 Task: Find a flat in West Scarborough, United States, for 7 guests from July 10 to July 15, with a price range of ₹10,000 to ₹15,000, 4 bedrooms, 7 beds, 4 bathrooms, and amenities including TV, gym, breakfast, free parking, and WiFi.
Action: Mouse moved to (637, 123)
Screenshot: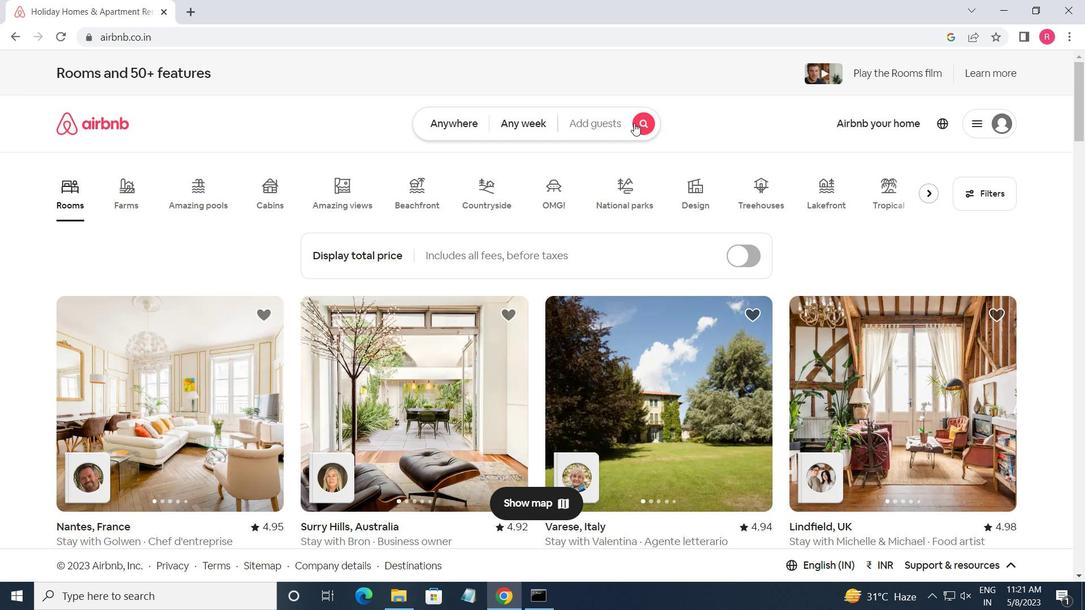 
Action: Mouse pressed left at (637, 123)
Screenshot: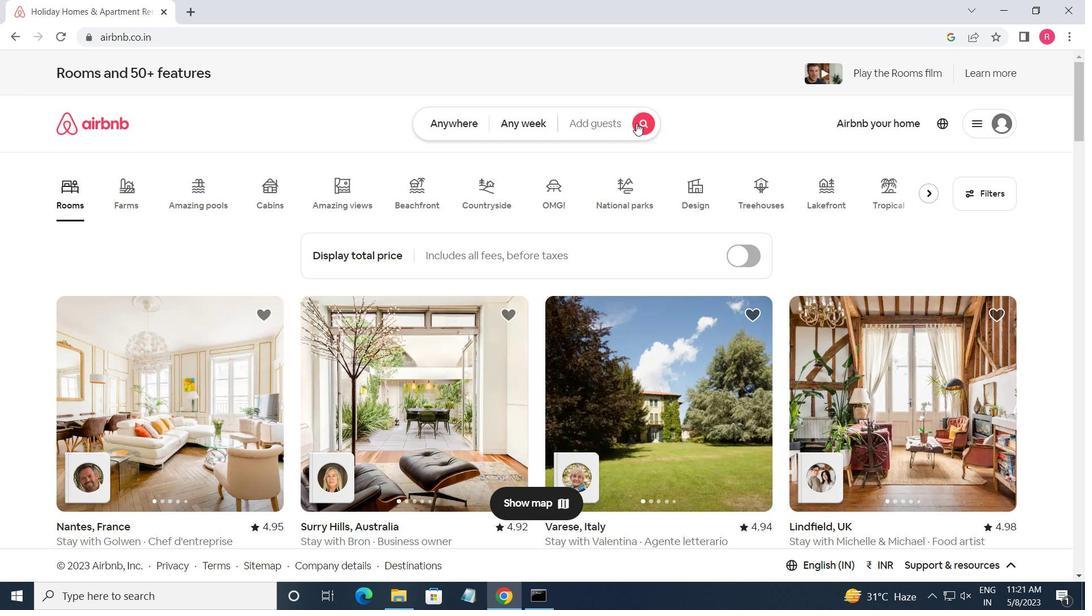 
Action: Mouse moved to (279, 180)
Screenshot: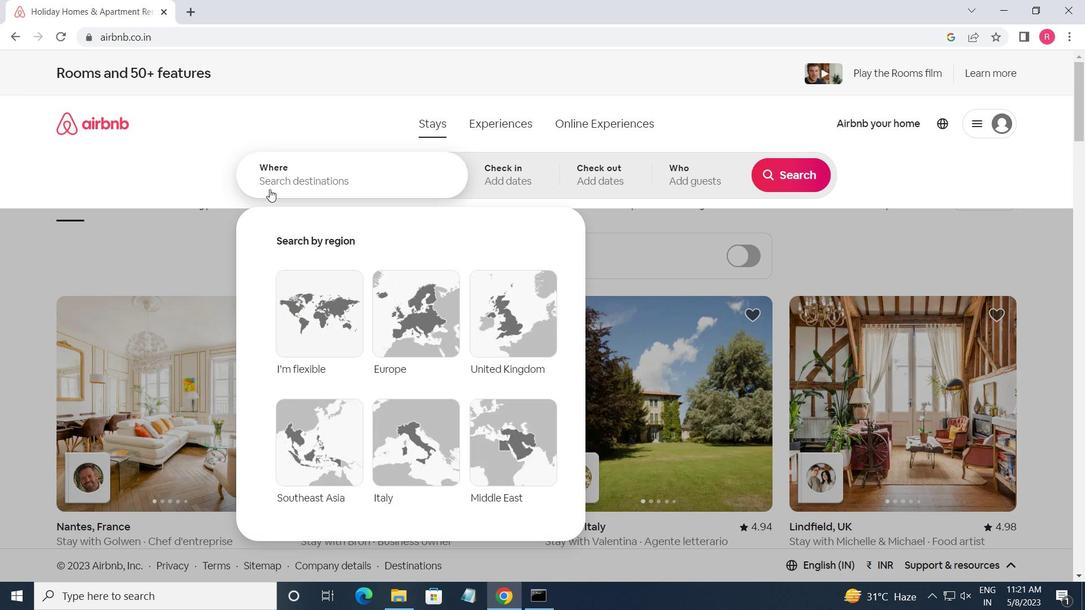 
Action: Mouse pressed left at (279, 180)
Screenshot: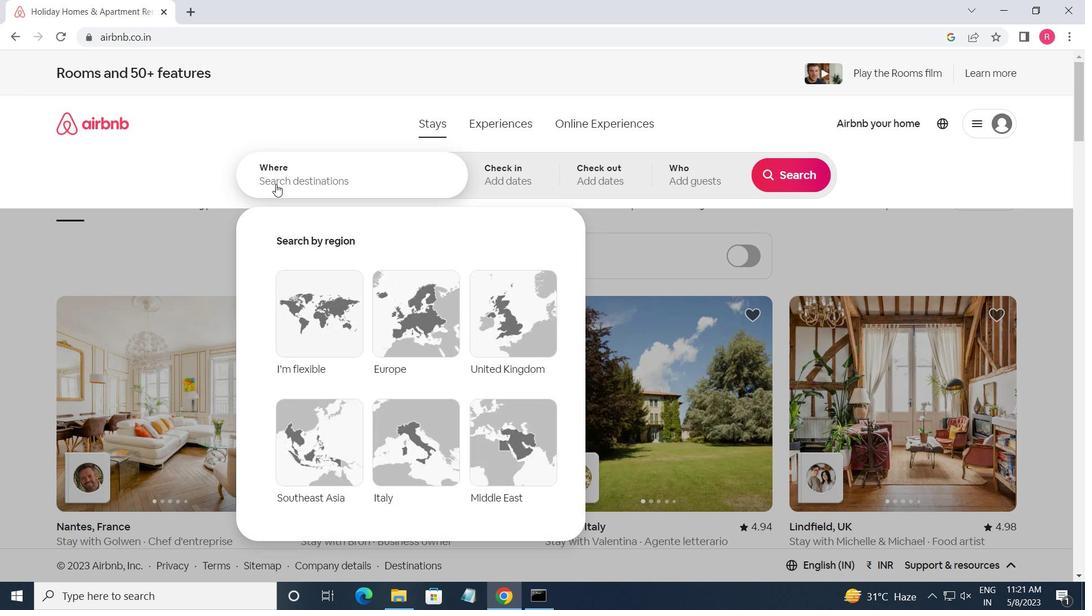 
Action: Key pressed <Key.shift>WEST<Key.space><Key.shift>SCAB<Key.backspace>RBOROUGH,<Key.space><Key.shift_r>UNITED<Key.space><Key.shift>STATES<Key.enter>
Screenshot: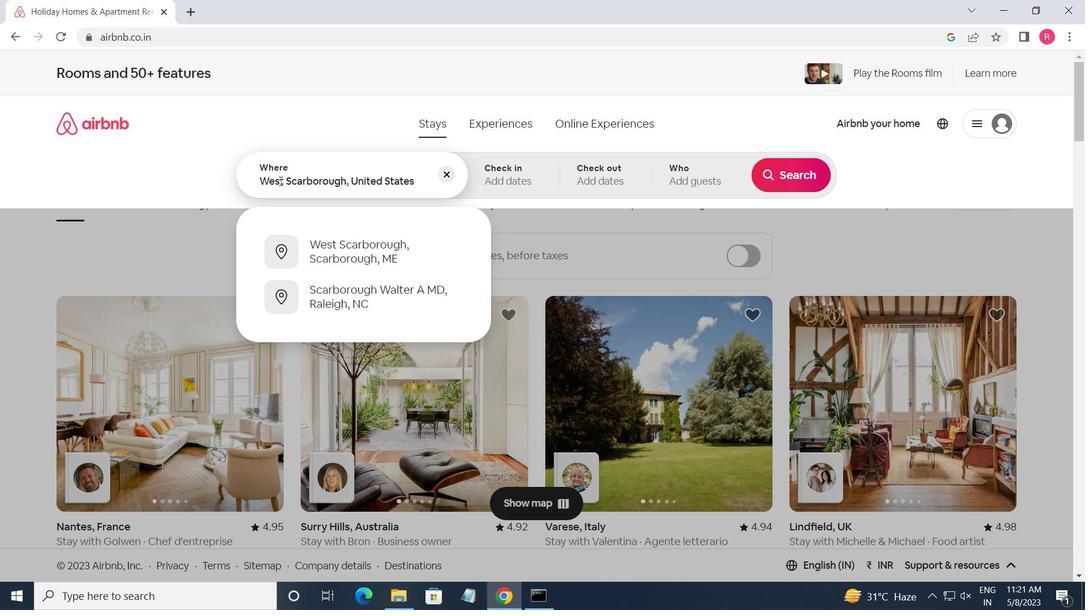 
Action: Mouse moved to (785, 291)
Screenshot: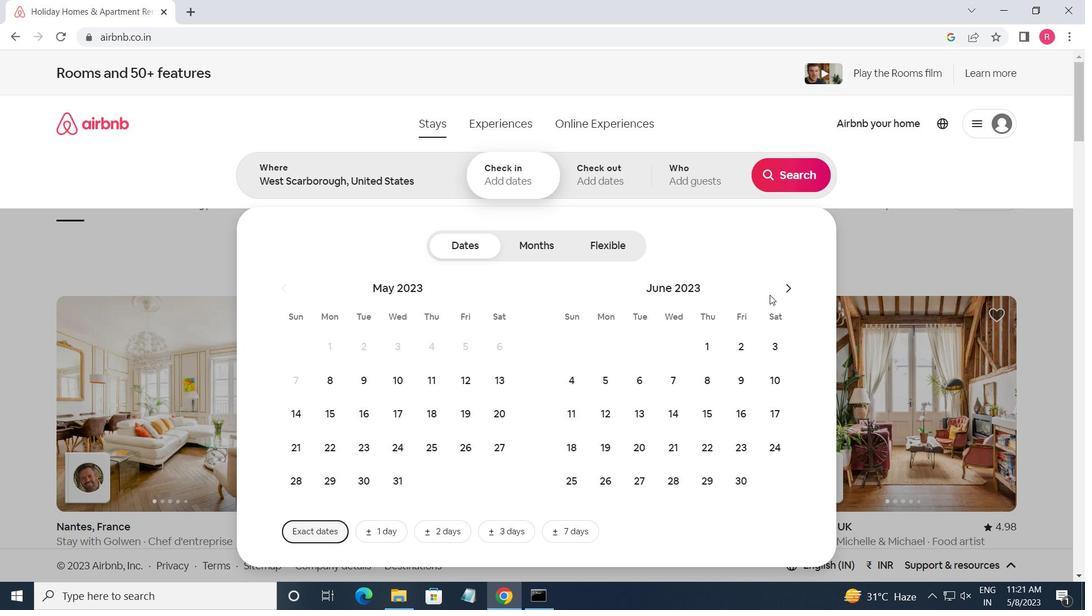 
Action: Mouse pressed left at (785, 291)
Screenshot: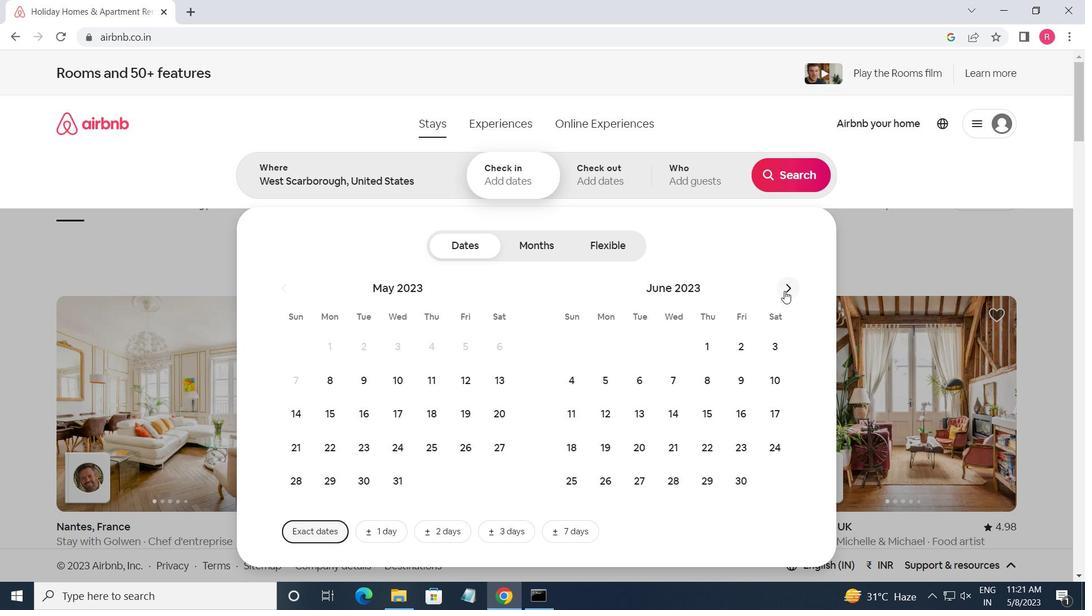 
Action: Mouse moved to (611, 418)
Screenshot: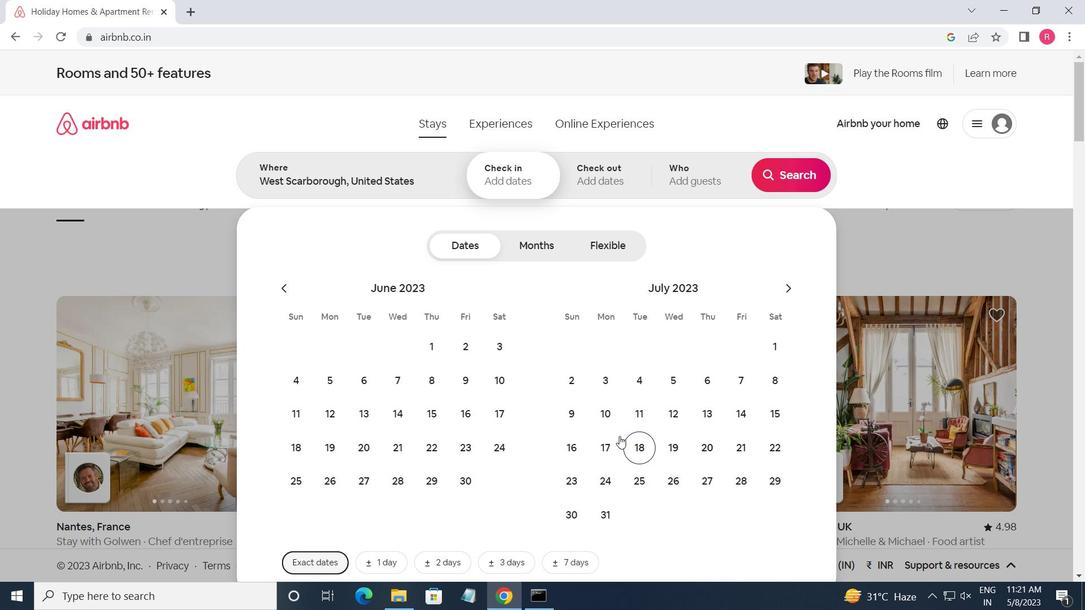 
Action: Mouse pressed left at (611, 418)
Screenshot: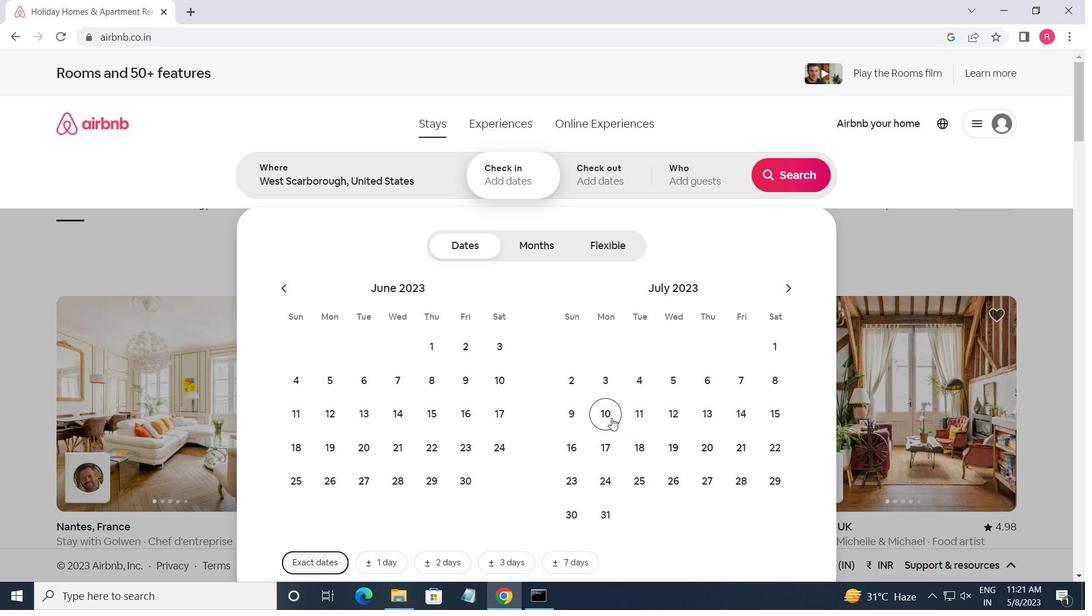 
Action: Mouse moved to (765, 416)
Screenshot: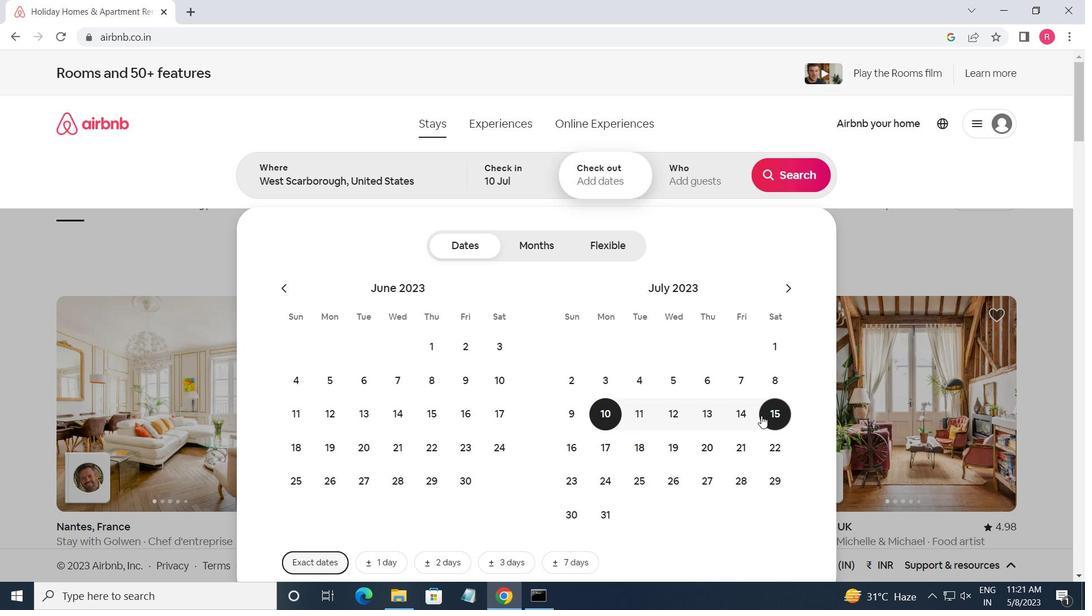 
Action: Mouse pressed left at (765, 416)
Screenshot: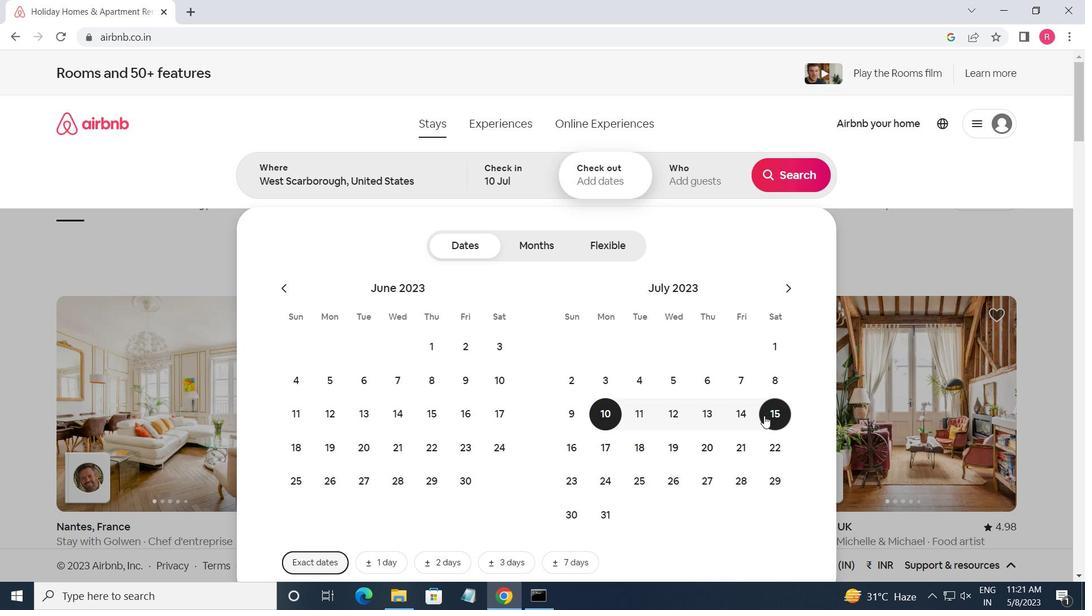 
Action: Mouse moved to (680, 178)
Screenshot: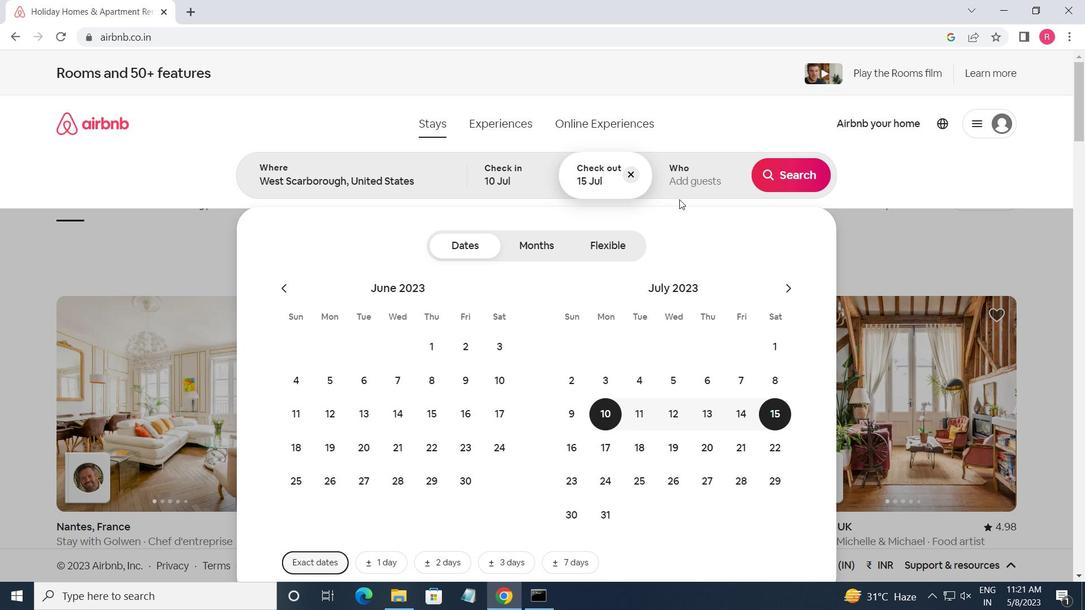 
Action: Mouse pressed left at (680, 178)
Screenshot: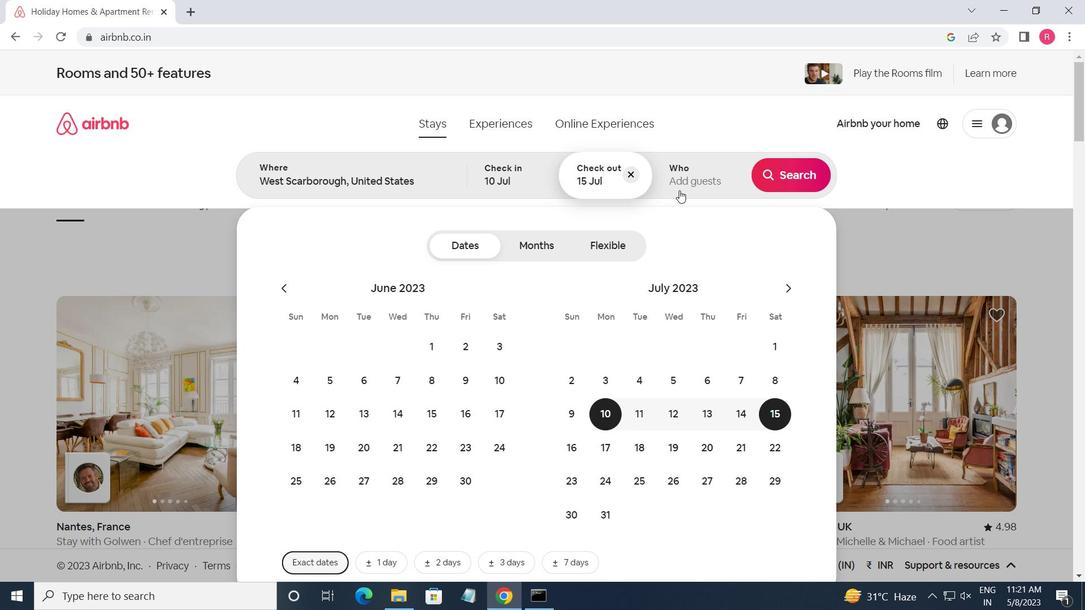 
Action: Mouse moved to (791, 250)
Screenshot: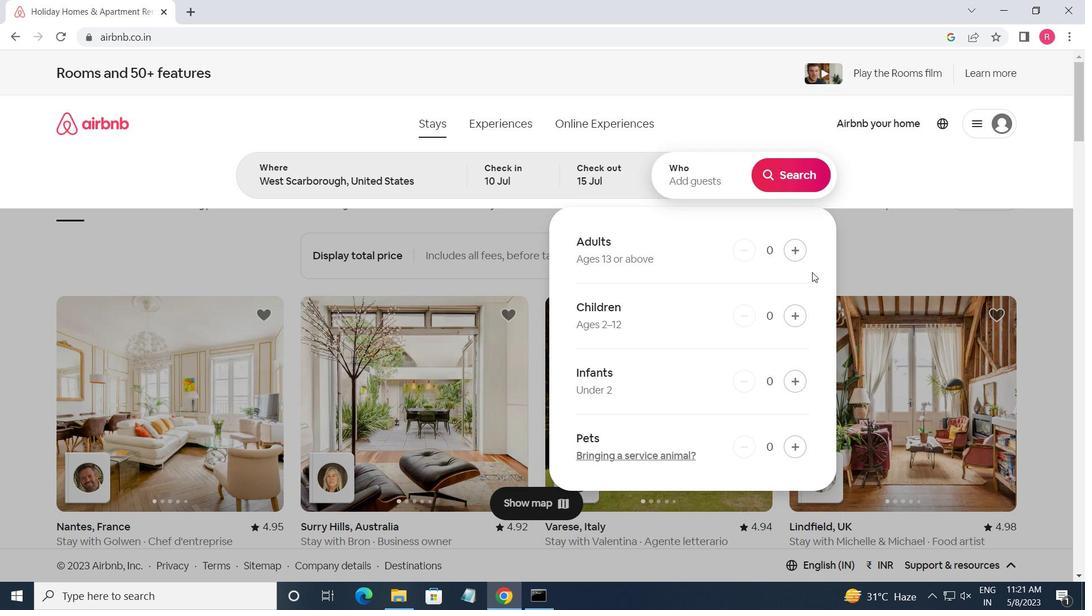 
Action: Mouse pressed left at (791, 250)
Screenshot: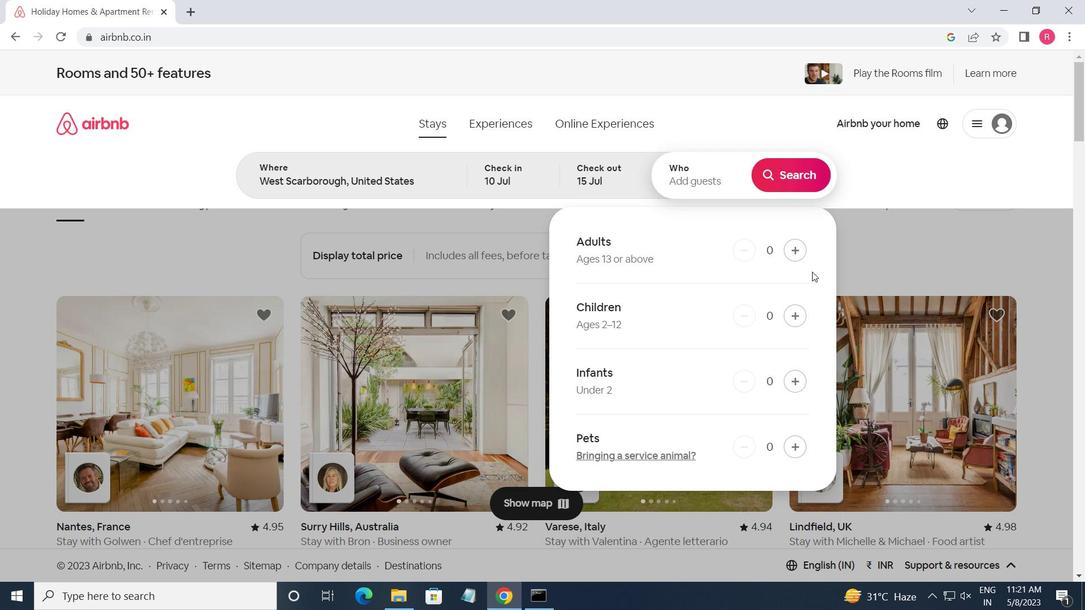 
Action: Mouse pressed left at (791, 250)
Screenshot: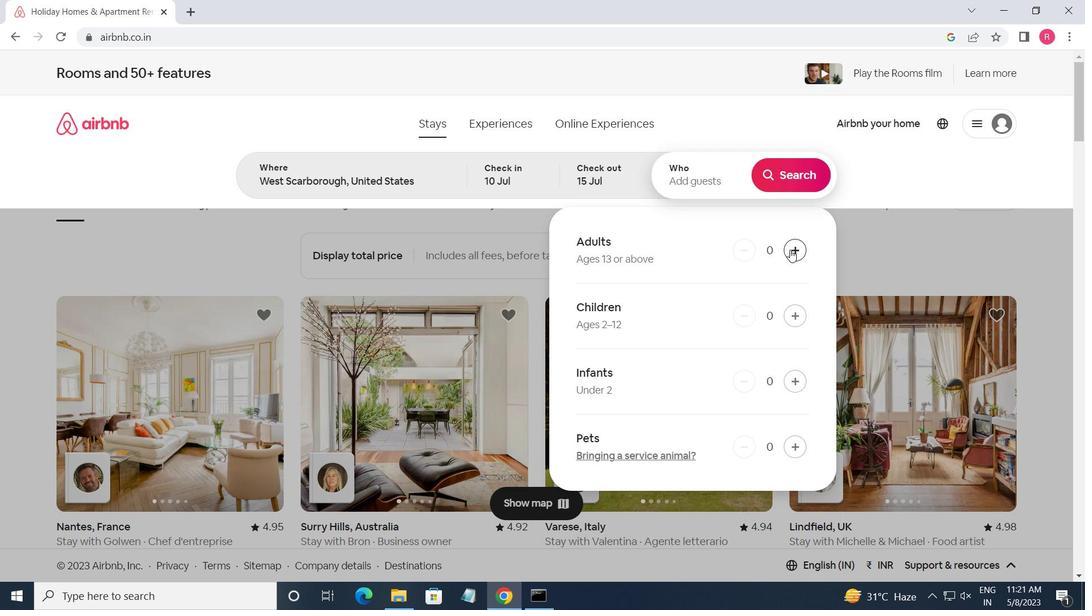 
Action: Mouse pressed left at (791, 250)
Screenshot: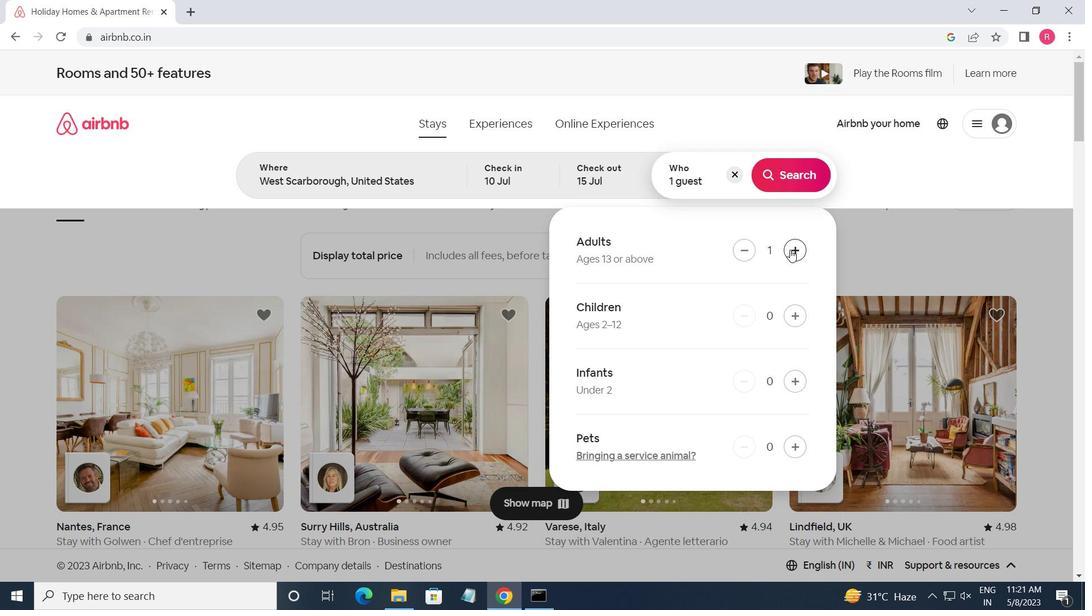
Action: Mouse pressed left at (791, 250)
Screenshot: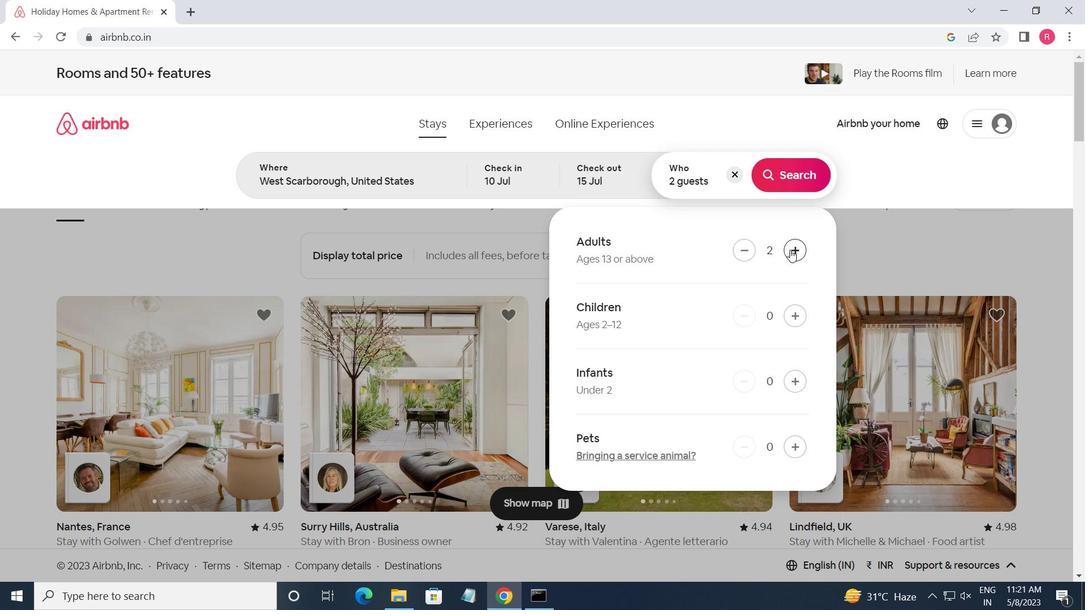 
Action: Mouse pressed left at (791, 250)
Screenshot: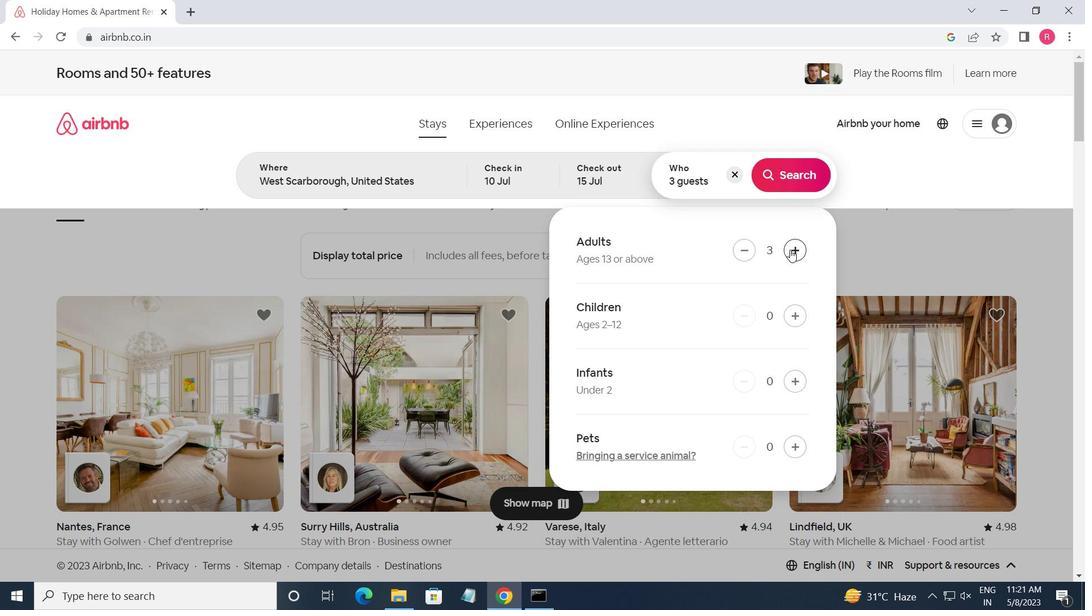 
Action: Mouse pressed left at (791, 250)
Screenshot: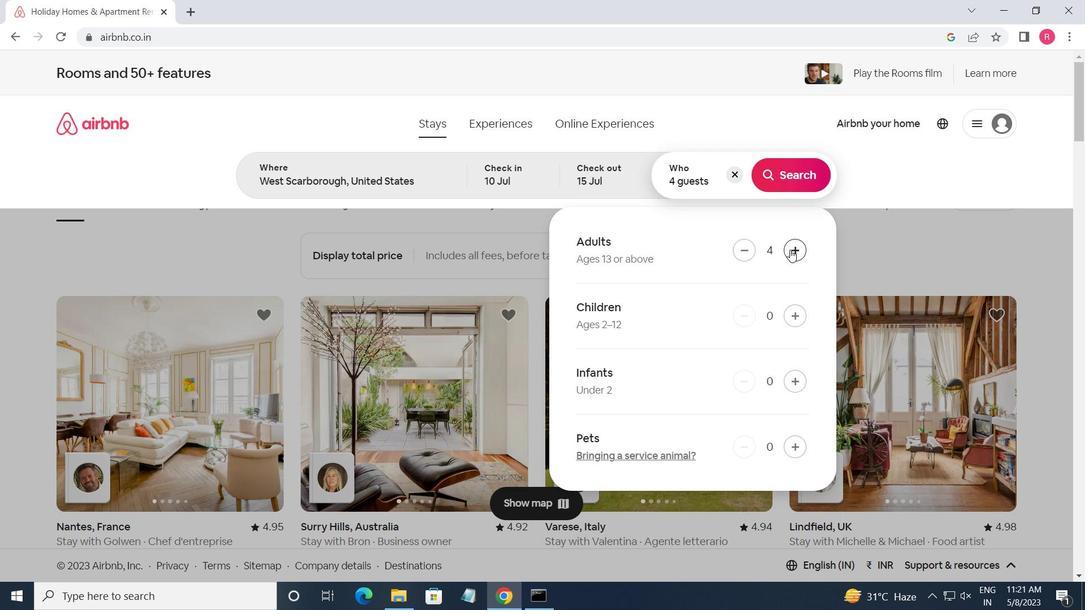 
Action: Mouse pressed left at (791, 250)
Screenshot: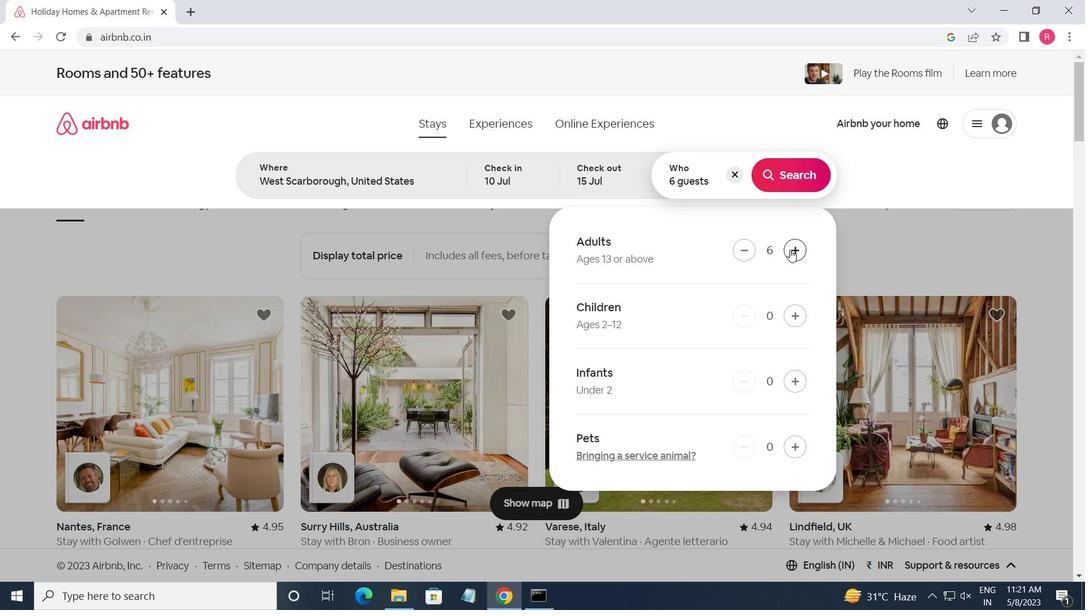 
Action: Mouse moved to (776, 163)
Screenshot: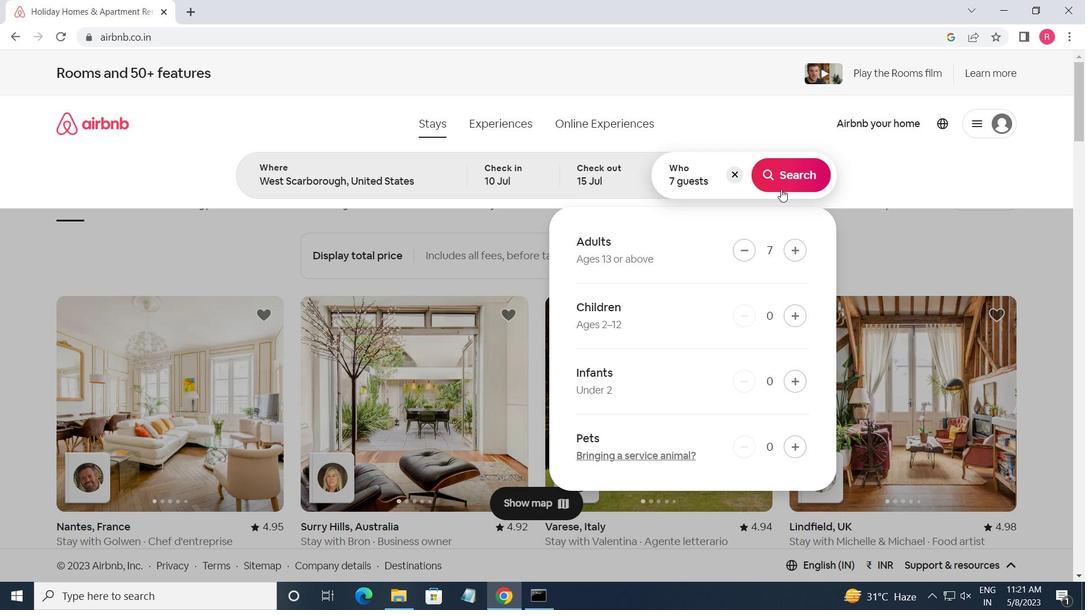 
Action: Mouse pressed left at (776, 163)
Screenshot: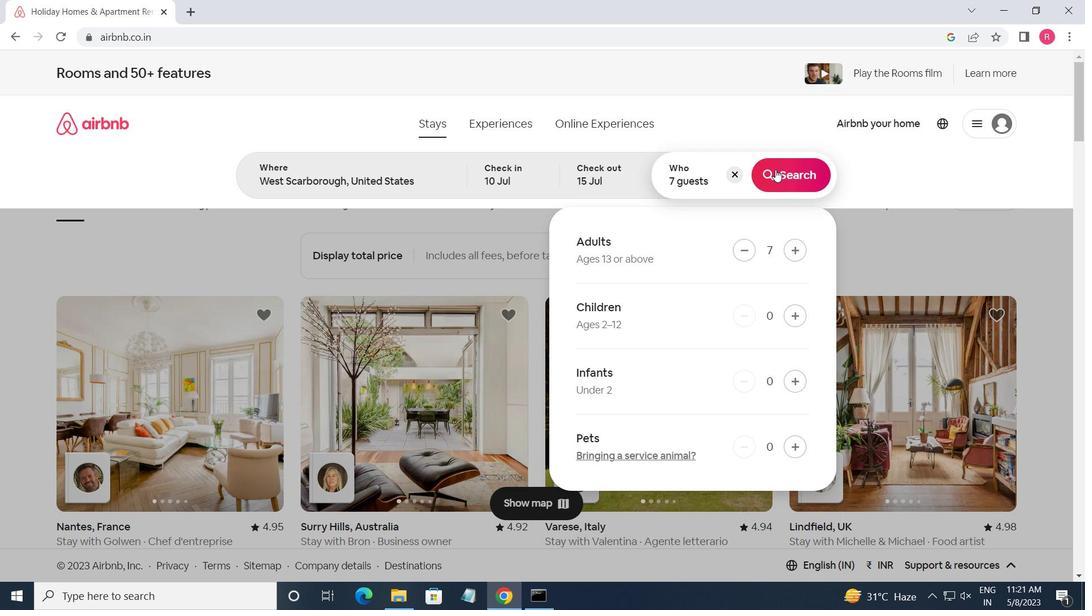
Action: Mouse moved to (1021, 127)
Screenshot: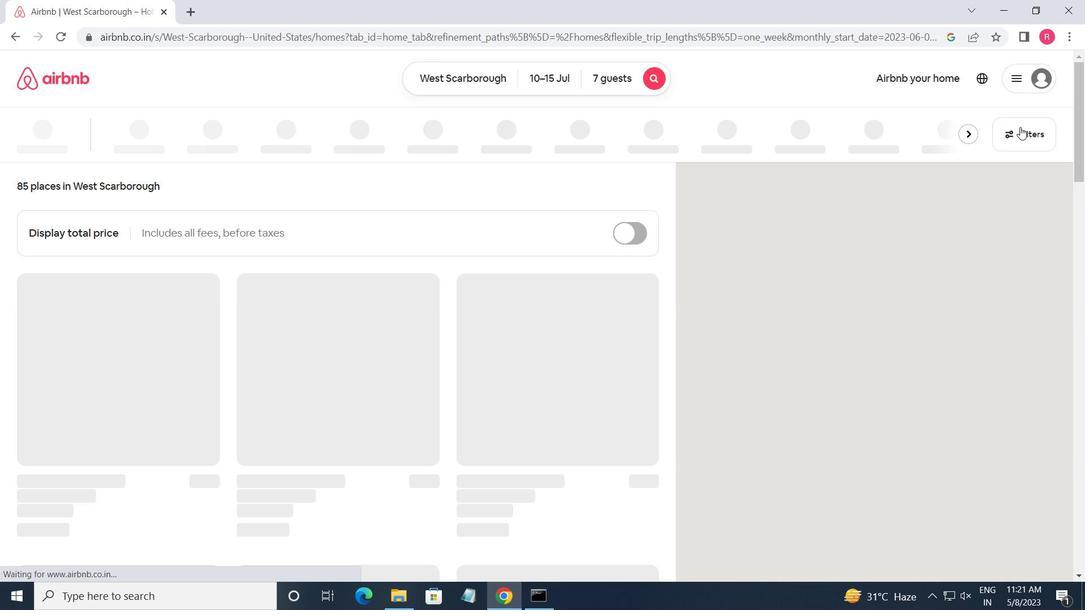 
Action: Mouse pressed left at (1021, 127)
Screenshot: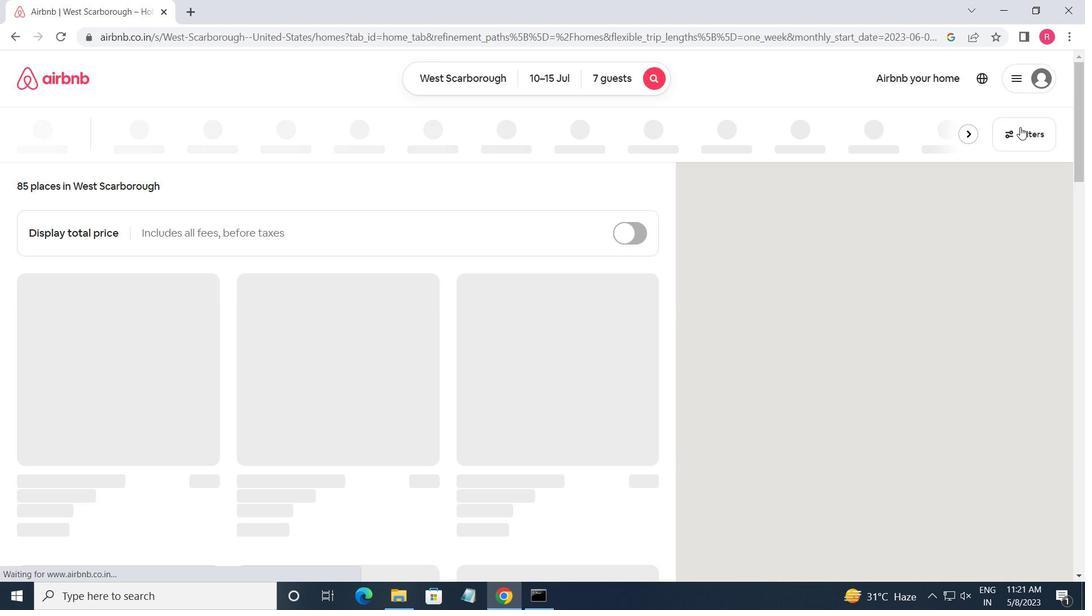 
Action: Mouse moved to (363, 477)
Screenshot: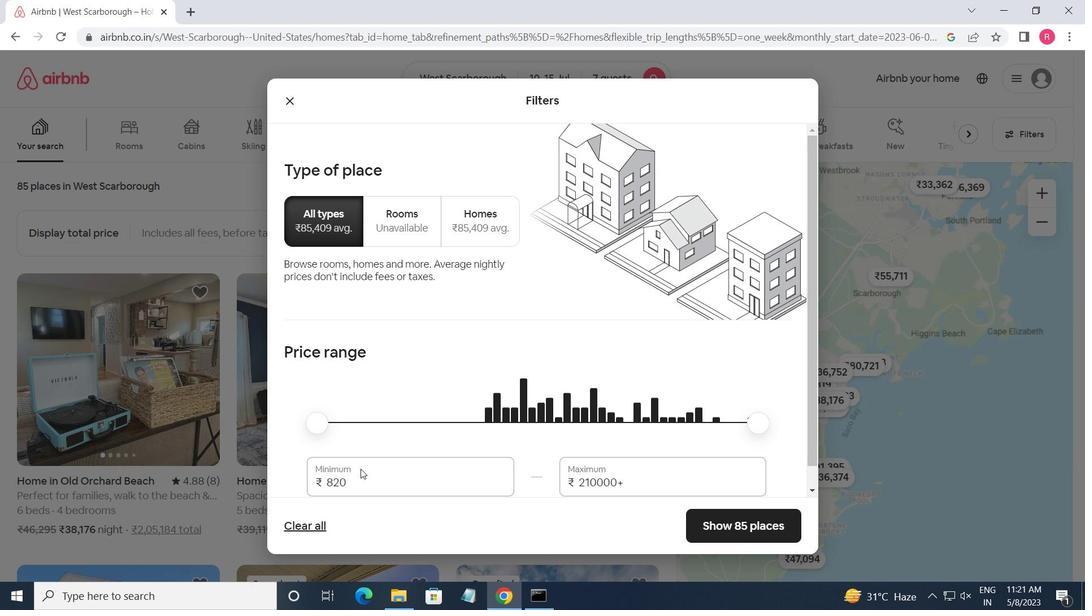 
Action: Mouse pressed left at (363, 477)
Screenshot: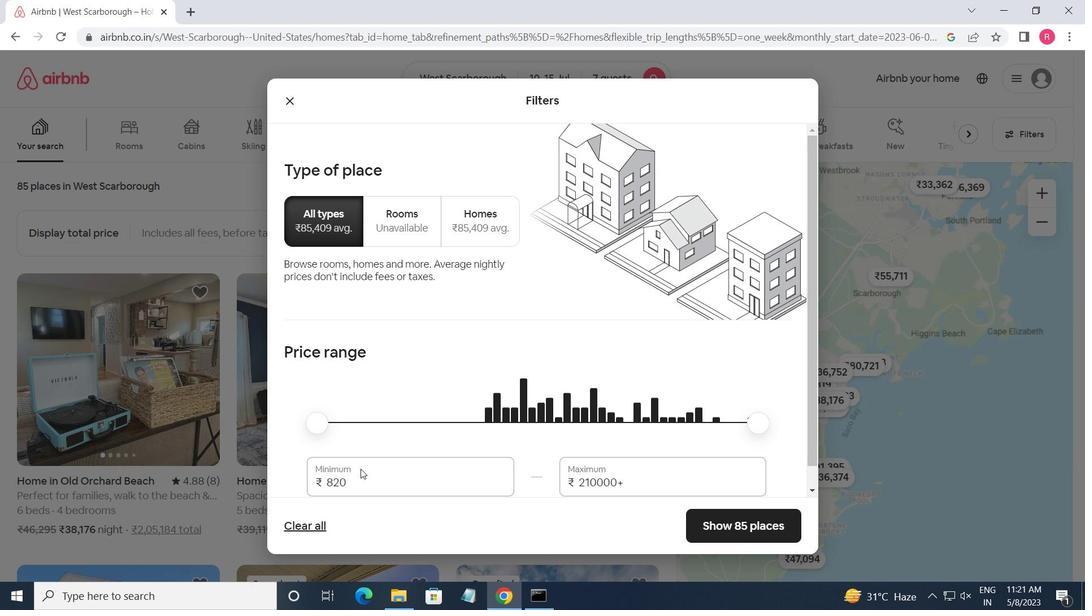 
Action: Key pressed <Key.backspace><Key.backspace><Key.backspace><Key.backspace>10000<Key.tab>15000
Screenshot: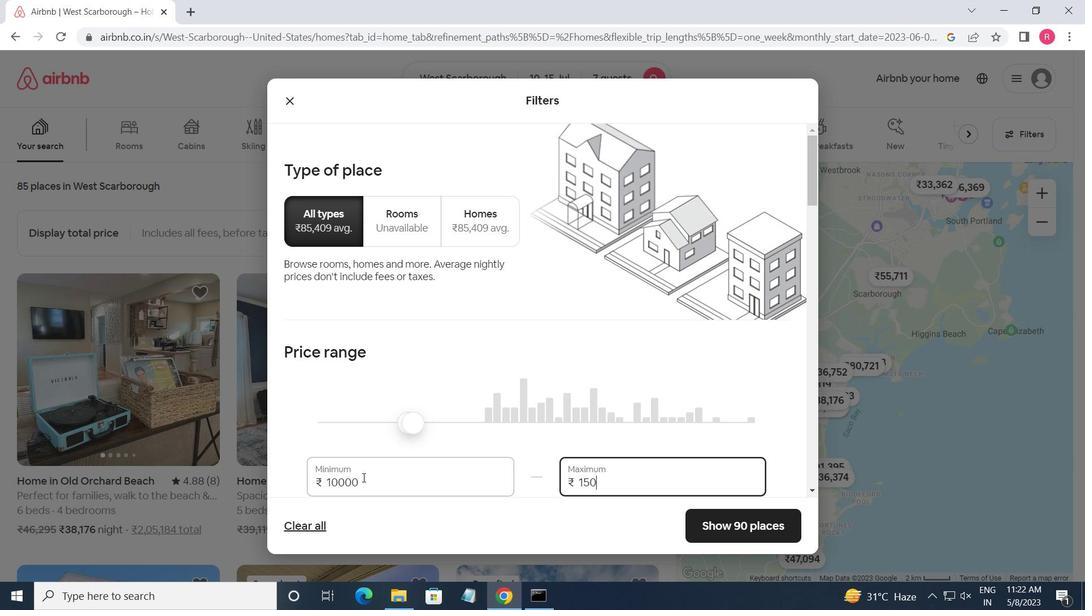 
Action: Mouse moved to (454, 527)
Screenshot: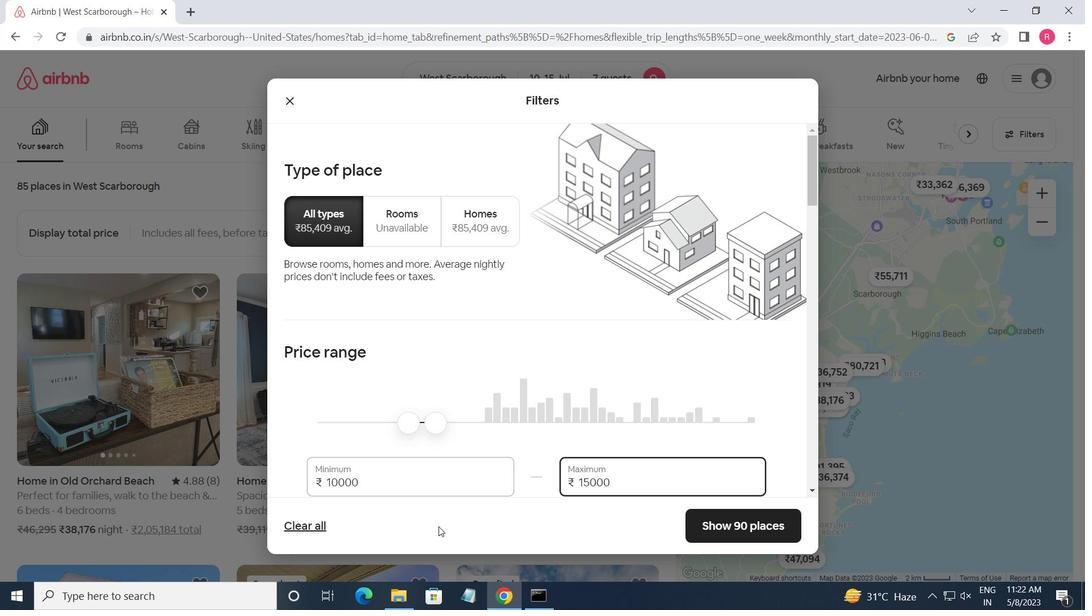 
Action: Mouse scrolled (454, 526) with delta (0, 0)
Screenshot: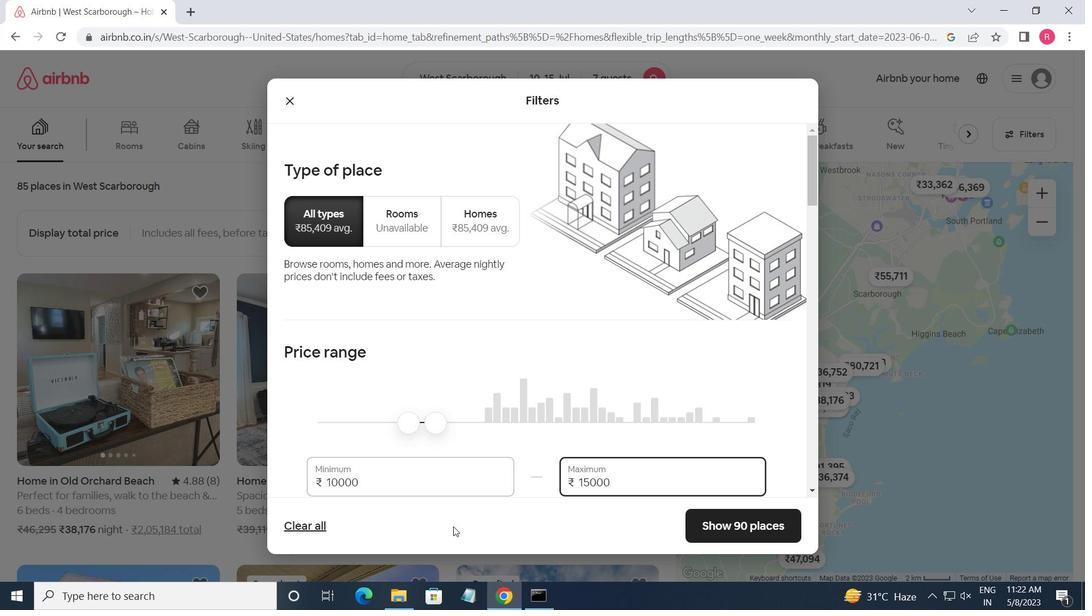 
Action: Mouse moved to (485, 482)
Screenshot: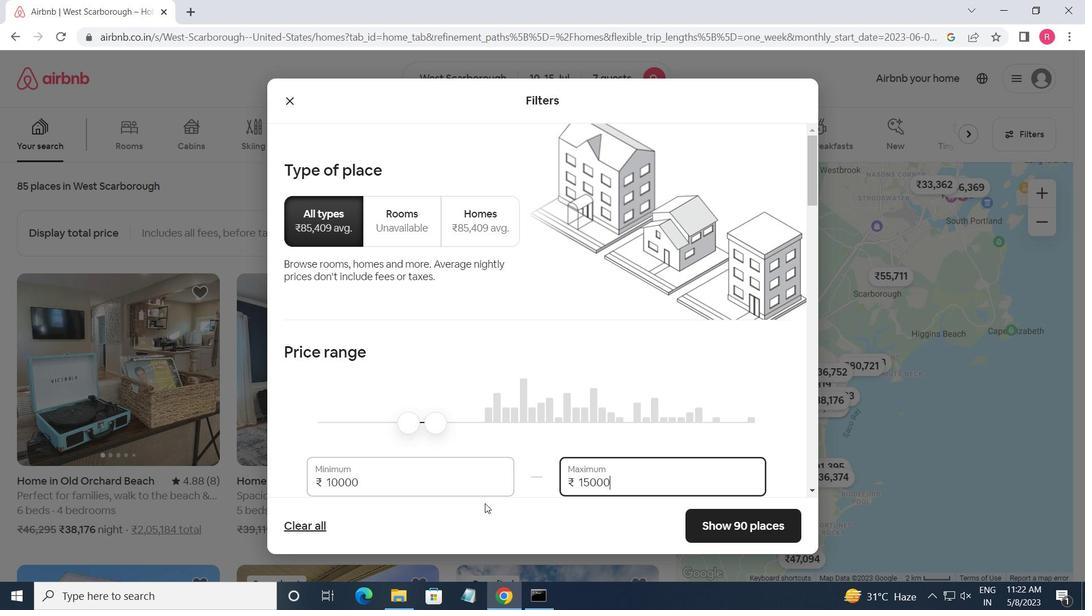 
Action: Mouse scrolled (485, 481) with delta (0, 0)
Screenshot: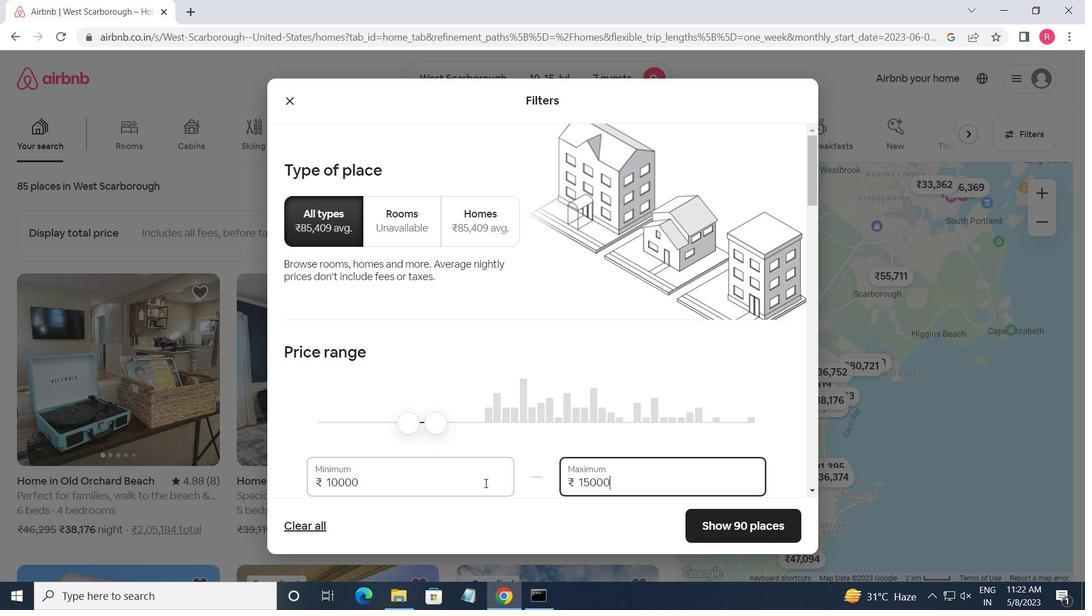 
Action: Mouse scrolled (485, 481) with delta (0, 0)
Screenshot: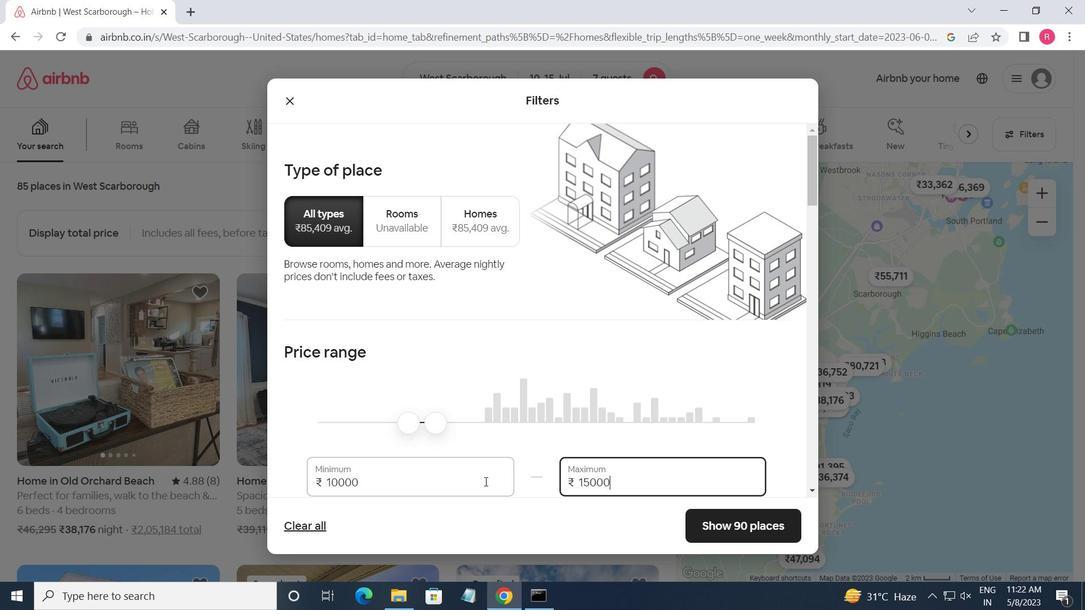 
Action: Mouse scrolled (485, 481) with delta (0, 0)
Screenshot: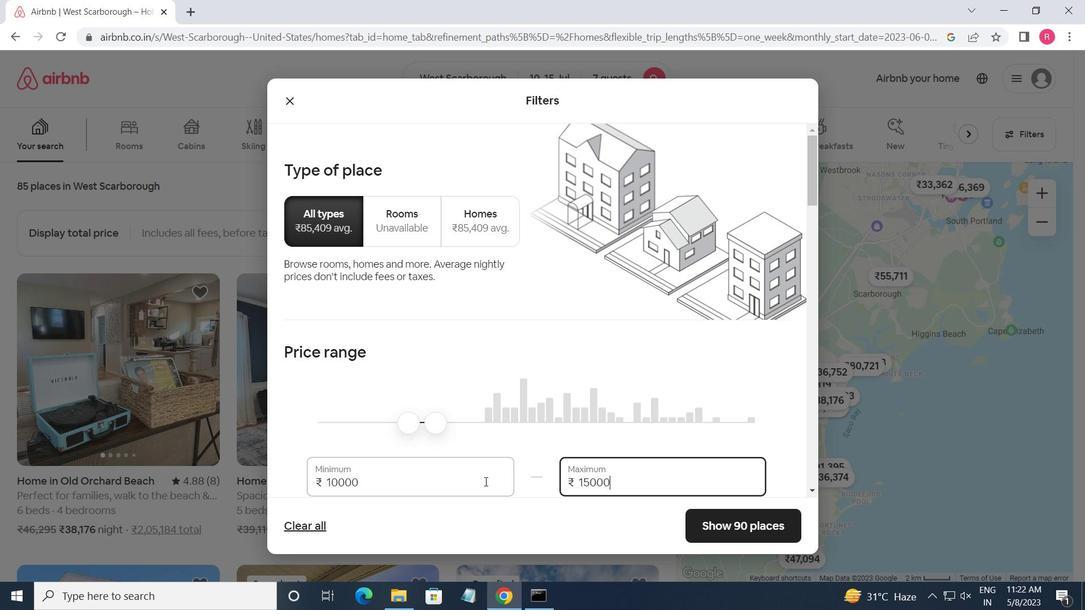 
Action: Mouse moved to (476, 415)
Screenshot: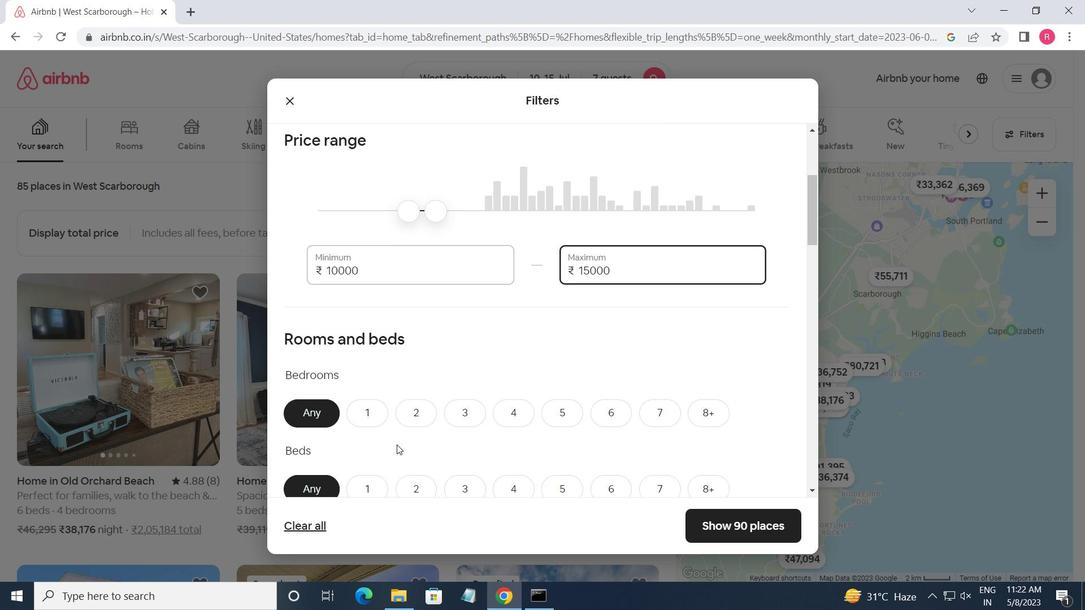 
Action: Mouse scrolled (476, 414) with delta (0, 0)
Screenshot: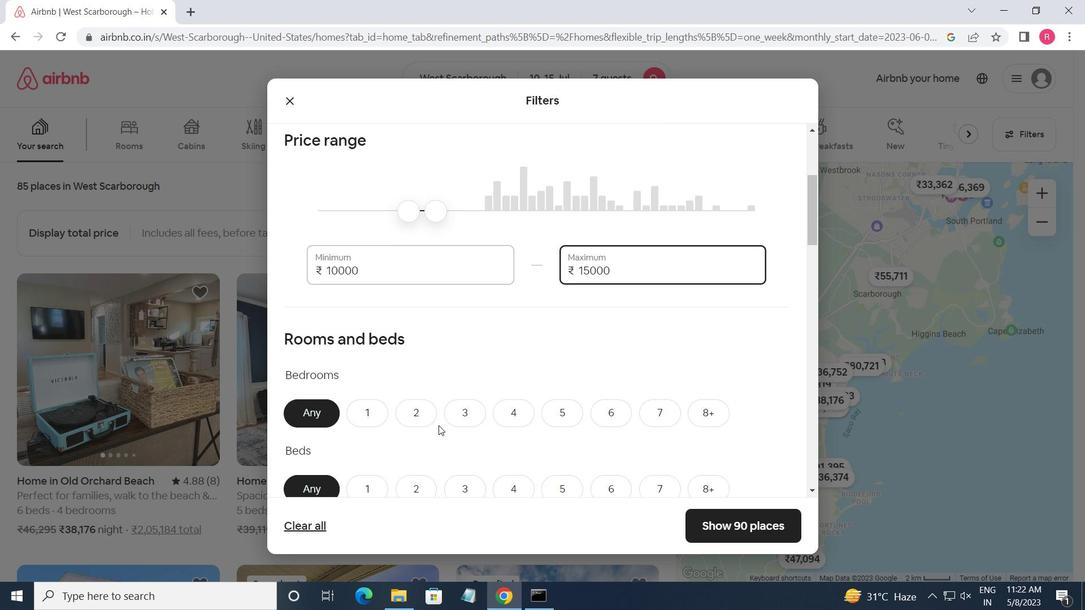 
Action: Mouse moved to (523, 341)
Screenshot: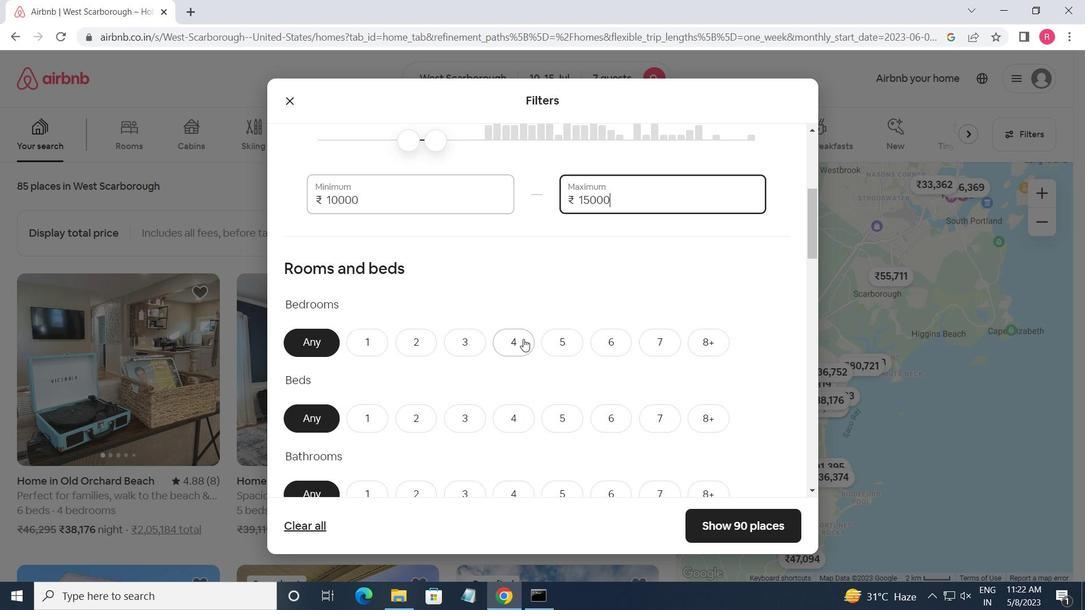
Action: Mouse pressed left at (523, 341)
Screenshot: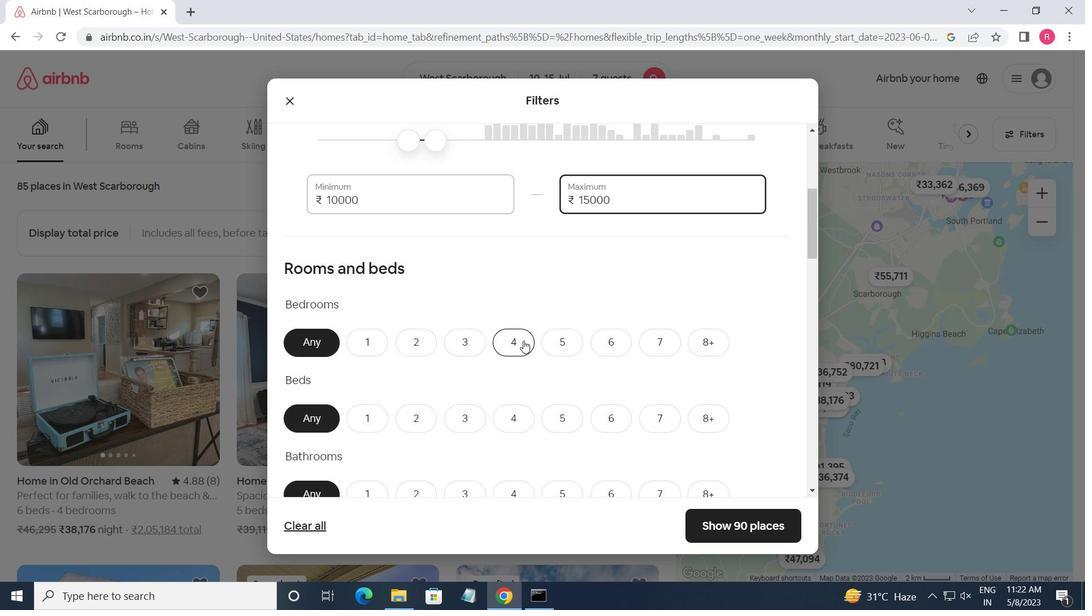 
Action: Mouse moved to (650, 418)
Screenshot: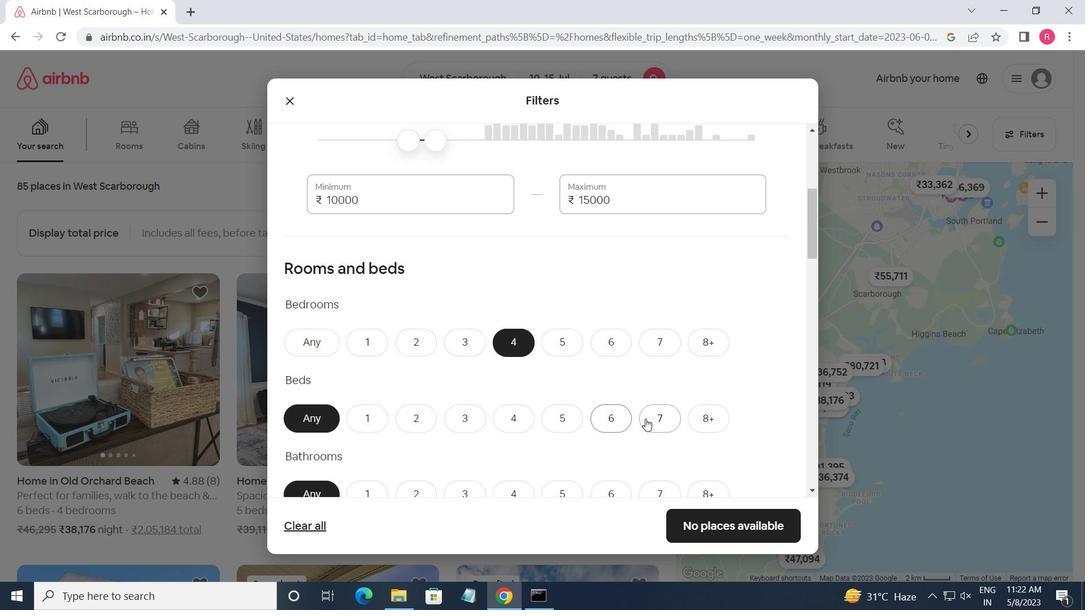
Action: Mouse pressed left at (650, 418)
Screenshot: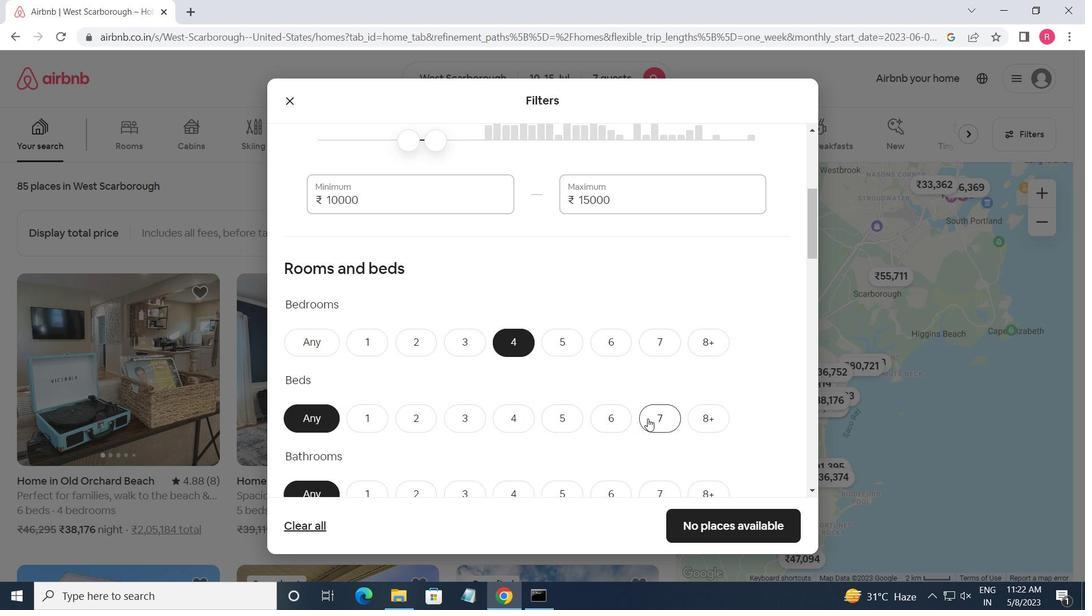 
Action: Mouse moved to (522, 485)
Screenshot: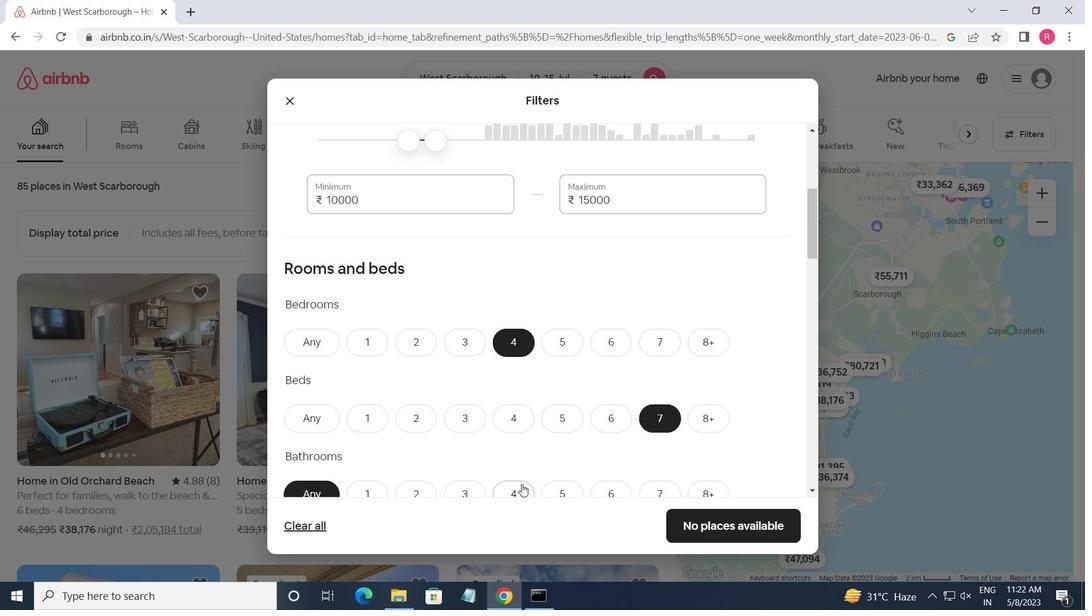 
Action: Mouse pressed left at (522, 485)
Screenshot: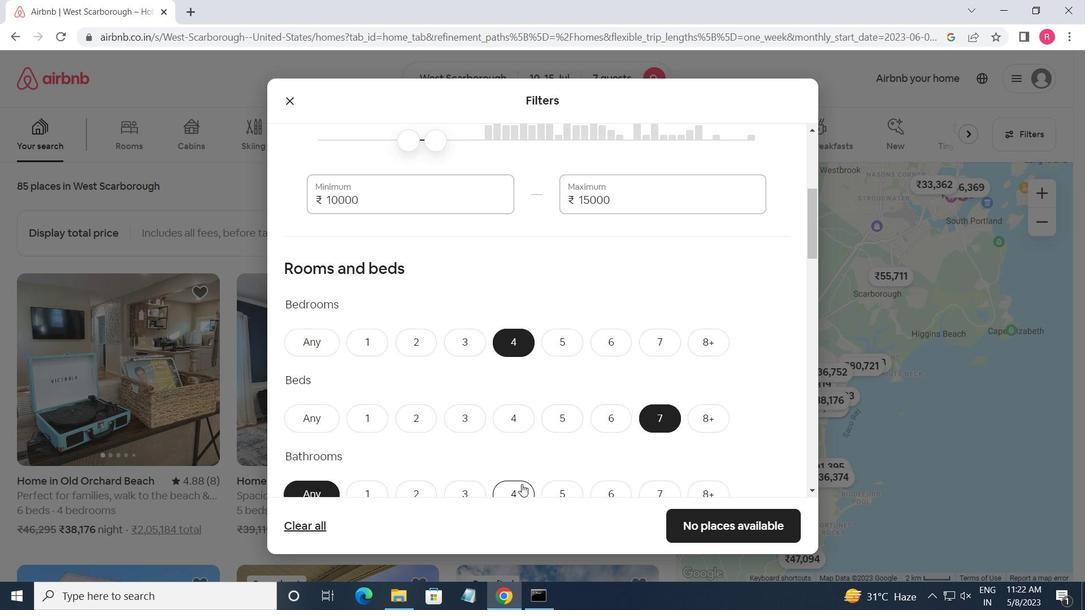 
Action: Mouse moved to (511, 447)
Screenshot: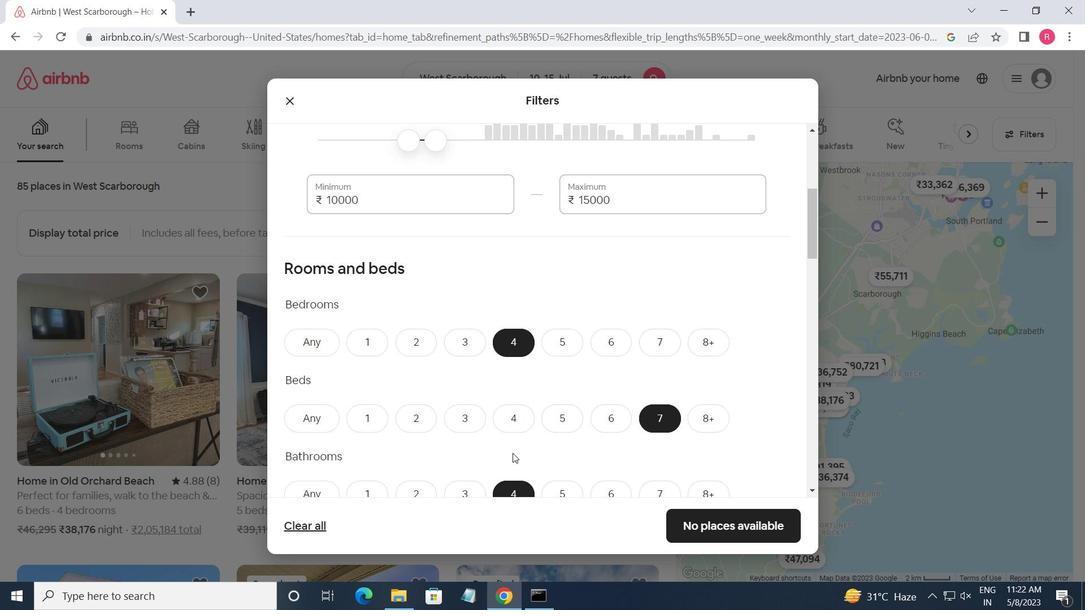 
Action: Mouse scrolled (511, 447) with delta (0, 0)
Screenshot: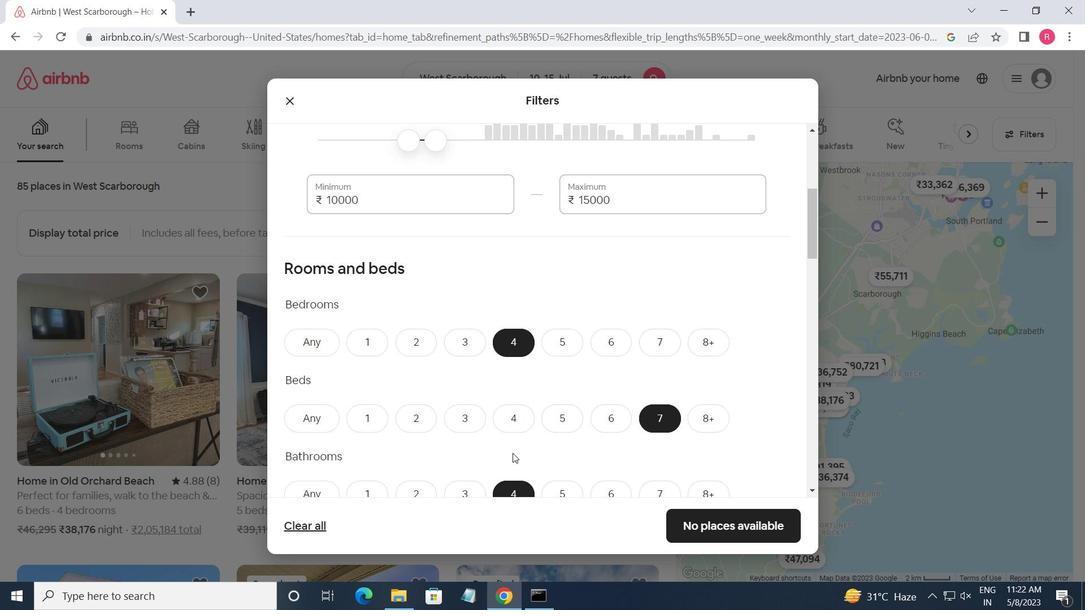 
Action: Mouse scrolled (511, 447) with delta (0, 0)
Screenshot: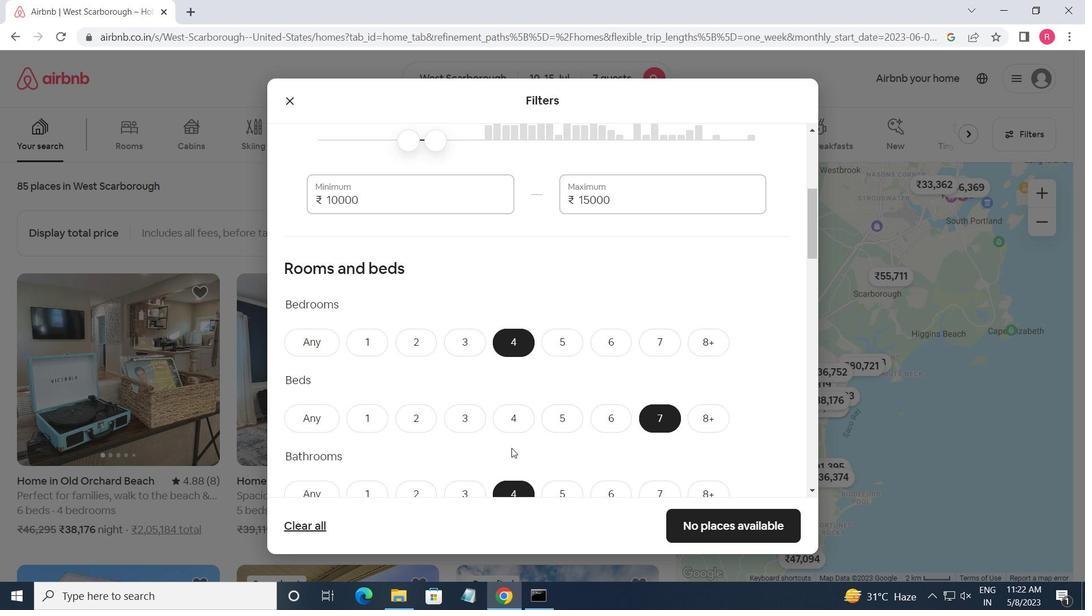 
Action: Mouse moved to (511, 447)
Screenshot: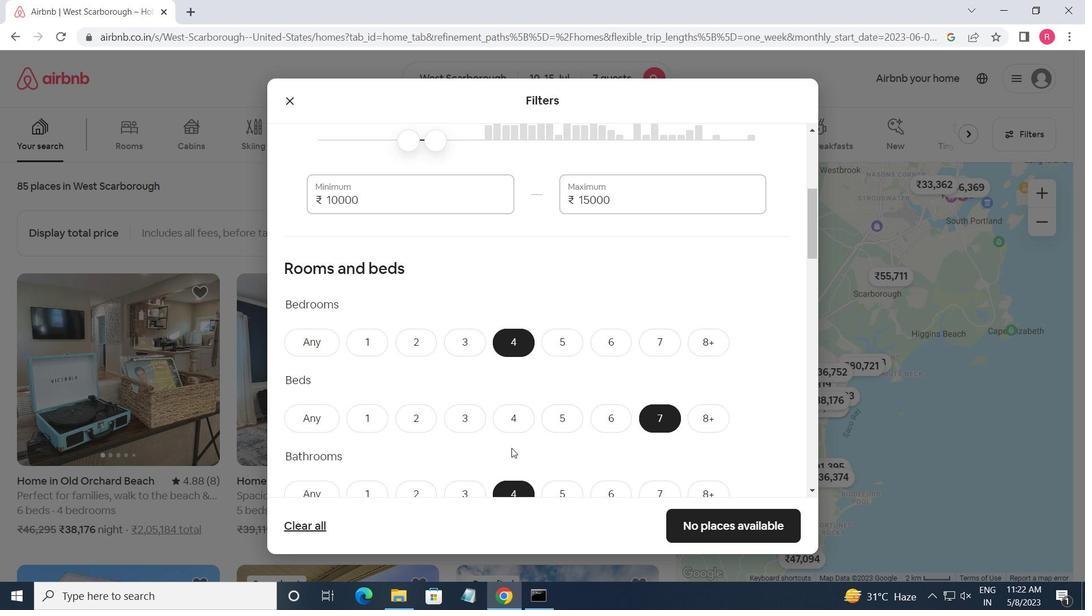 
Action: Mouse scrolled (511, 446) with delta (0, 0)
Screenshot: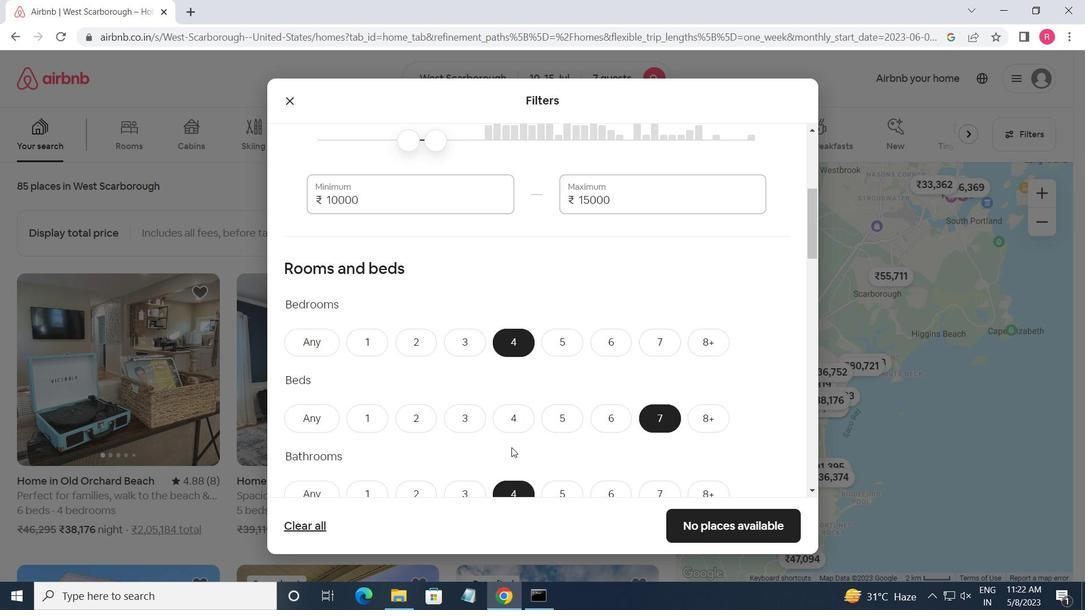 
Action: Mouse moved to (511, 444)
Screenshot: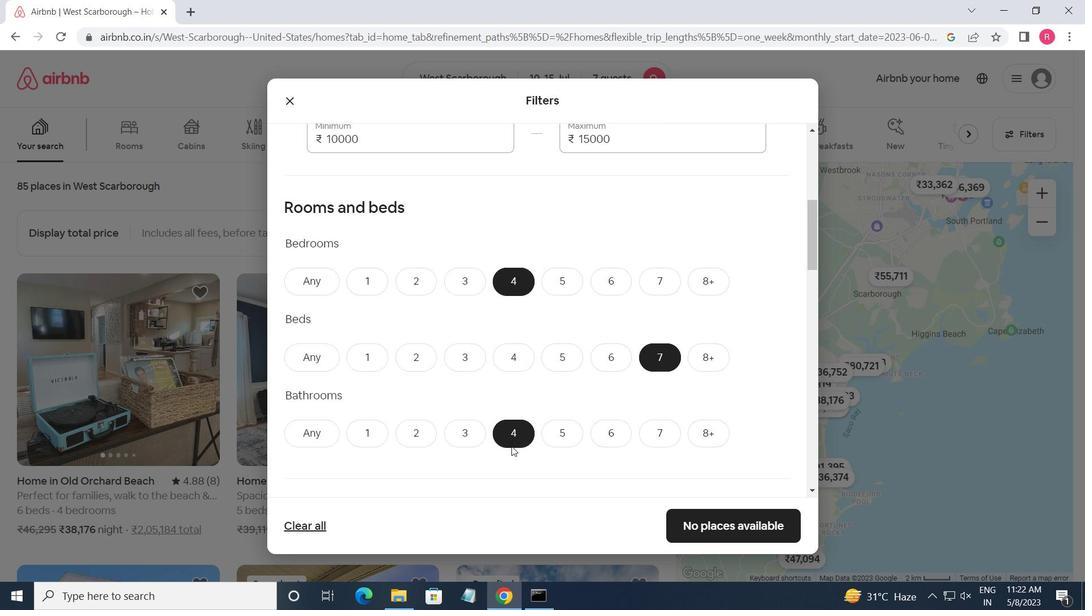 
Action: Mouse scrolled (511, 444) with delta (0, 0)
Screenshot: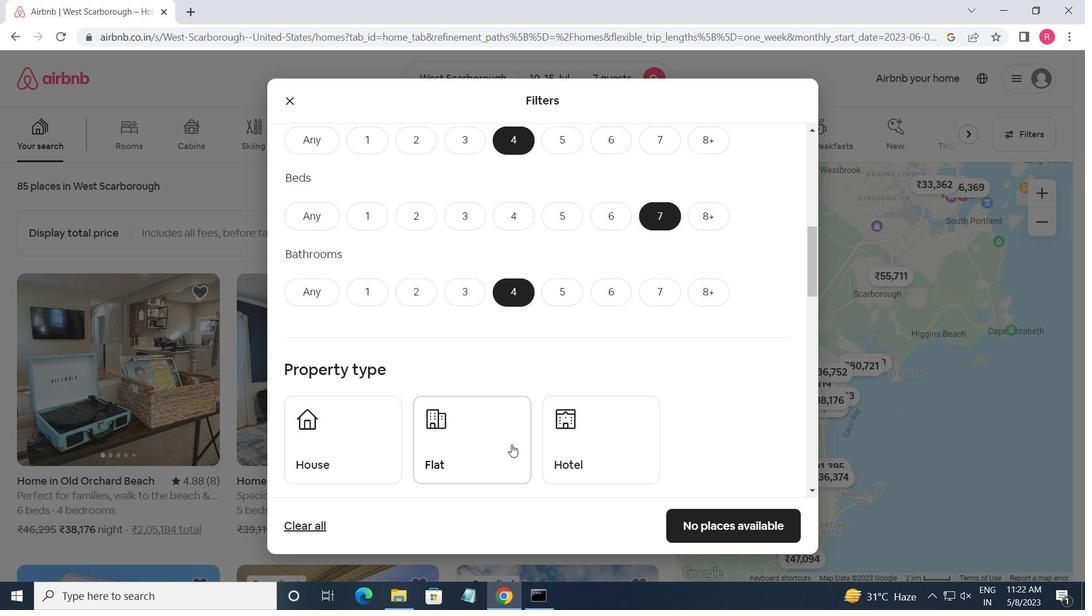 
Action: Mouse moved to (509, 442)
Screenshot: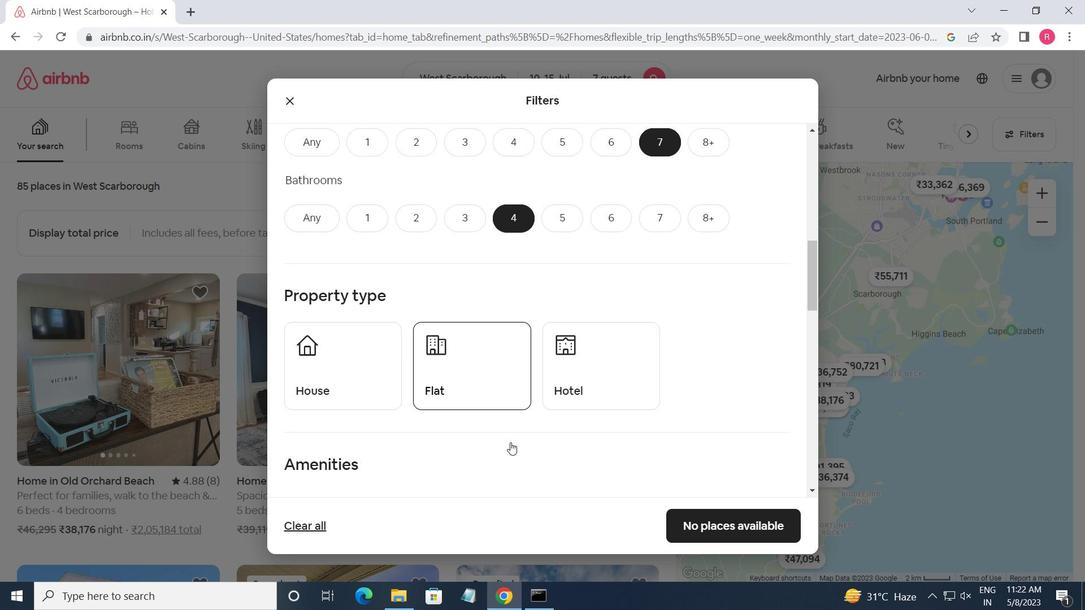 
Action: Mouse scrolled (509, 442) with delta (0, 0)
Screenshot: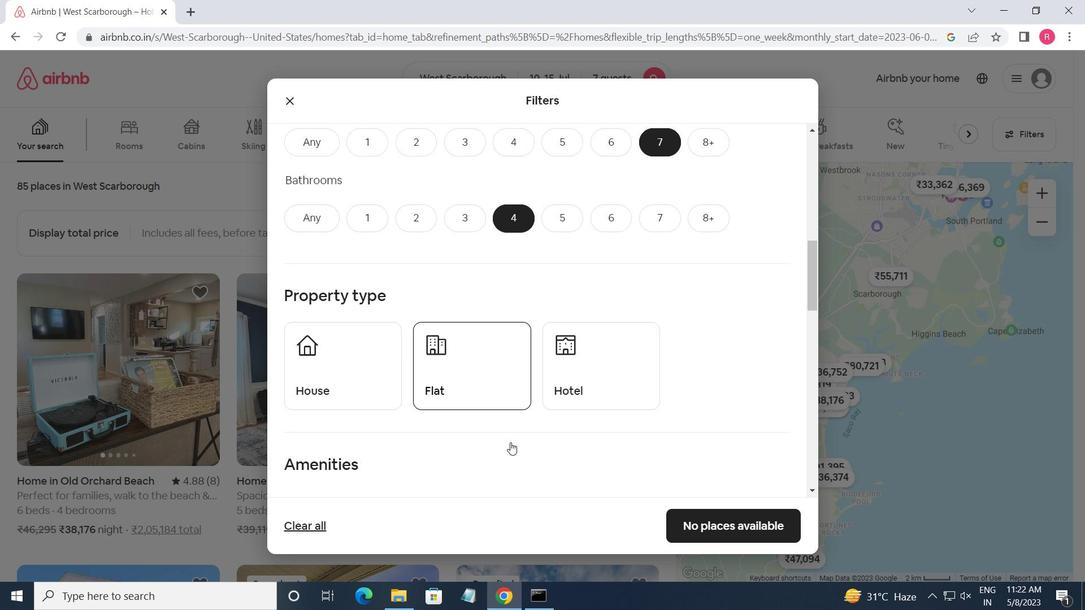 
Action: Mouse scrolled (509, 442) with delta (0, 0)
Screenshot: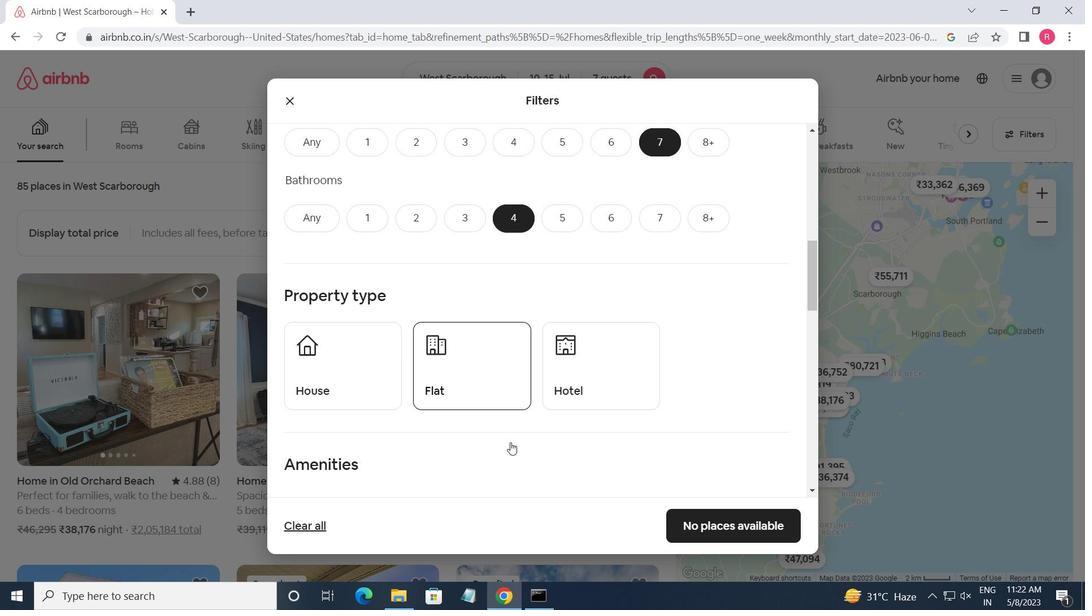 
Action: Mouse moved to (333, 224)
Screenshot: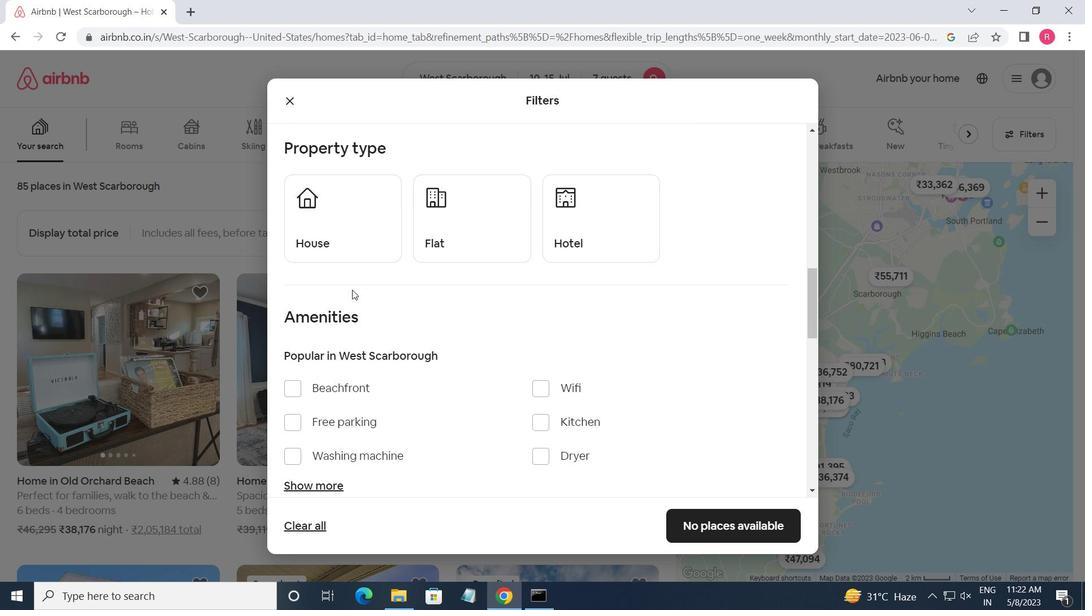 
Action: Mouse pressed left at (333, 224)
Screenshot: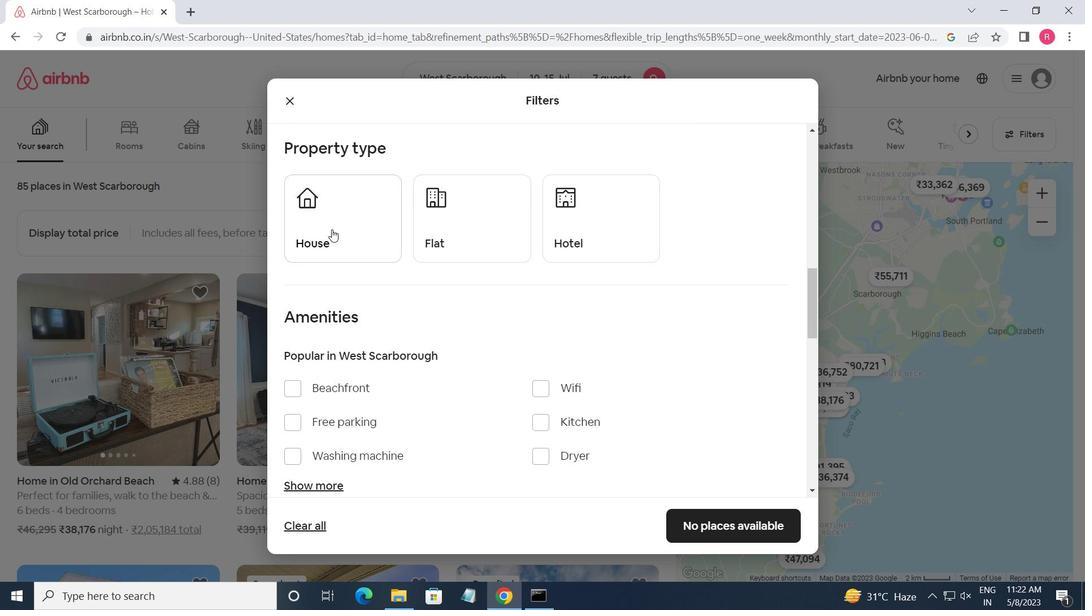 
Action: Mouse moved to (487, 247)
Screenshot: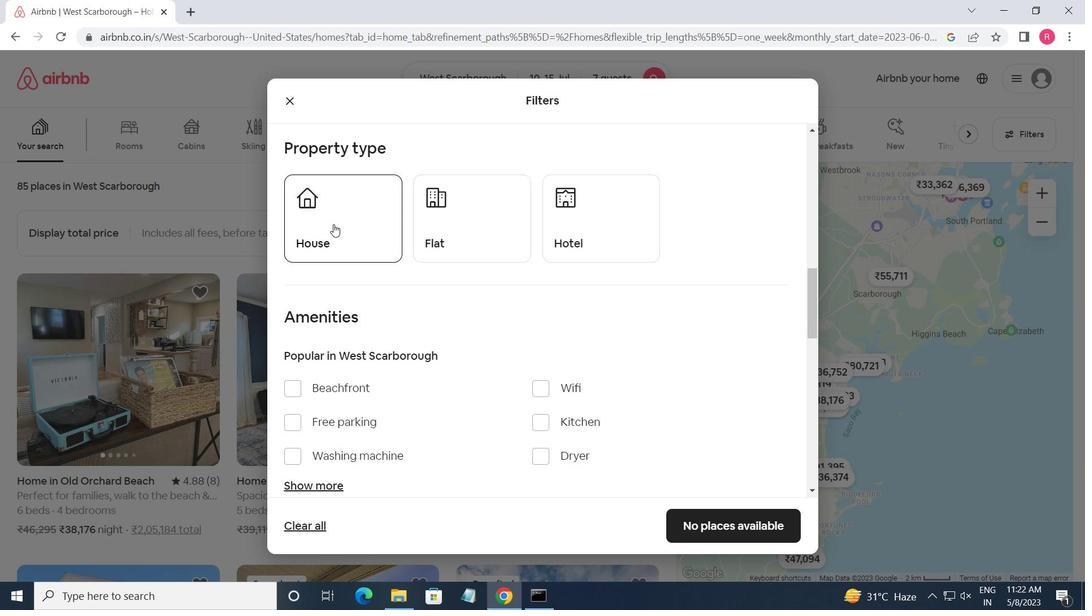 
Action: Mouse pressed left at (487, 247)
Screenshot: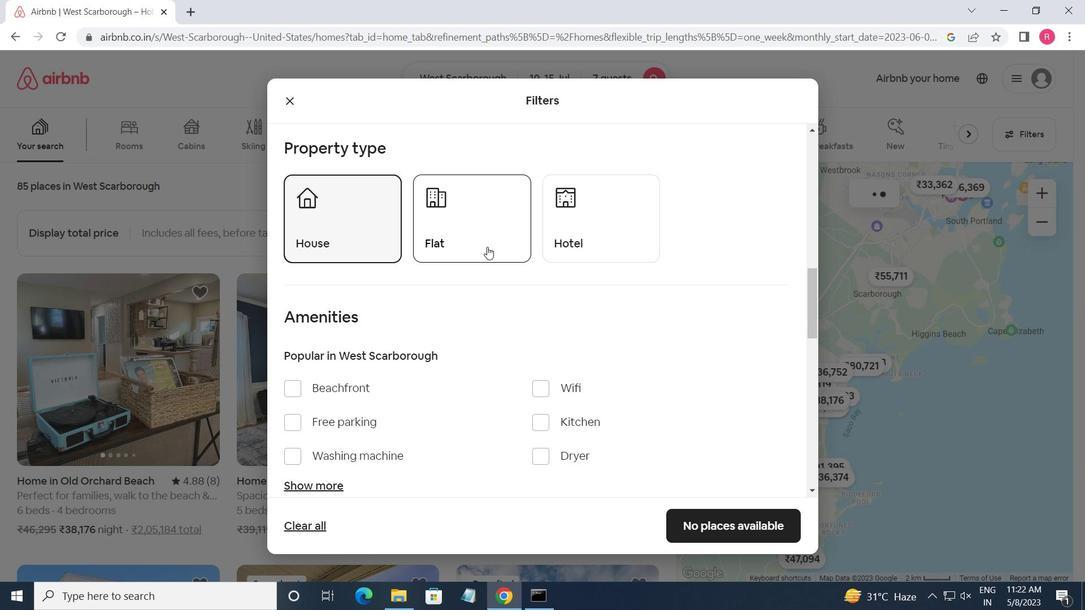 
Action: Mouse moved to (492, 249)
Screenshot: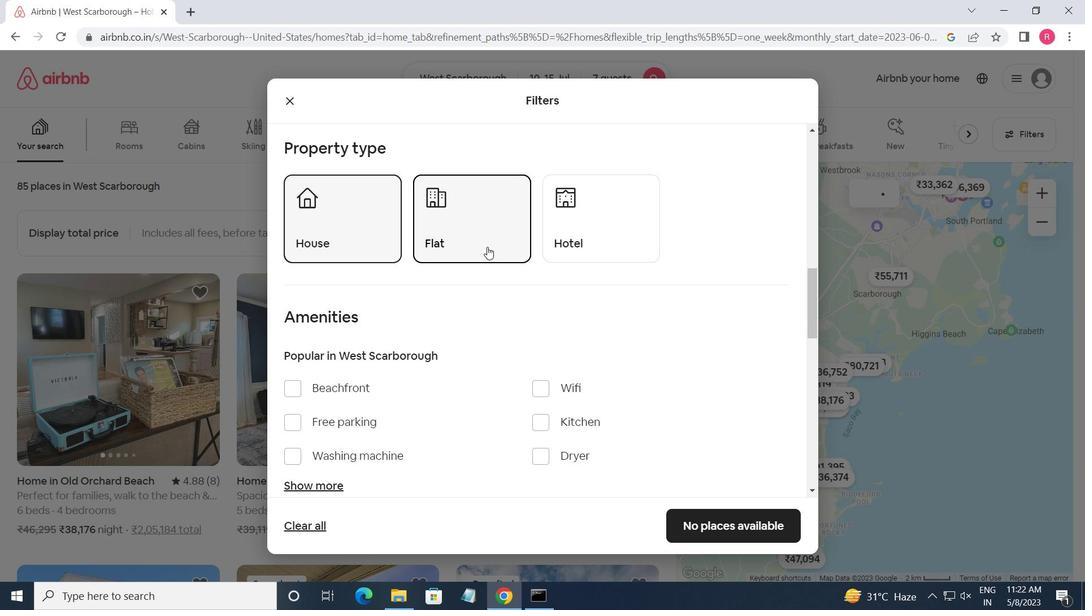 
Action: Mouse scrolled (492, 248) with delta (0, 0)
Screenshot: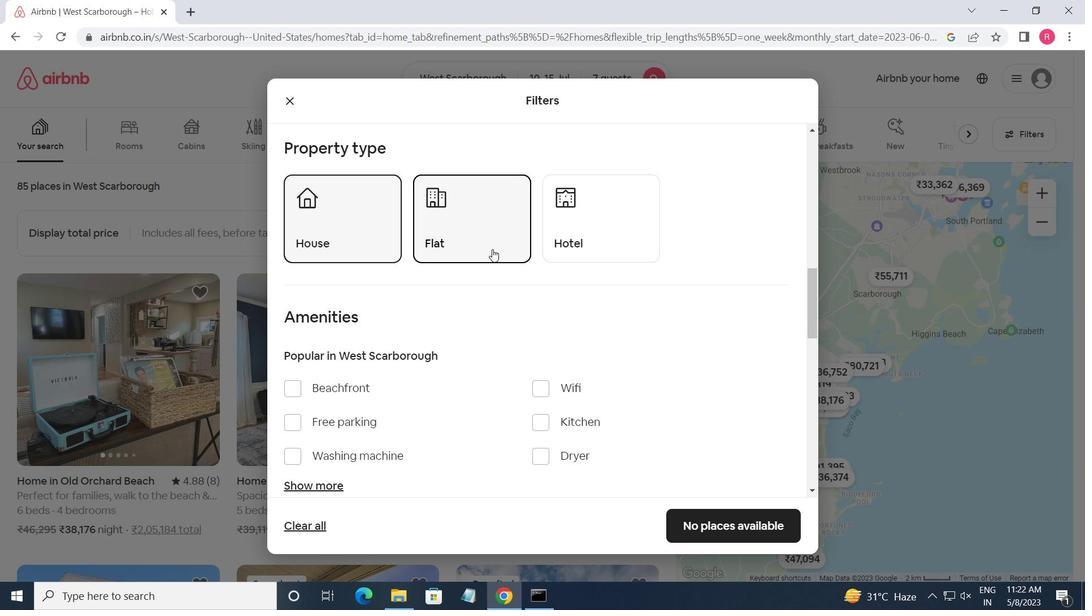 
Action: Mouse scrolled (492, 248) with delta (0, 0)
Screenshot: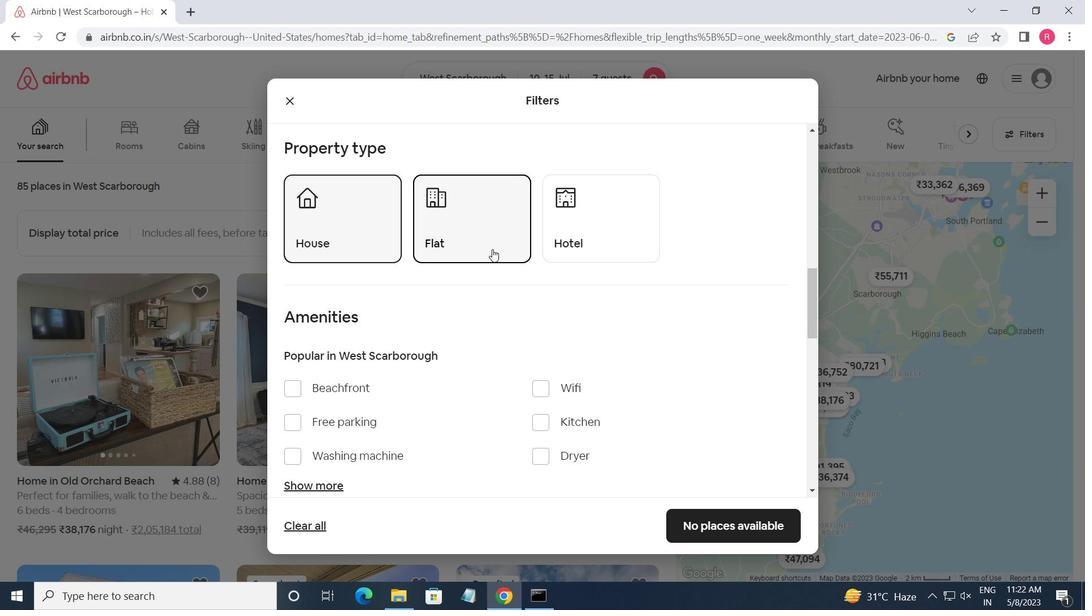 
Action: Mouse moved to (492, 249)
Screenshot: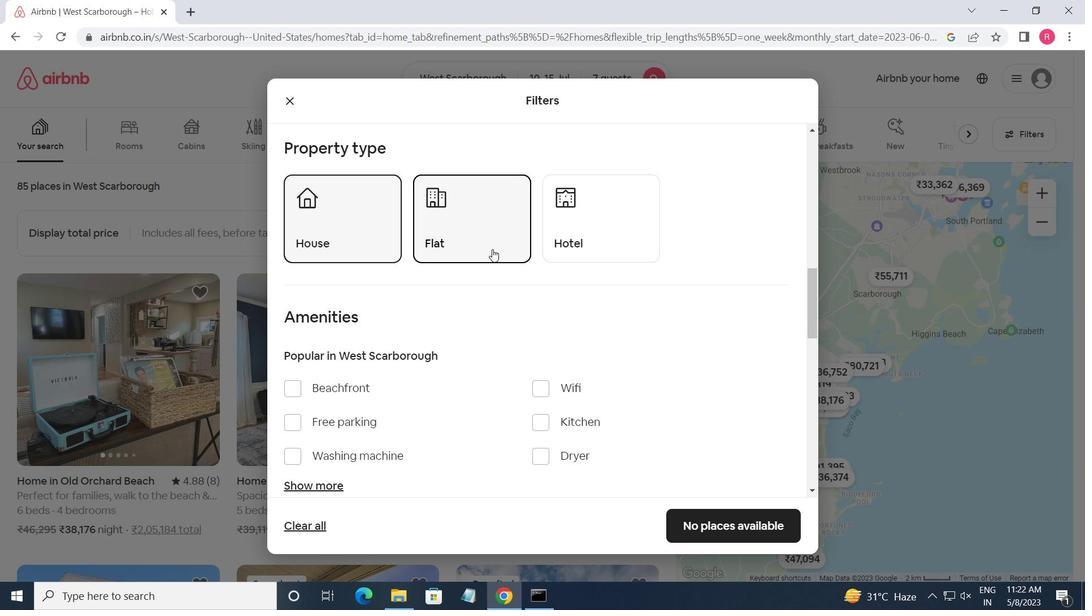 
Action: Mouse scrolled (492, 248) with delta (0, 0)
Screenshot: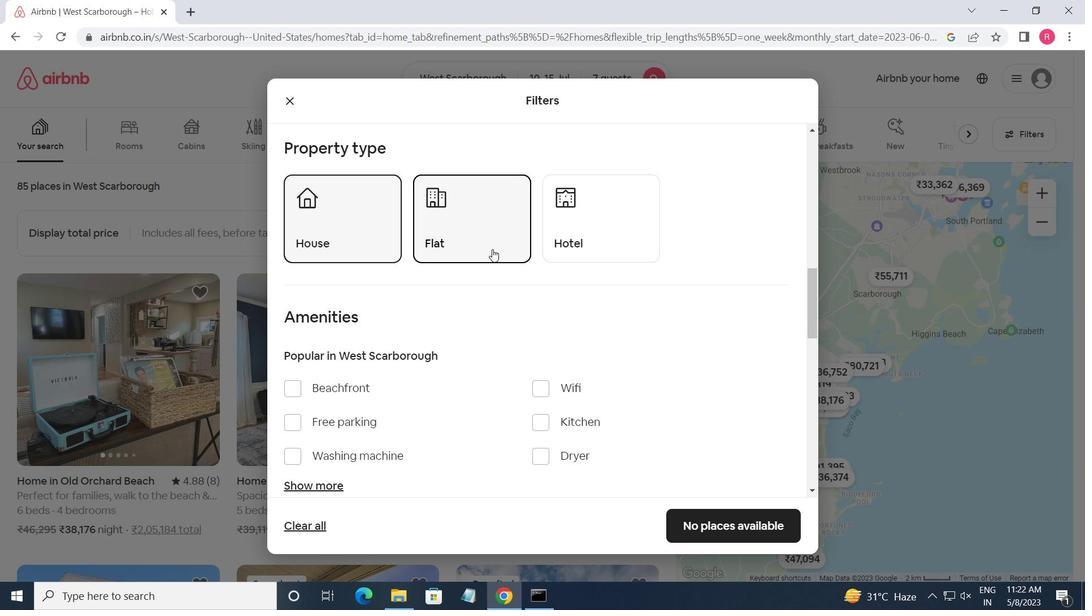 
Action: Mouse moved to (318, 270)
Screenshot: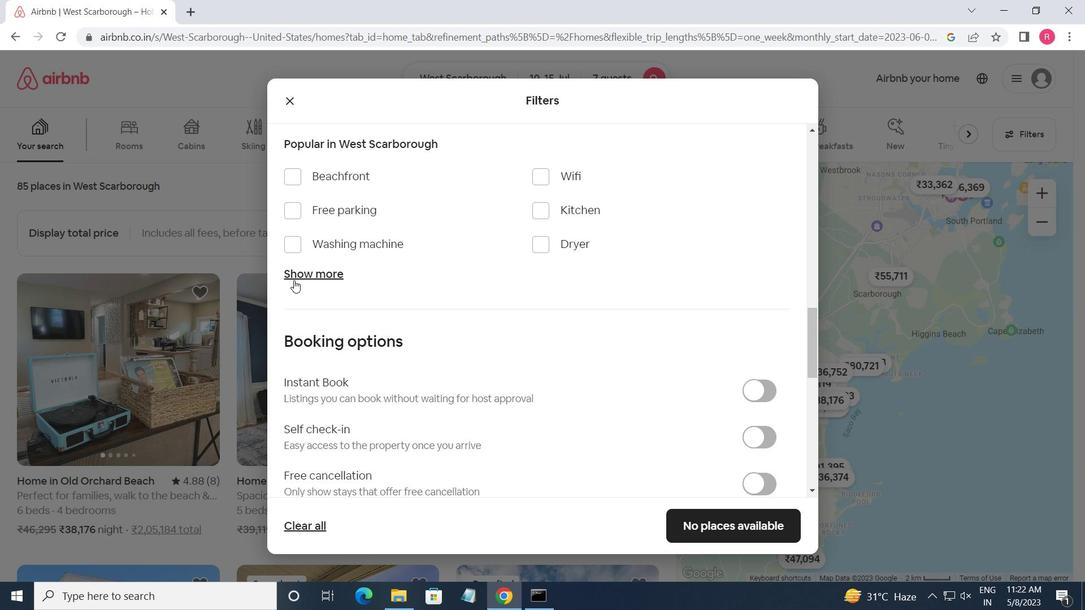 
Action: Mouse pressed left at (318, 270)
Screenshot: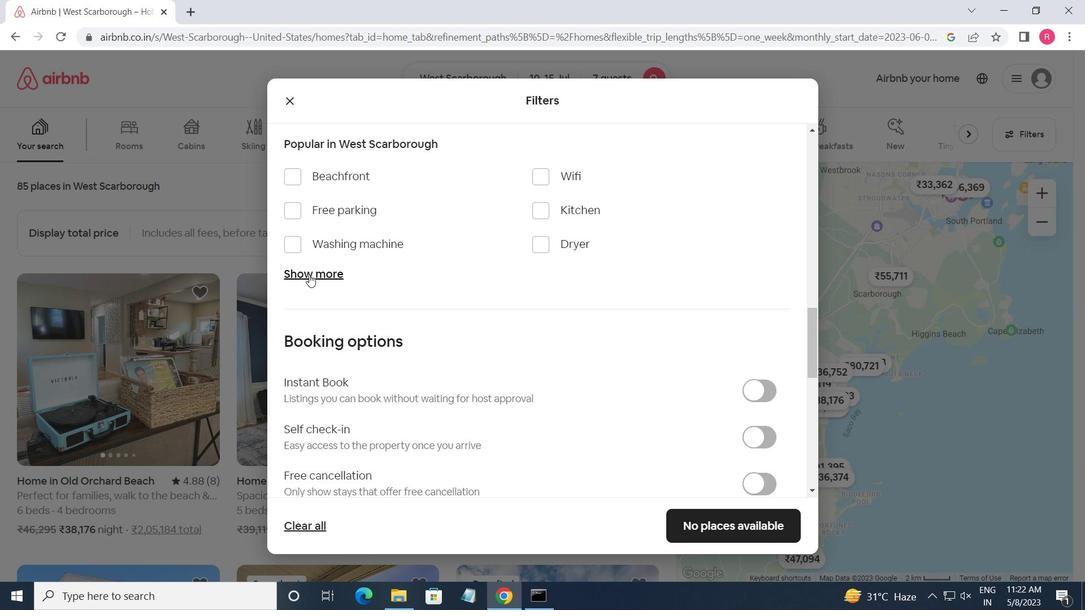 
Action: Mouse moved to (549, 176)
Screenshot: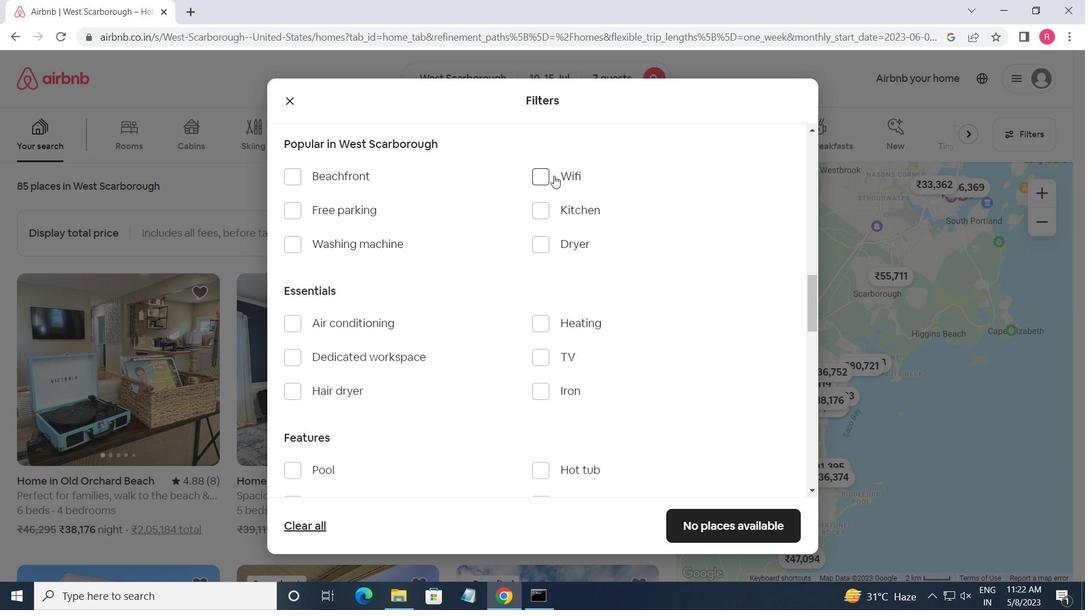 
Action: Mouse pressed left at (549, 176)
Screenshot: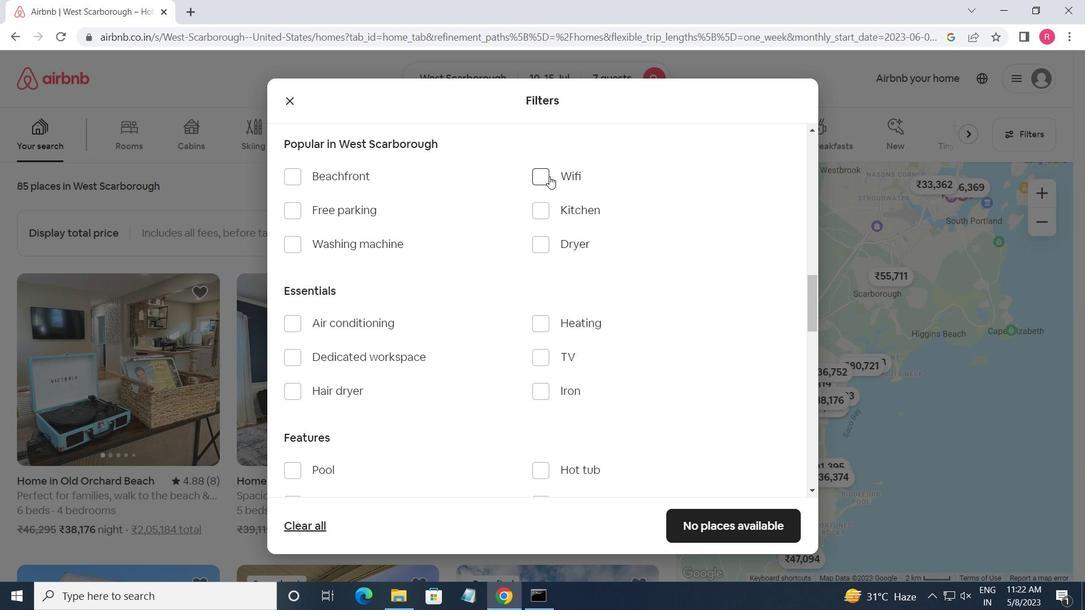 
Action: Mouse moved to (544, 356)
Screenshot: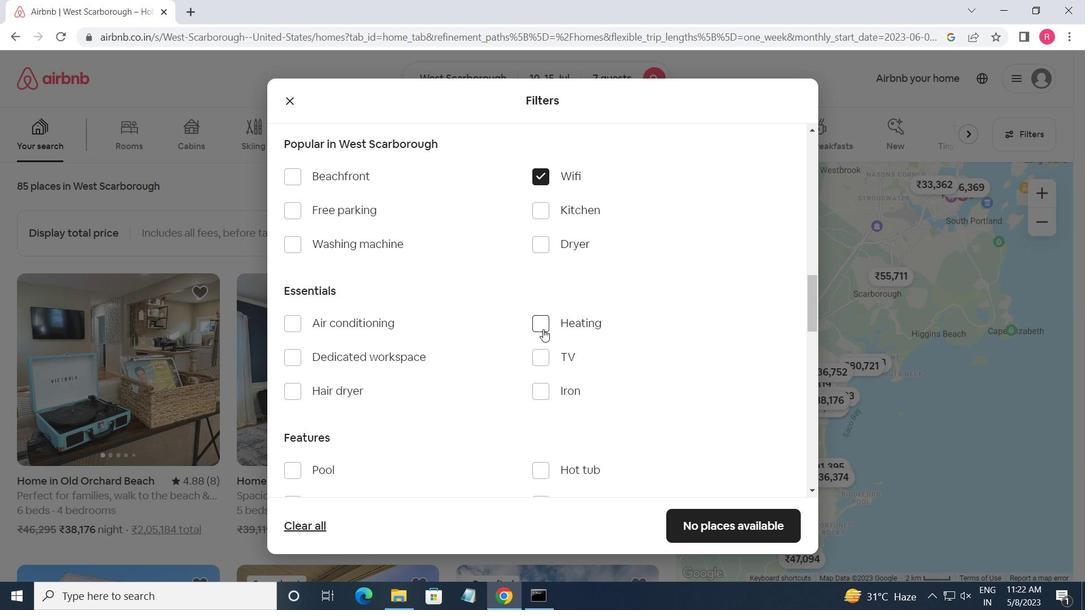 
Action: Mouse pressed left at (544, 356)
Screenshot: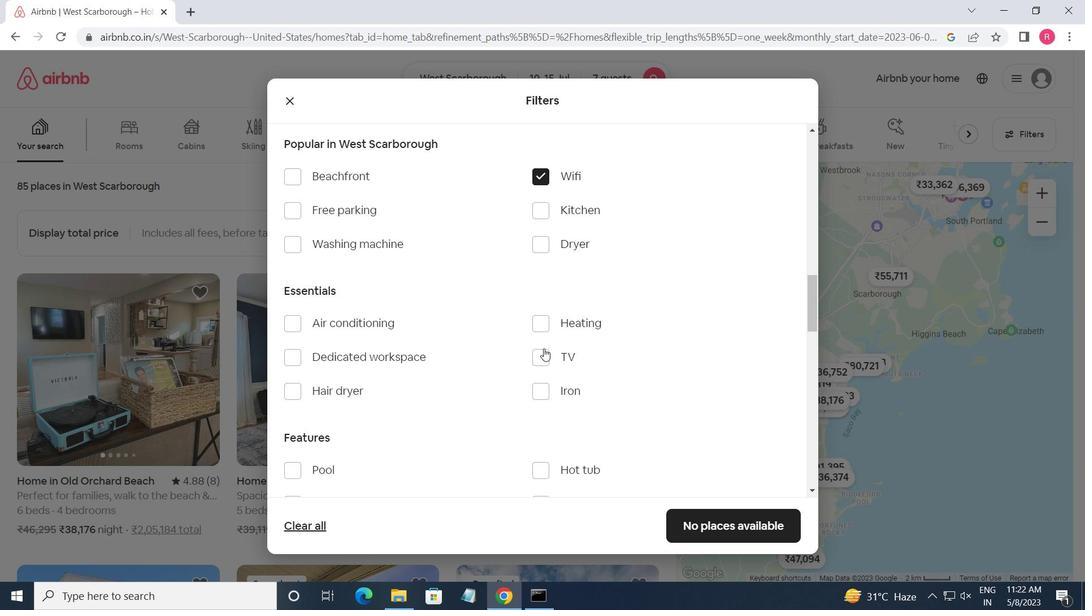 
Action: Mouse moved to (295, 214)
Screenshot: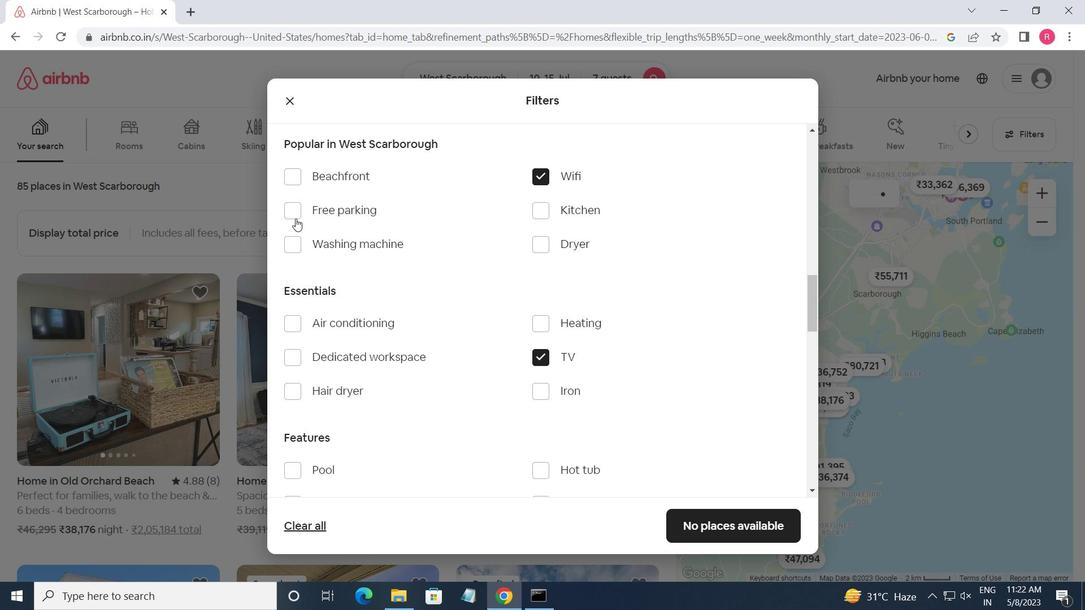 
Action: Mouse pressed left at (295, 214)
Screenshot: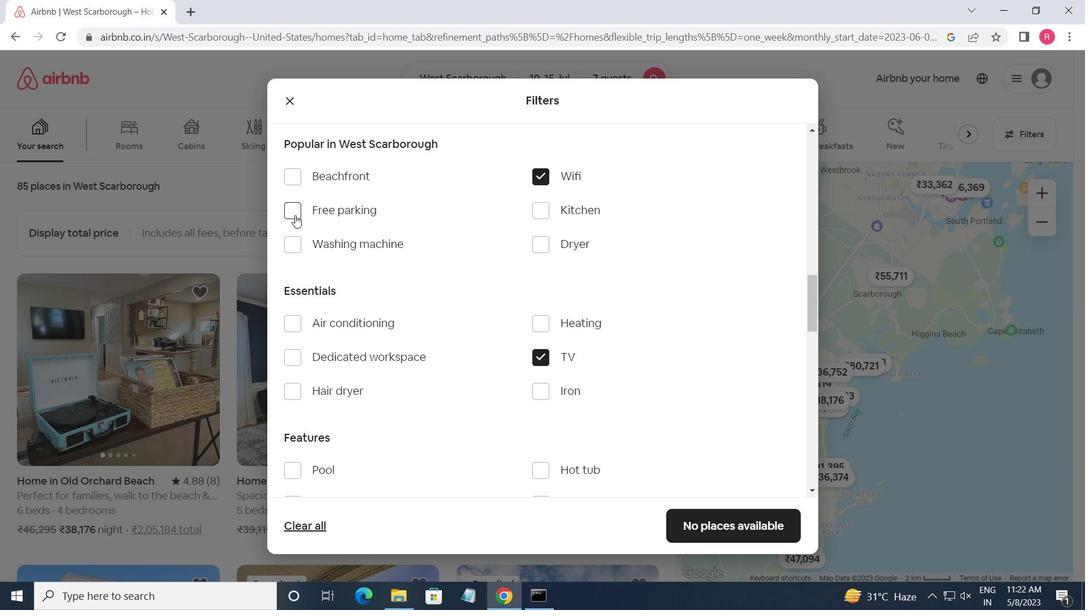 
Action: Mouse moved to (400, 326)
Screenshot: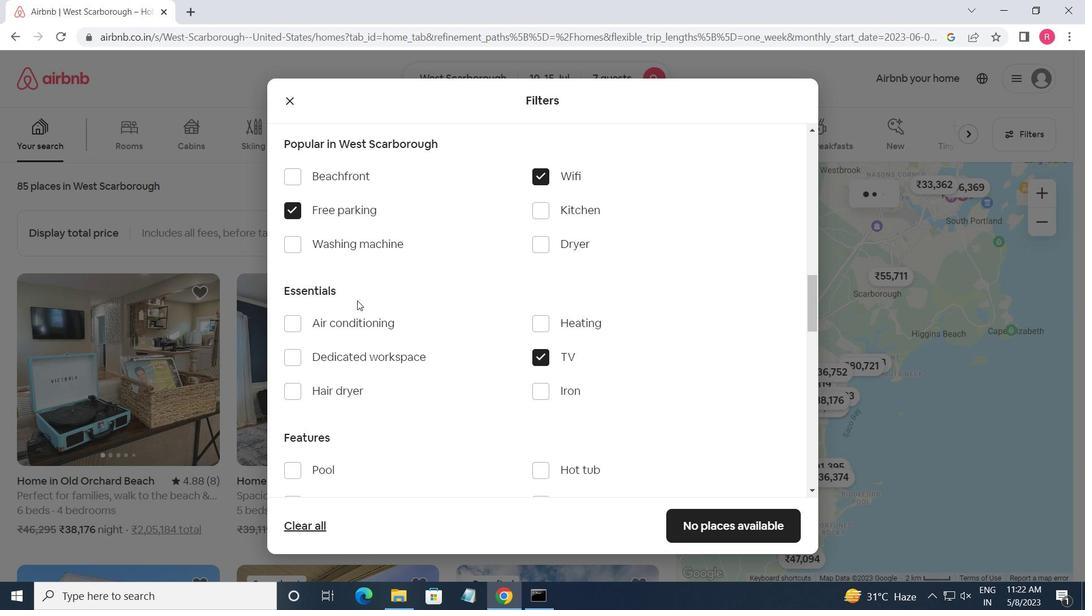 
Action: Mouse scrolled (400, 325) with delta (0, 0)
Screenshot: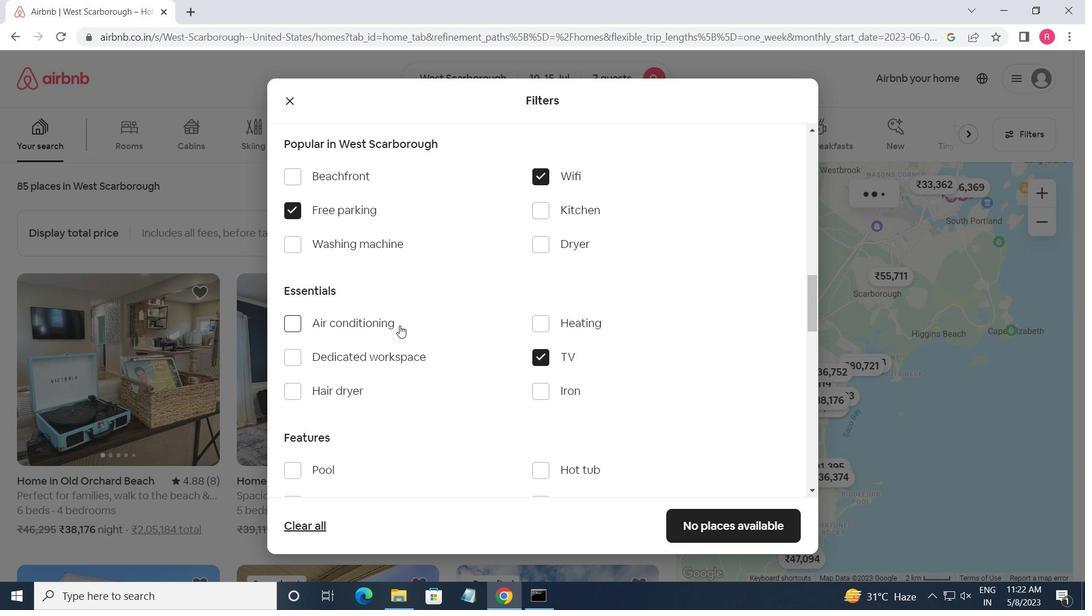
Action: Mouse moved to (400, 326)
Screenshot: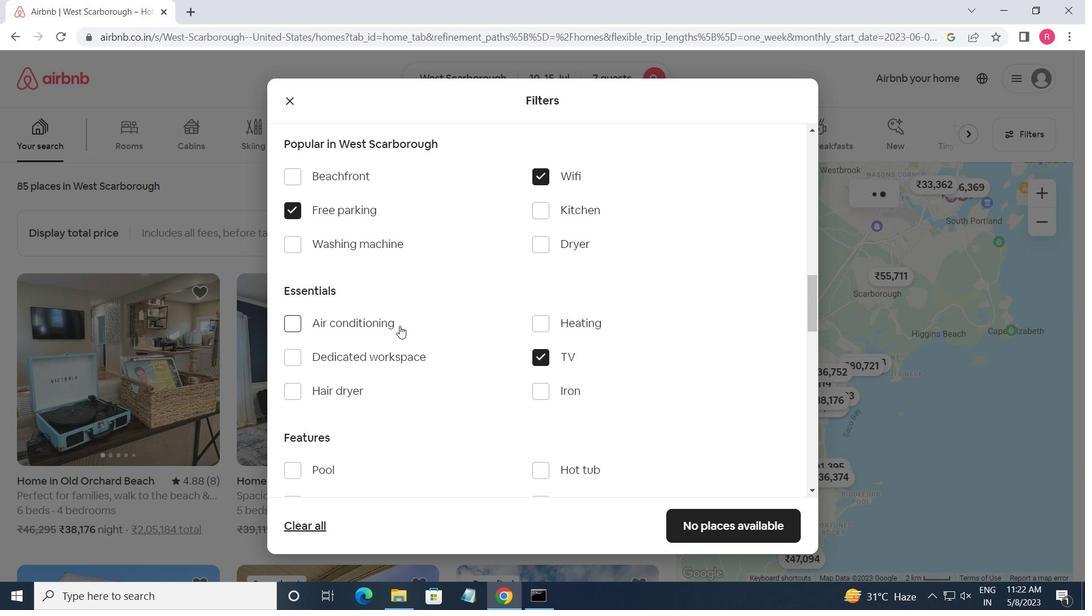
Action: Mouse scrolled (400, 325) with delta (0, 0)
Screenshot: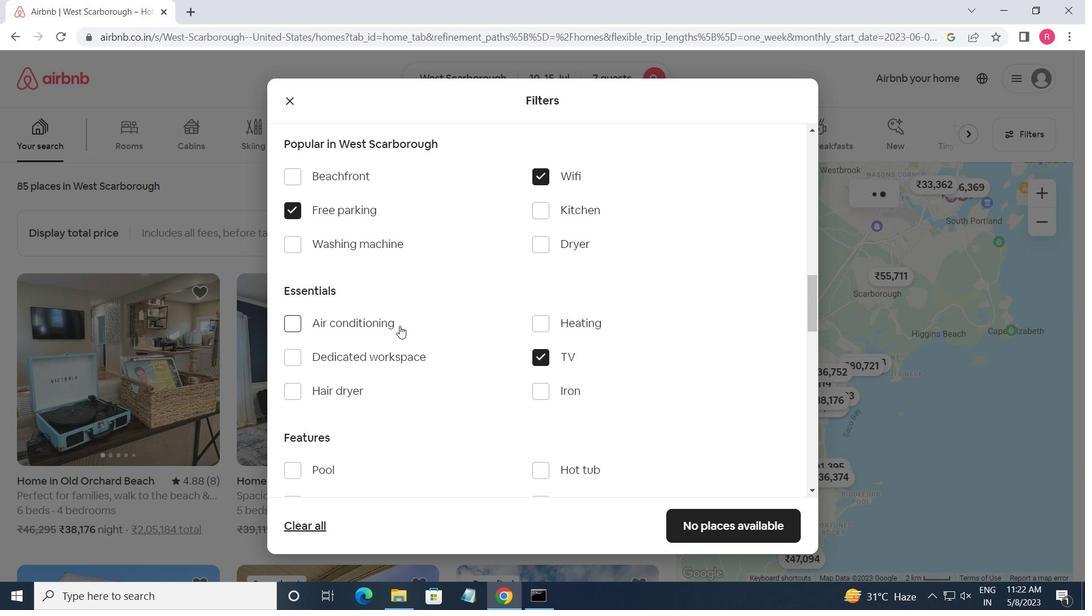 
Action: Mouse moved to (306, 397)
Screenshot: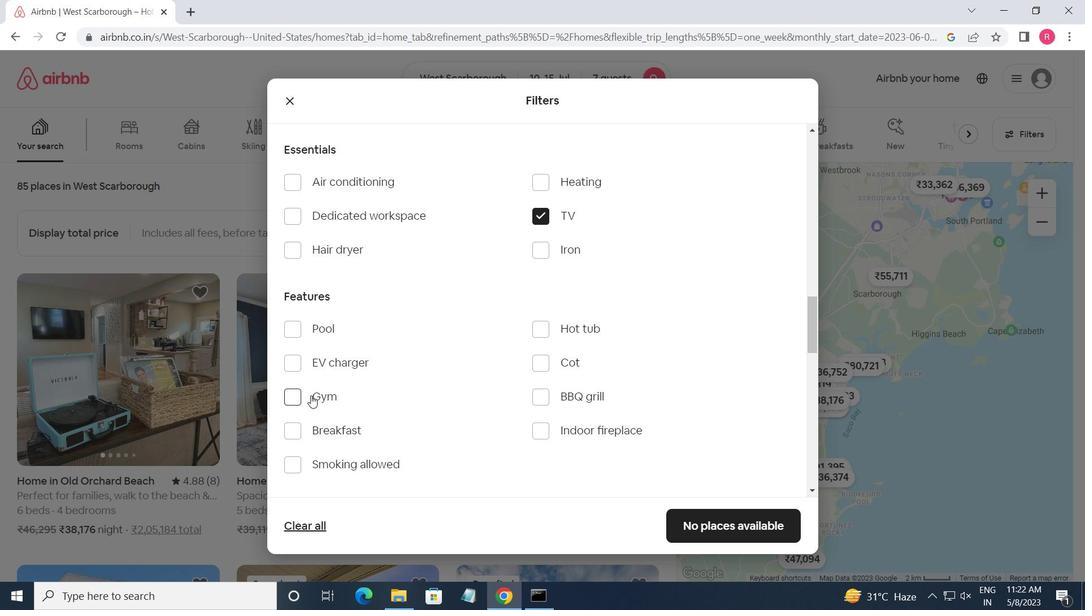 
Action: Mouse pressed left at (306, 397)
Screenshot: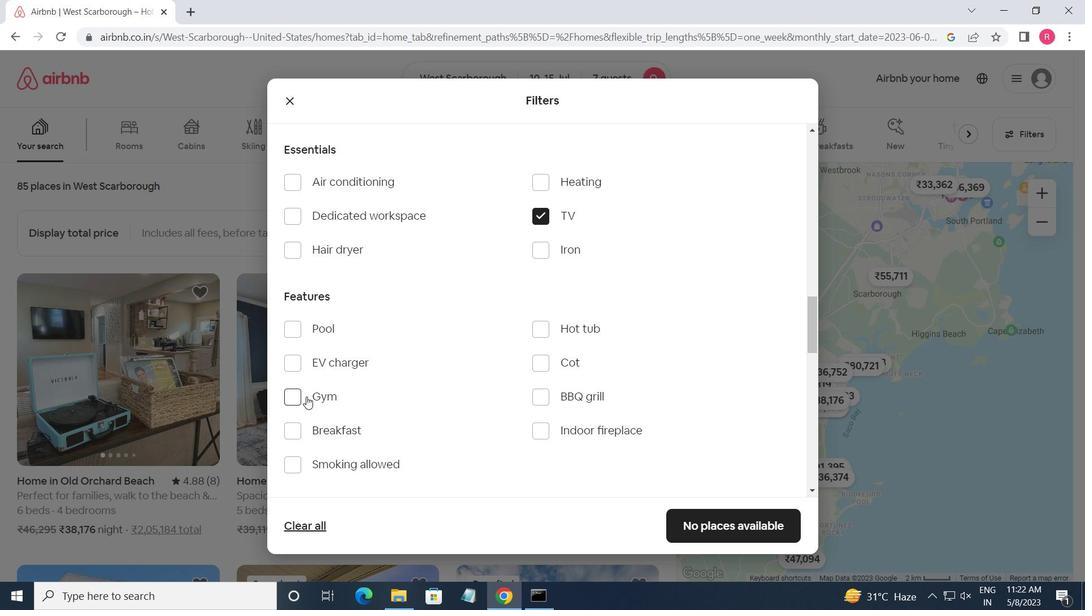 
Action: Mouse moved to (294, 434)
Screenshot: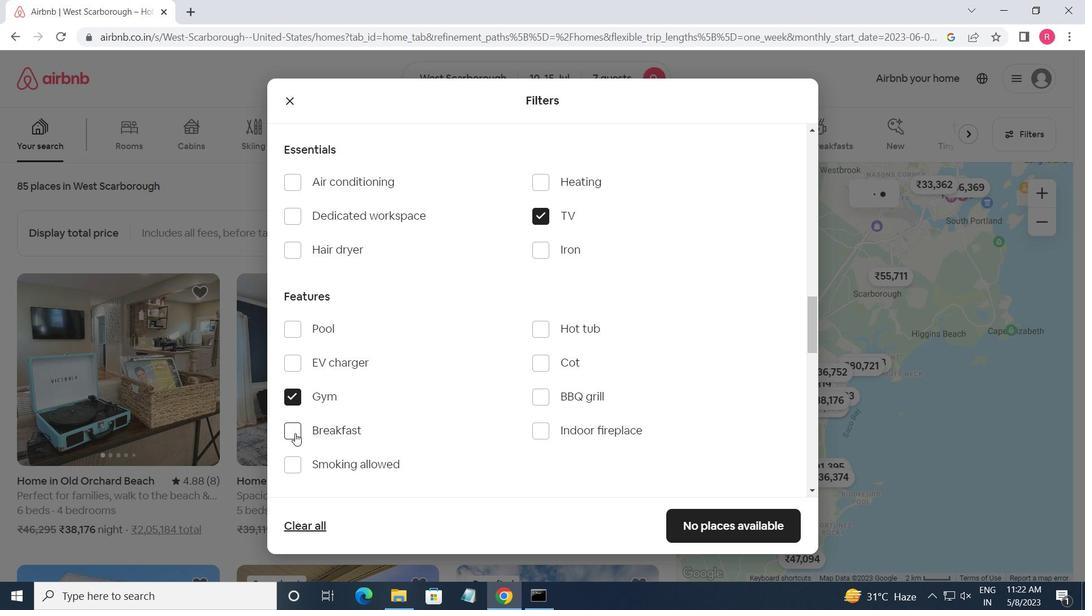 
Action: Mouse pressed left at (294, 434)
Screenshot: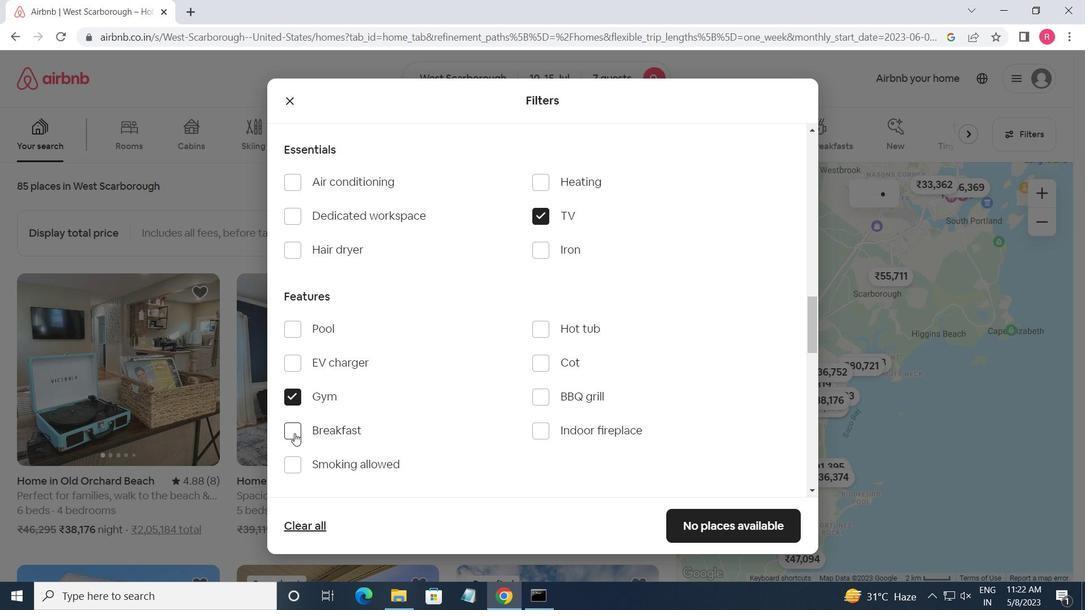 
Action: Mouse moved to (371, 412)
Screenshot: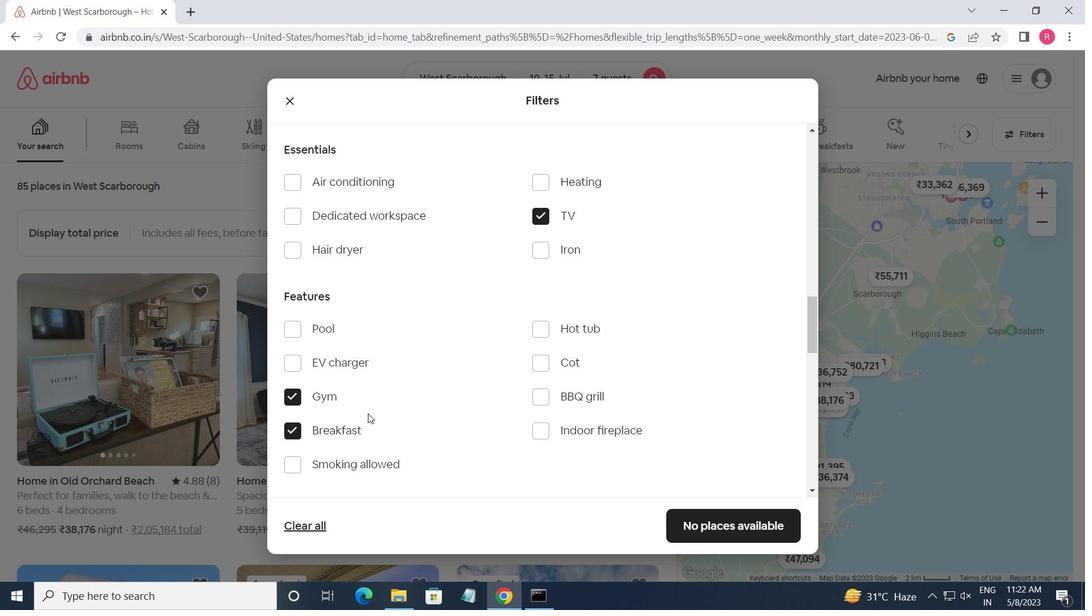 
Action: Mouse scrolled (371, 411) with delta (0, 0)
Screenshot: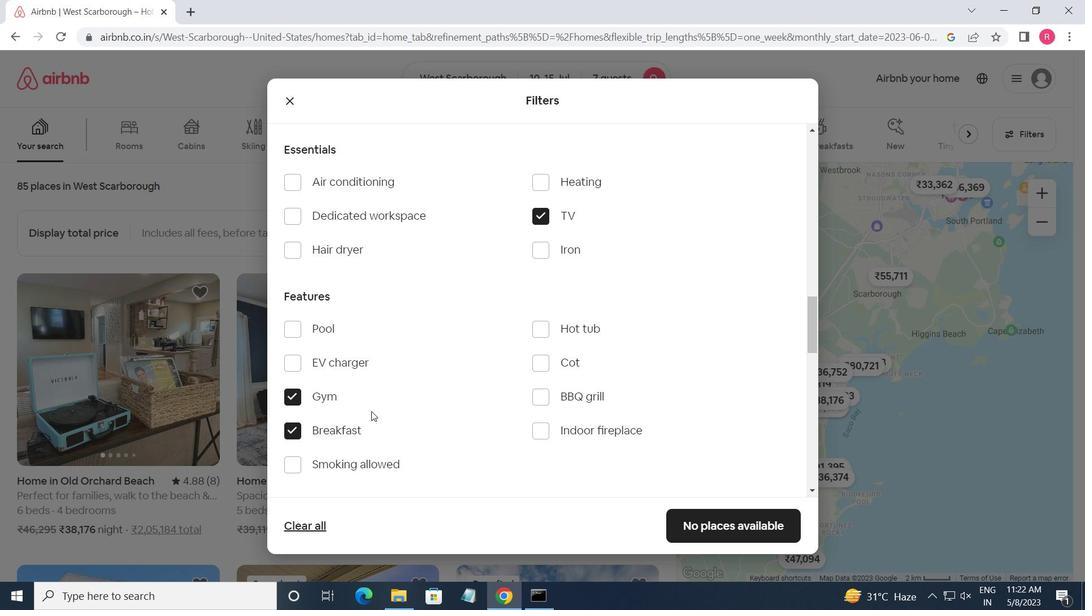 
Action: Mouse scrolled (371, 411) with delta (0, 0)
Screenshot: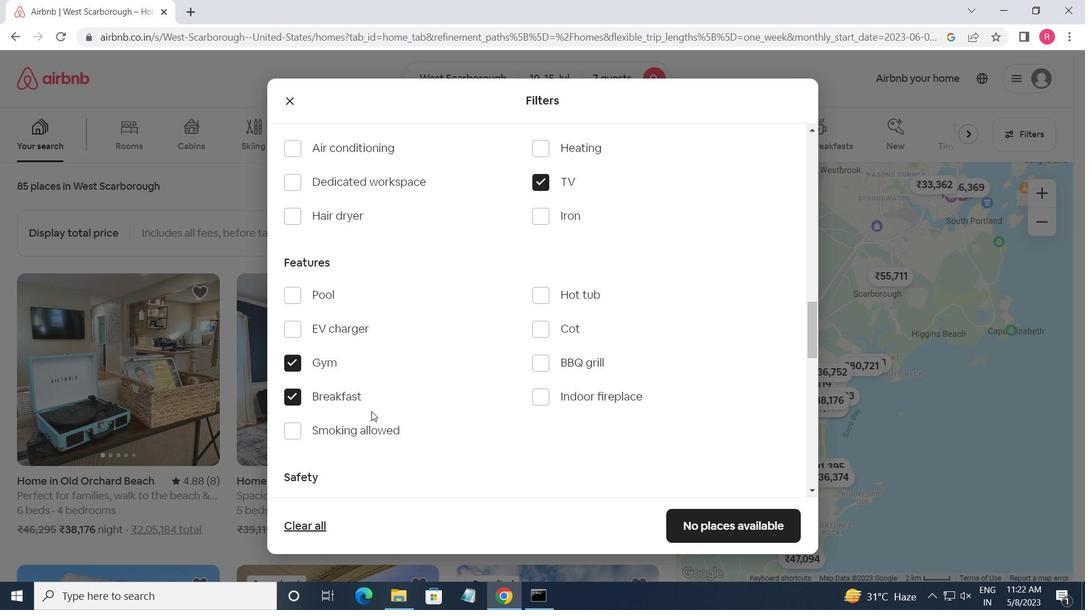 
Action: Mouse scrolled (371, 411) with delta (0, 0)
Screenshot: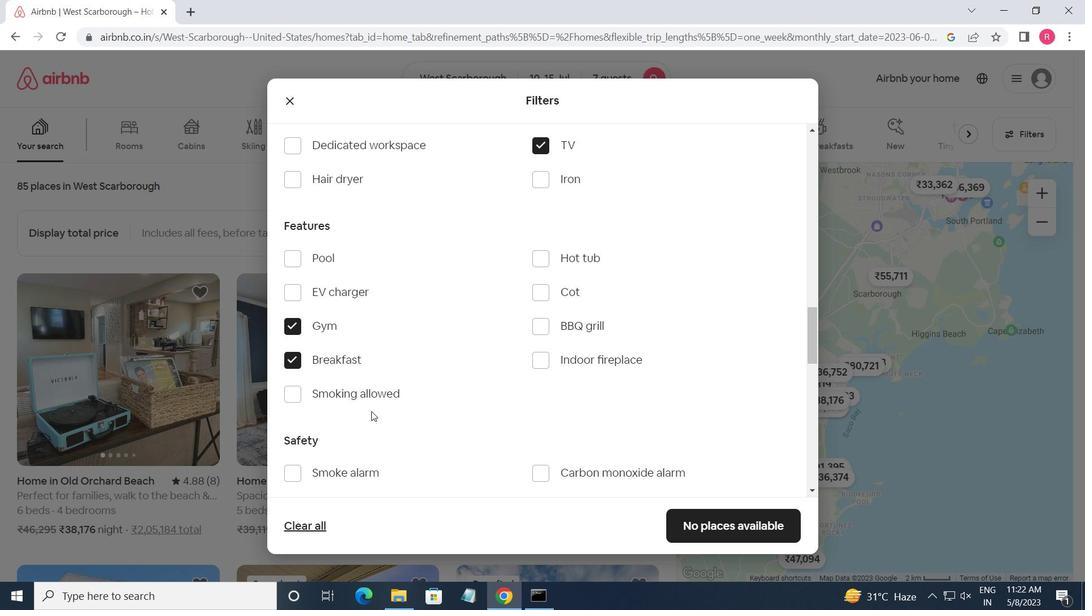 
Action: Mouse moved to (373, 412)
Screenshot: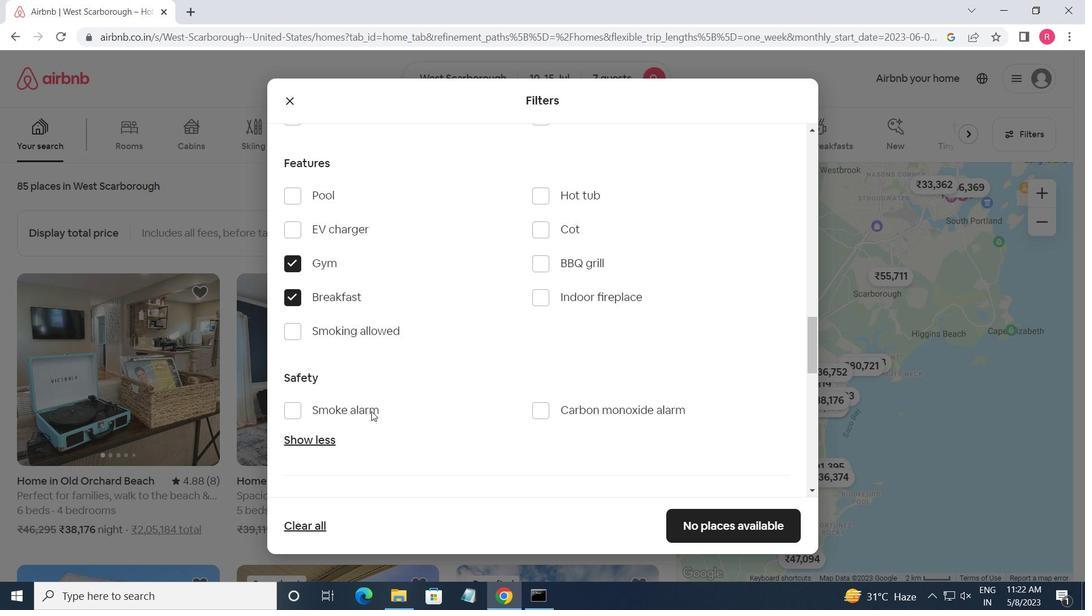 
Action: Mouse scrolled (373, 411) with delta (0, 0)
Screenshot: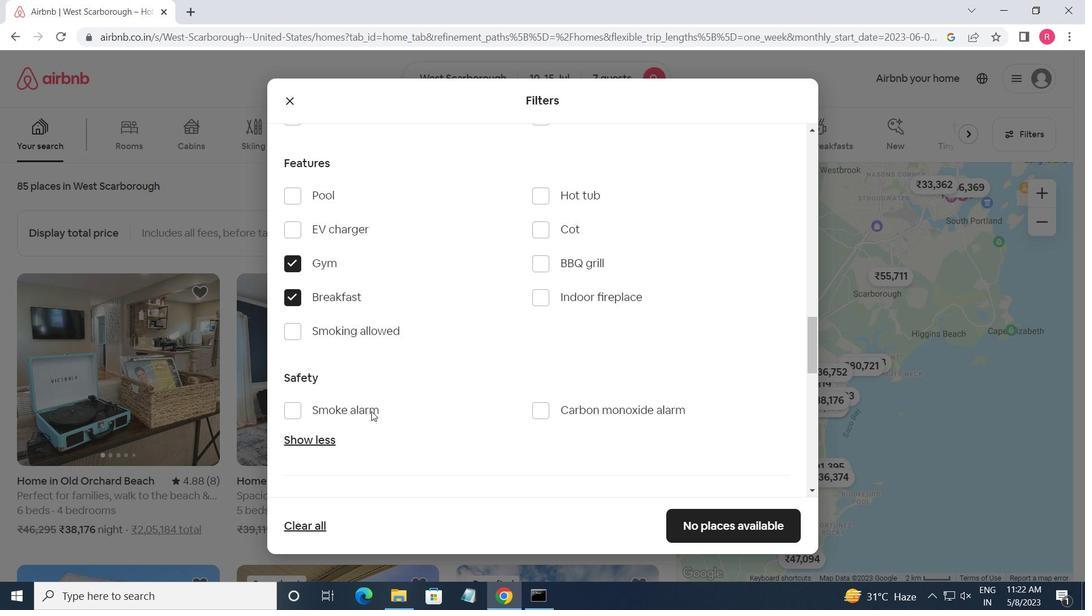 
Action: Mouse moved to (374, 411)
Screenshot: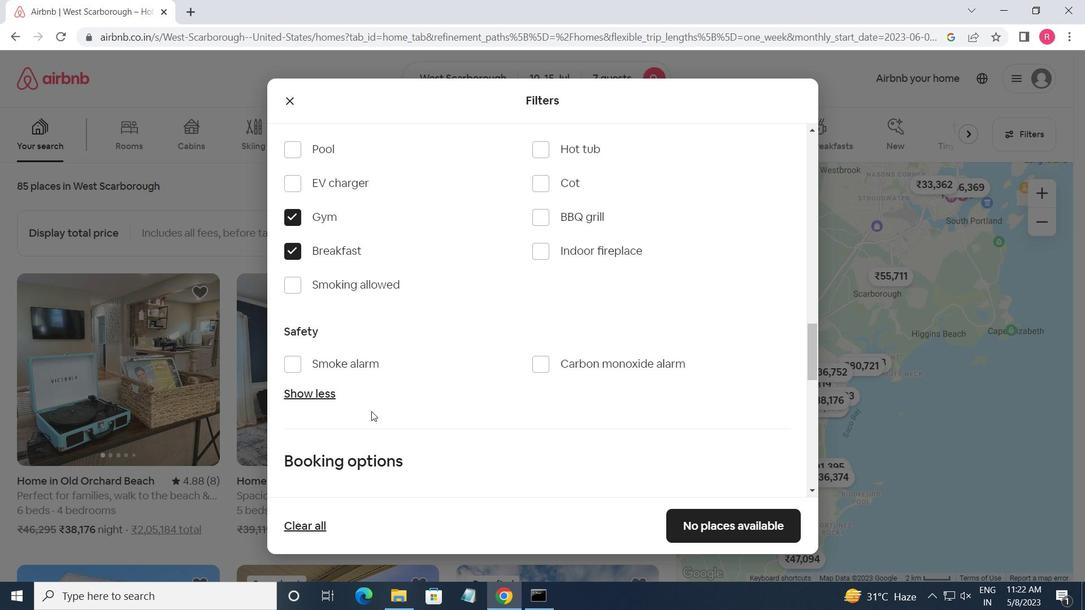 
Action: Mouse scrolled (374, 410) with delta (0, 0)
Screenshot: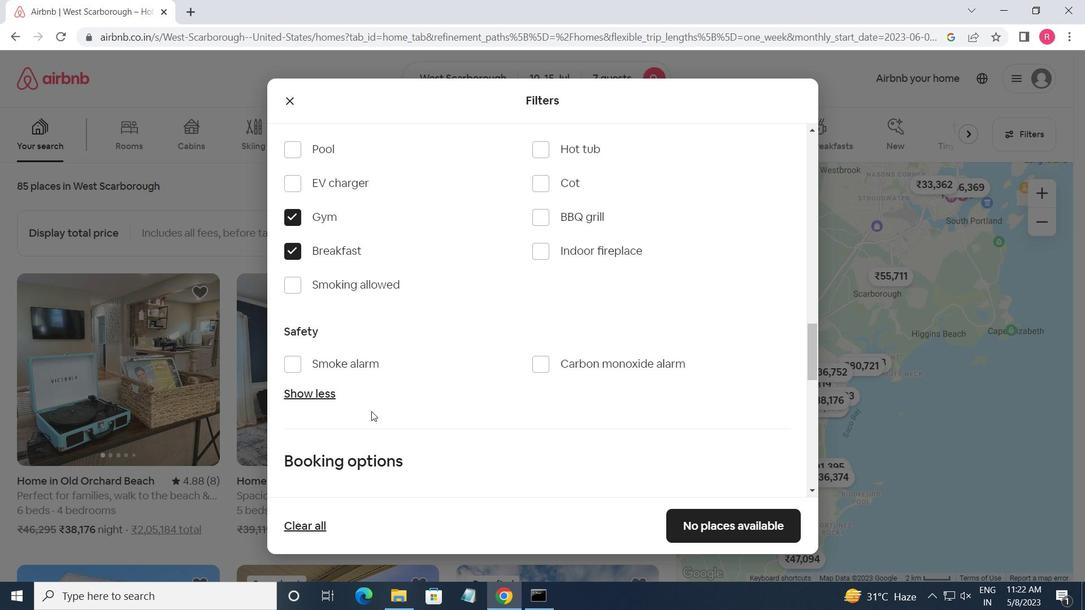 
Action: Mouse moved to (376, 410)
Screenshot: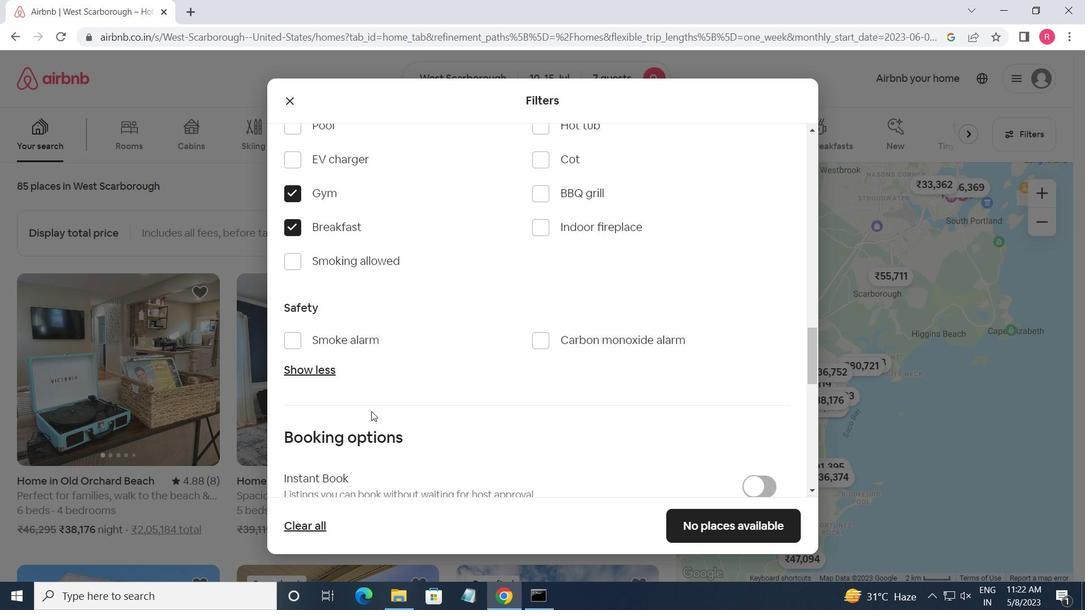 
Action: Mouse scrolled (376, 409) with delta (0, 0)
Screenshot: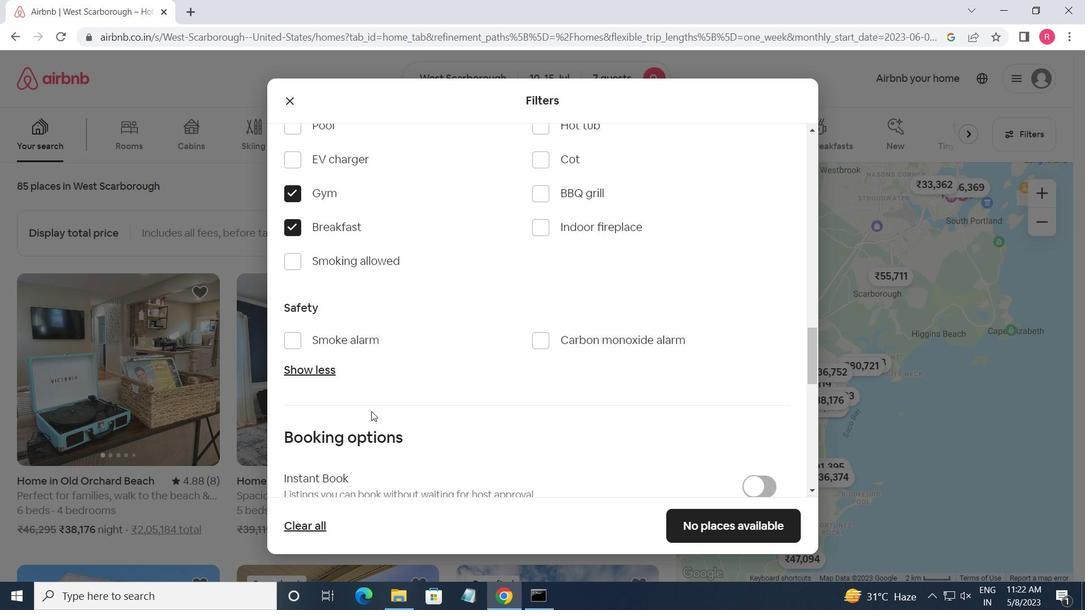 
Action: Mouse moved to (761, 318)
Screenshot: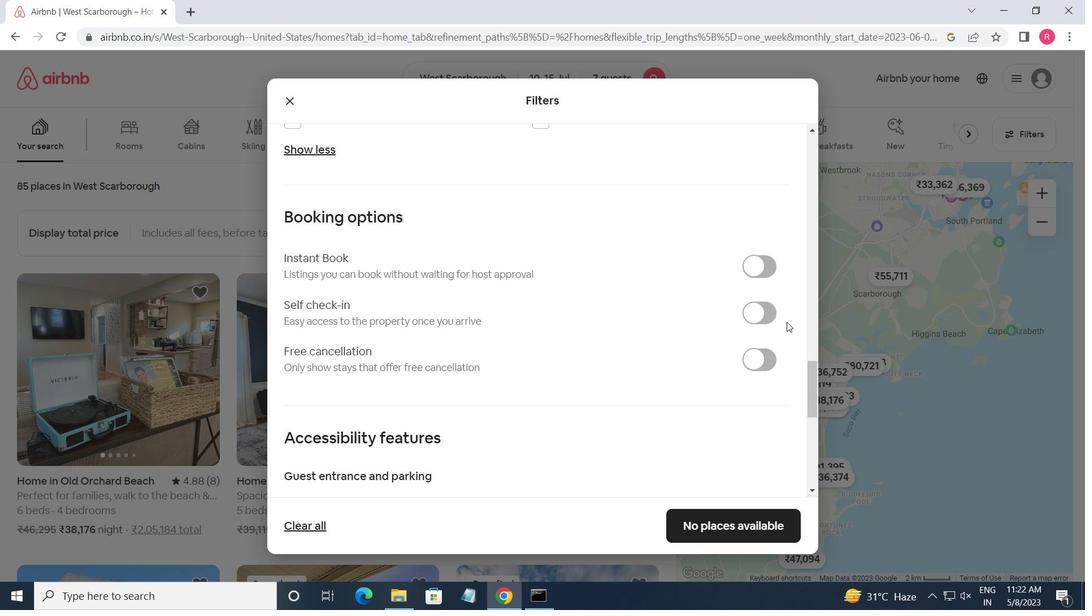 
Action: Mouse pressed left at (761, 318)
Screenshot: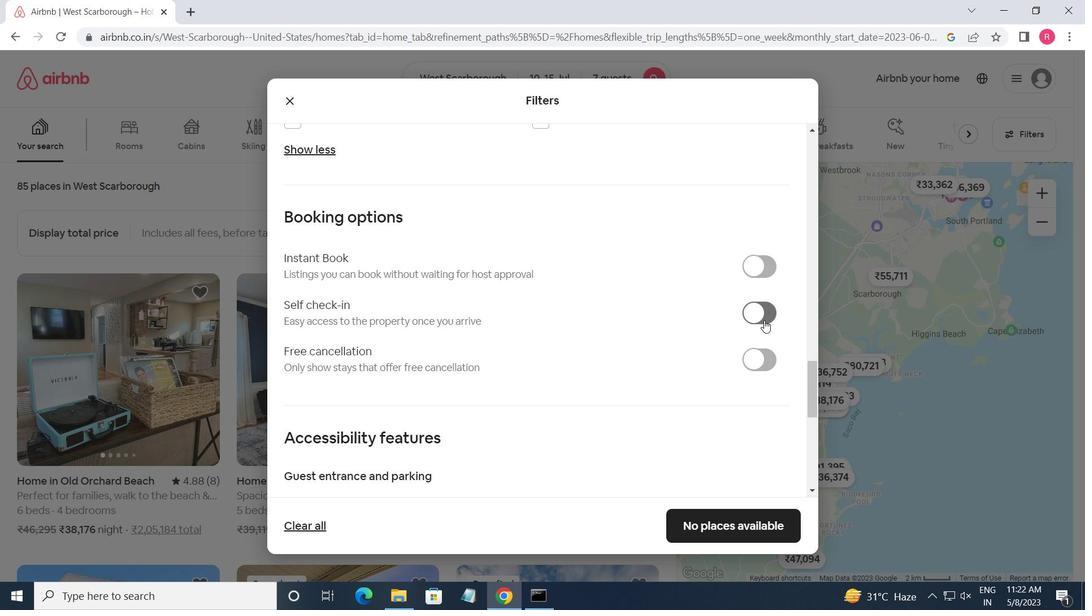 
Action: Mouse moved to (460, 435)
Screenshot: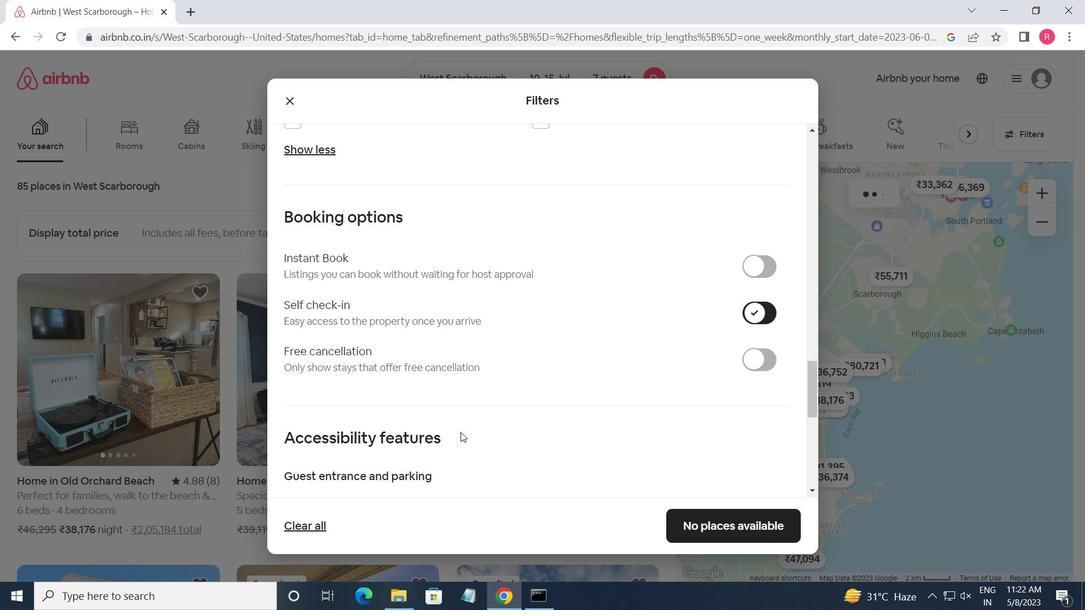 
Action: Mouse scrolled (460, 434) with delta (0, 0)
Screenshot: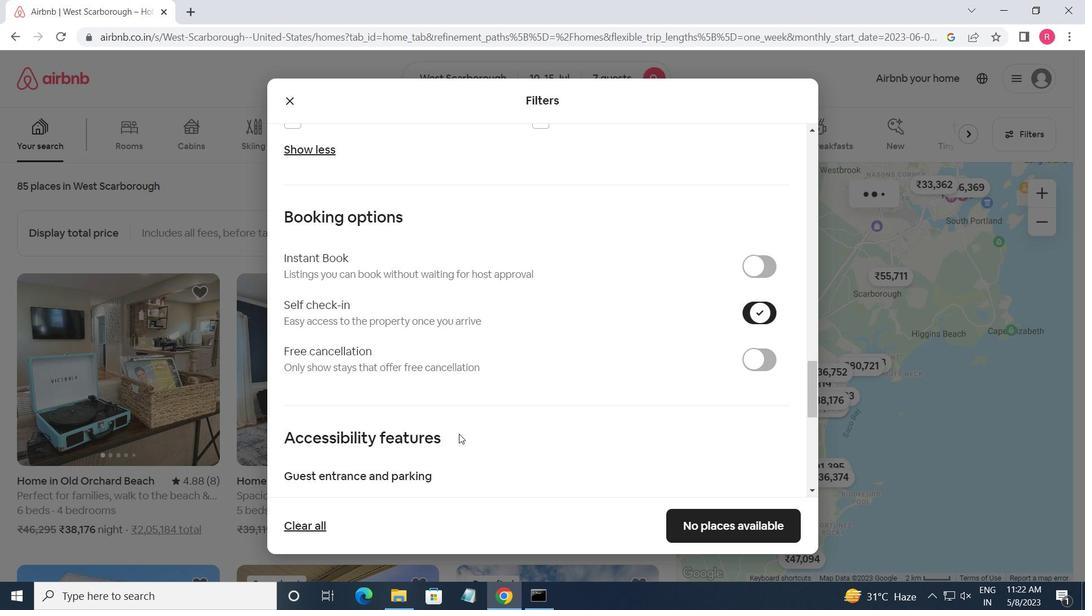 
Action: Mouse scrolled (460, 434) with delta (0, 0)
Screenshot: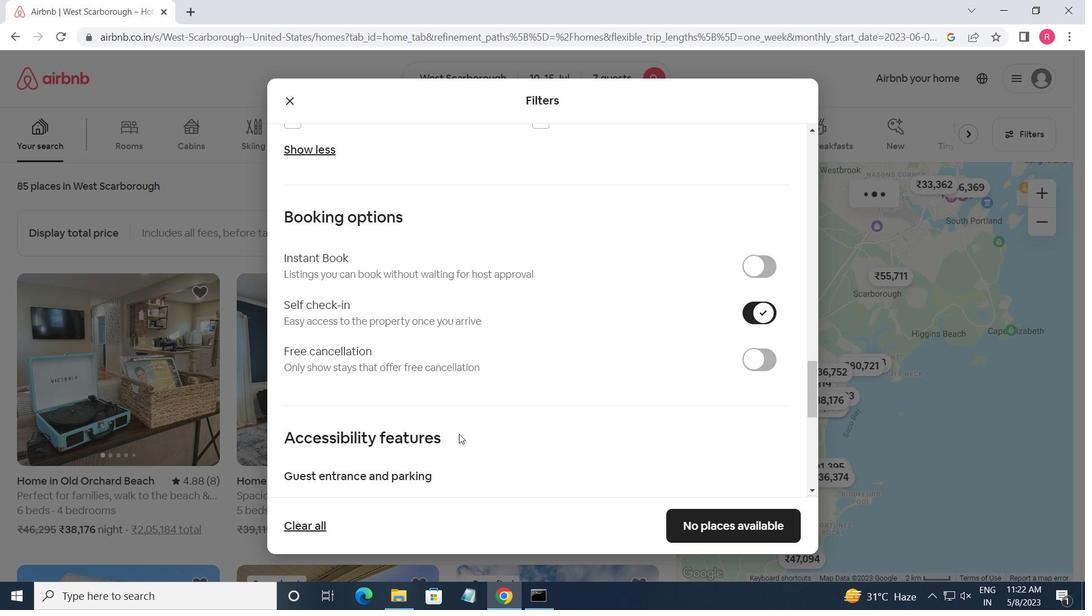 
Action: Mouse scrolled (460, 434) with delta (0, 0)
Screenshot: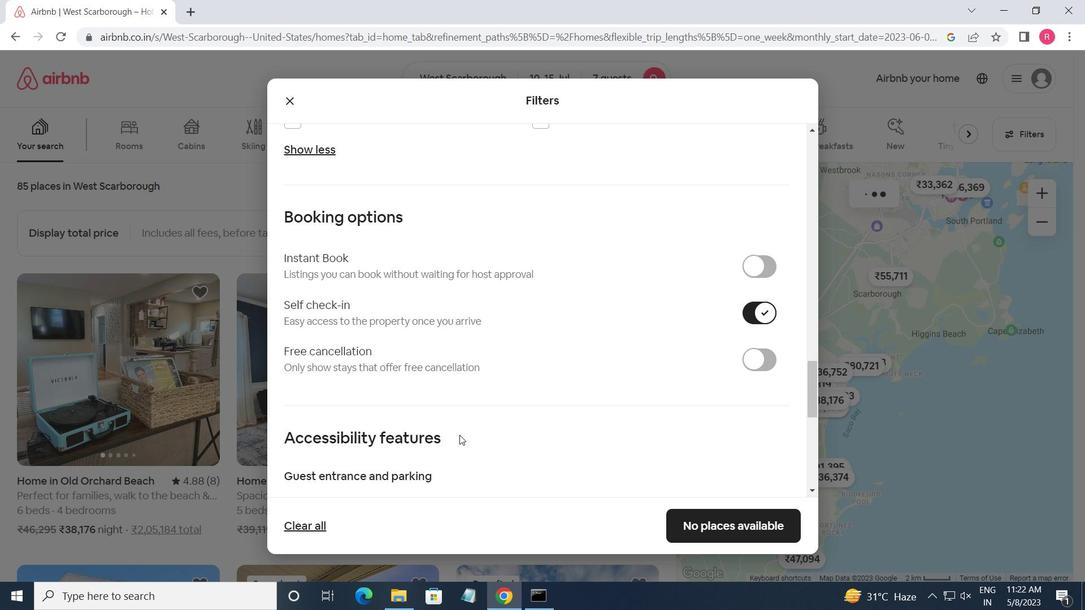
Action: Mouse moved to (400, 434)
Screenshot: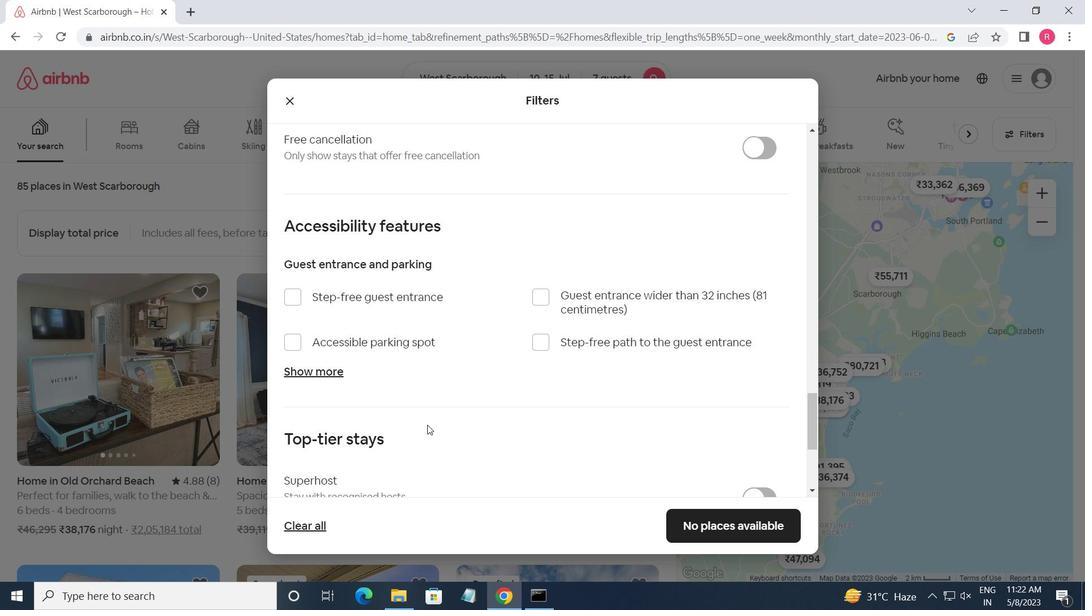 
Action: Mouse scrolled (400, 434) with delta (0, 0)
Screenshot: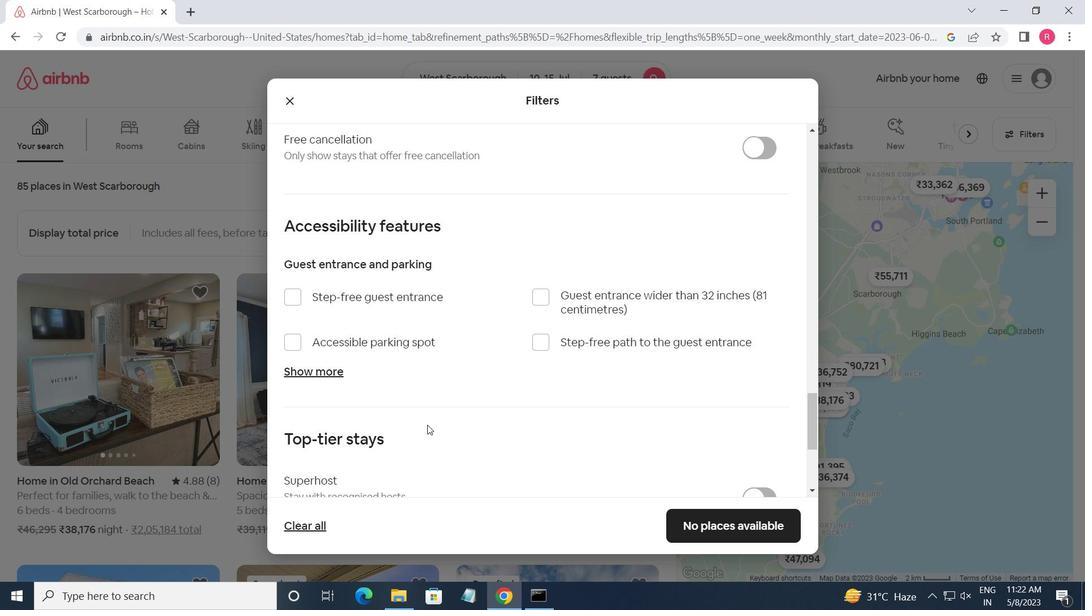 
Action: Mouse scrolled (400, 434) with delta (0, 0)
Screenshot: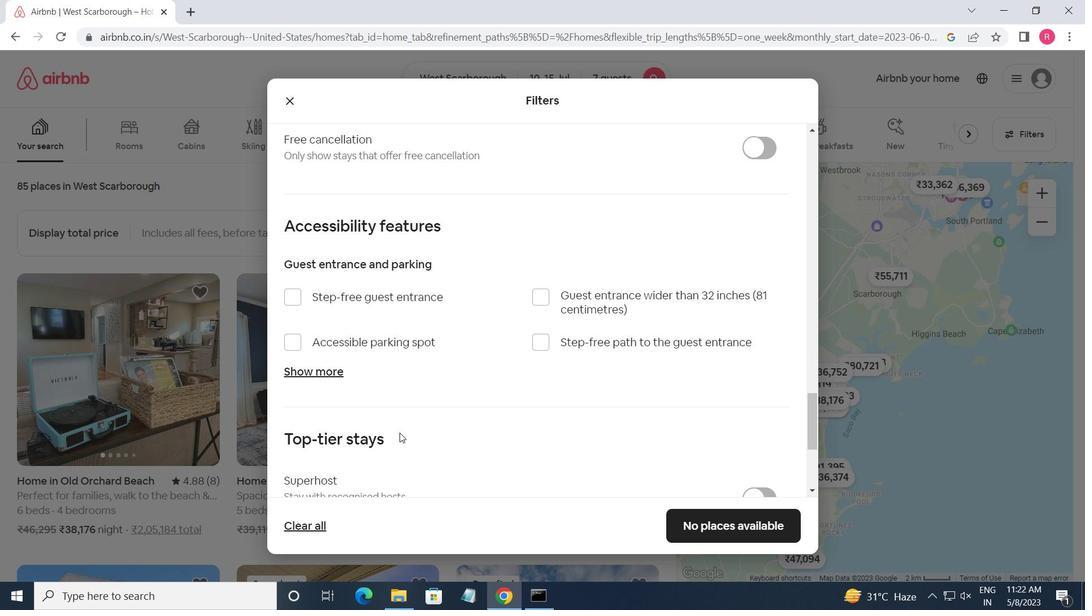 
Action: Mouse moved to (620, 368)
Screenshot: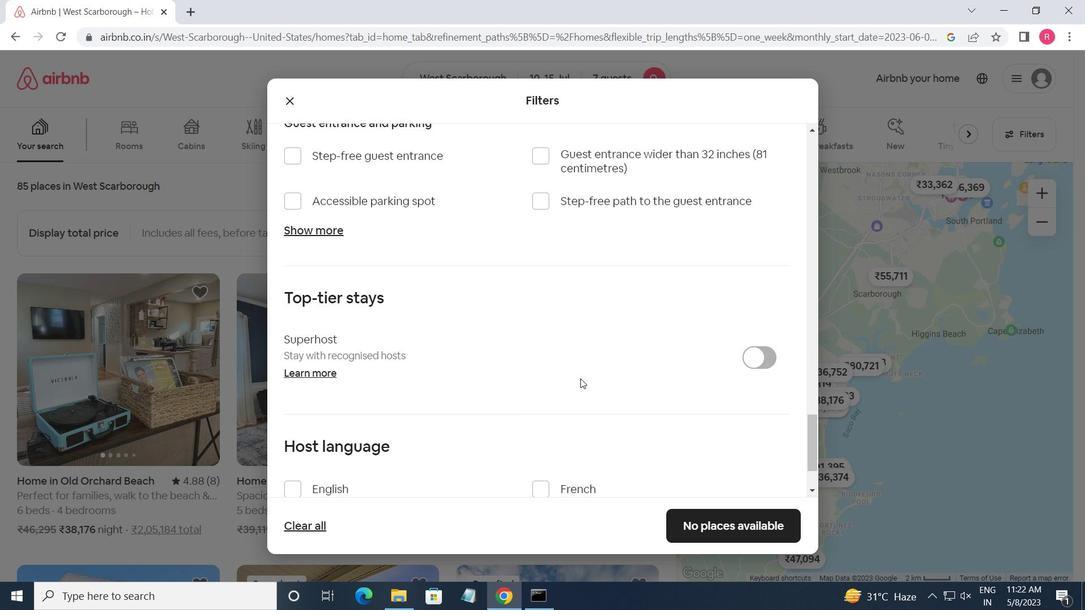
Action: Mouse scrolled (620, 367) with delta (0, 0)
Screenshot: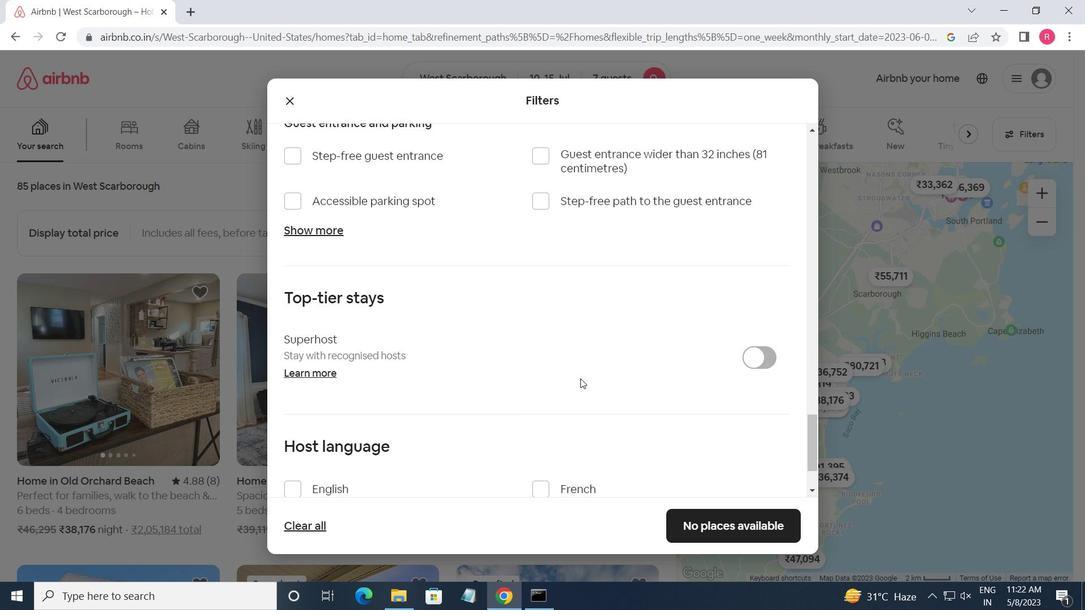 
Action: Mouse moved to (611, 370)
Screenshot: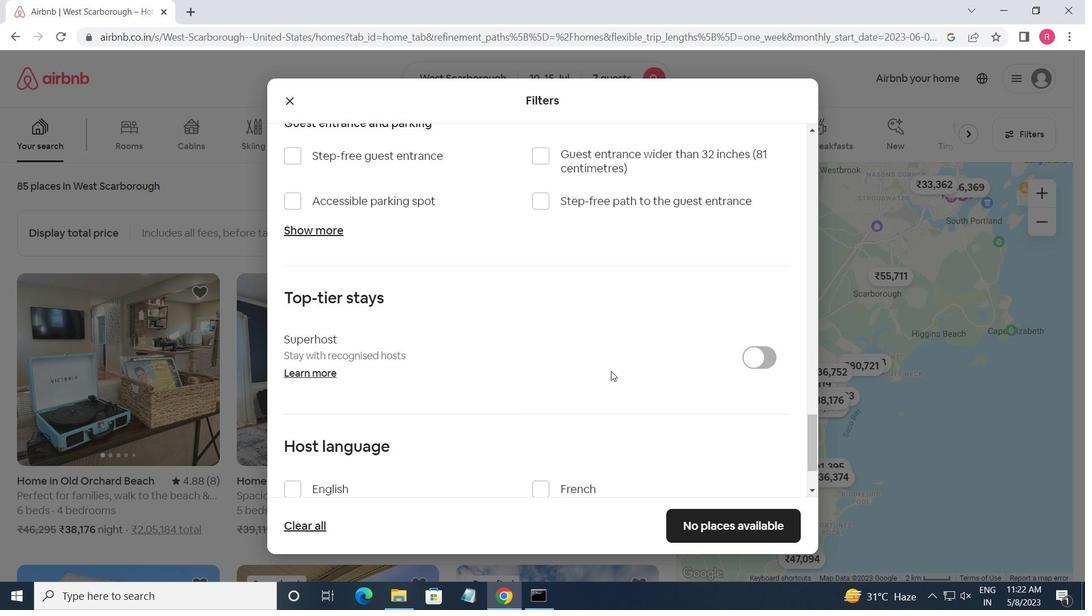 
Action: Mouse scrolled (611, 370) with delta (0, 0)
Screenshot: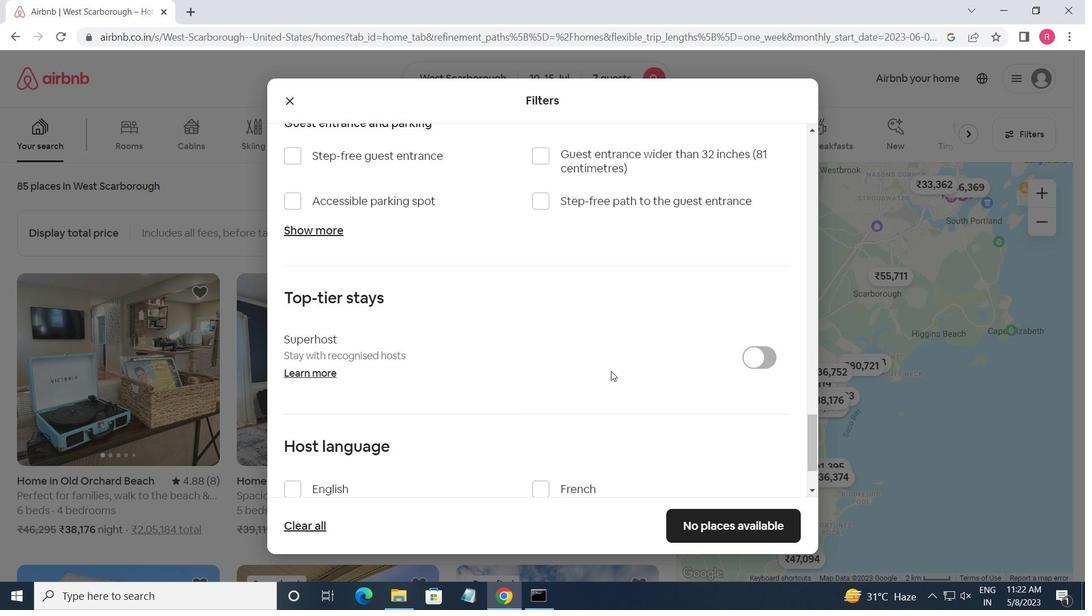 
Action: Mouse moved to (598, 372)
Screenshot: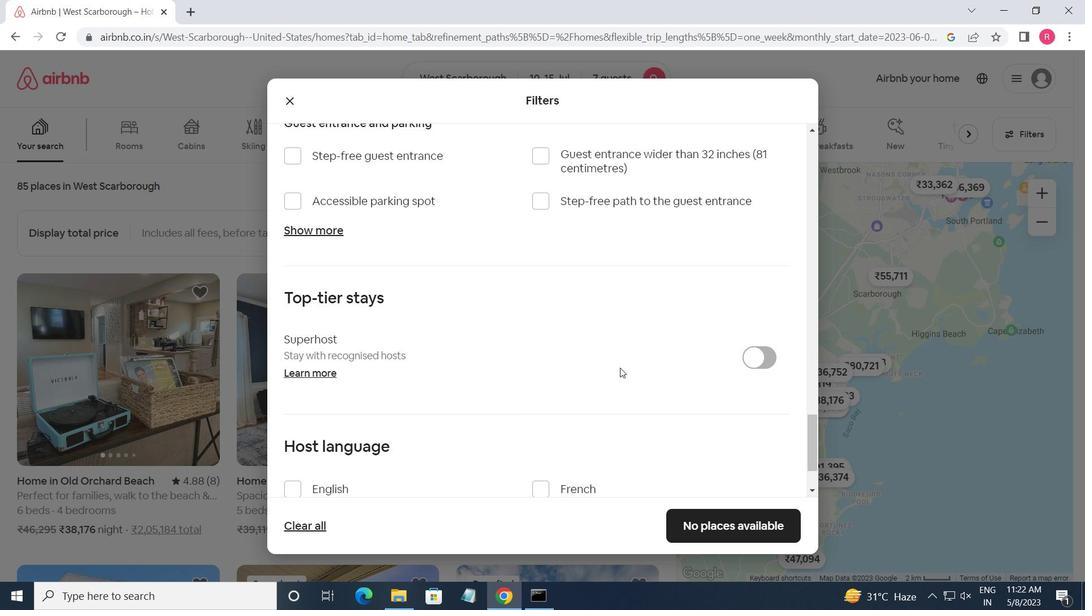
Action: Mouse scrolled (598, 371) with delta (0, 0)
Screenshot: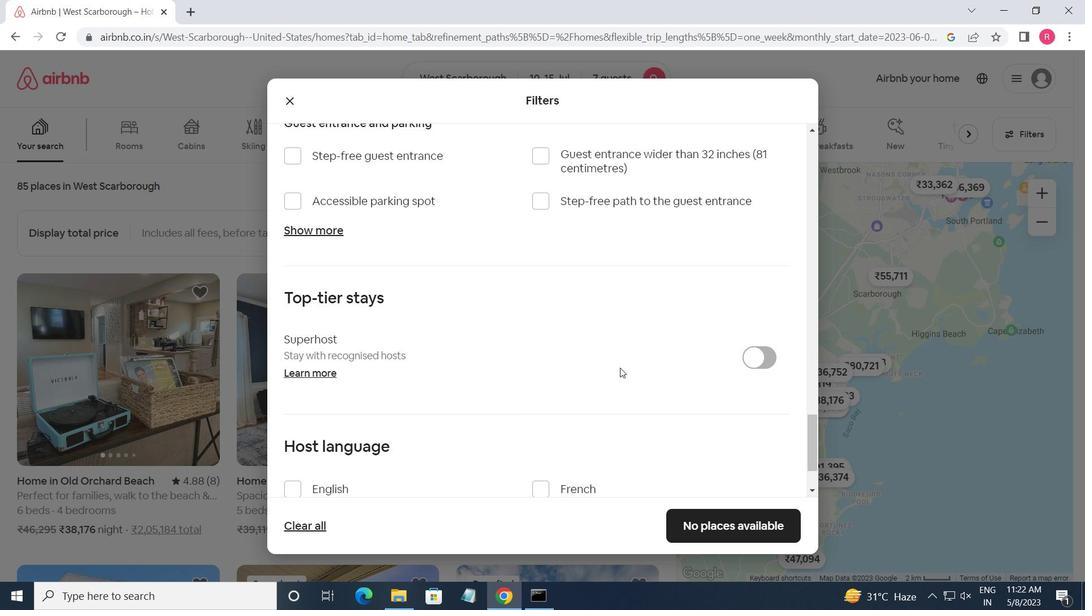 
Action: Mouse moved to (588, 372)
Screenshot: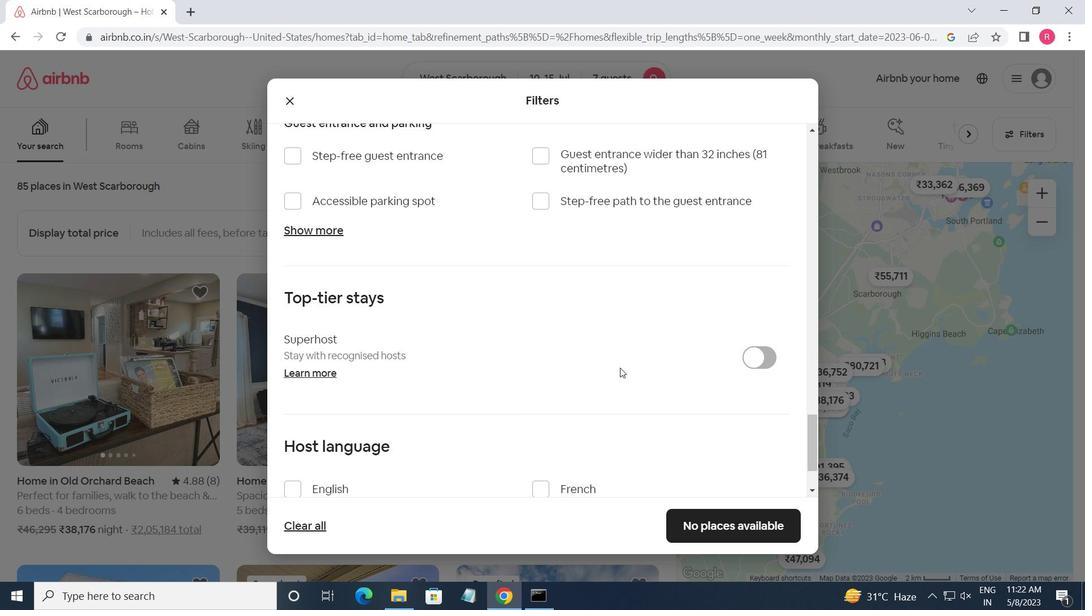 
Action: Mouse scrolled (588, 371) with delta (0, 0)
Screenshot: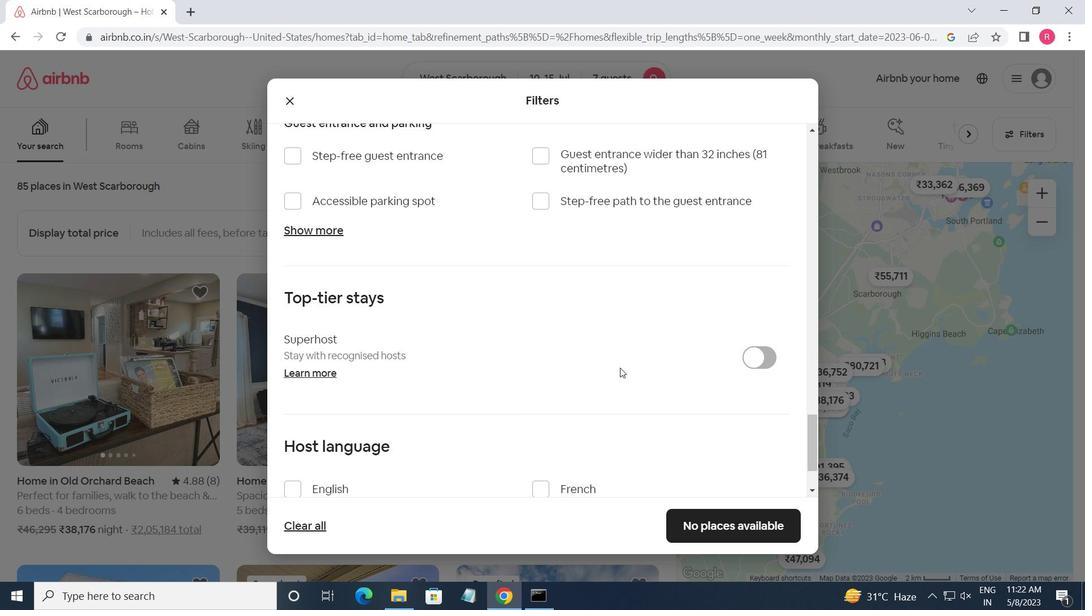 
Action: Mouse moved to (580, 372)
Screenshot: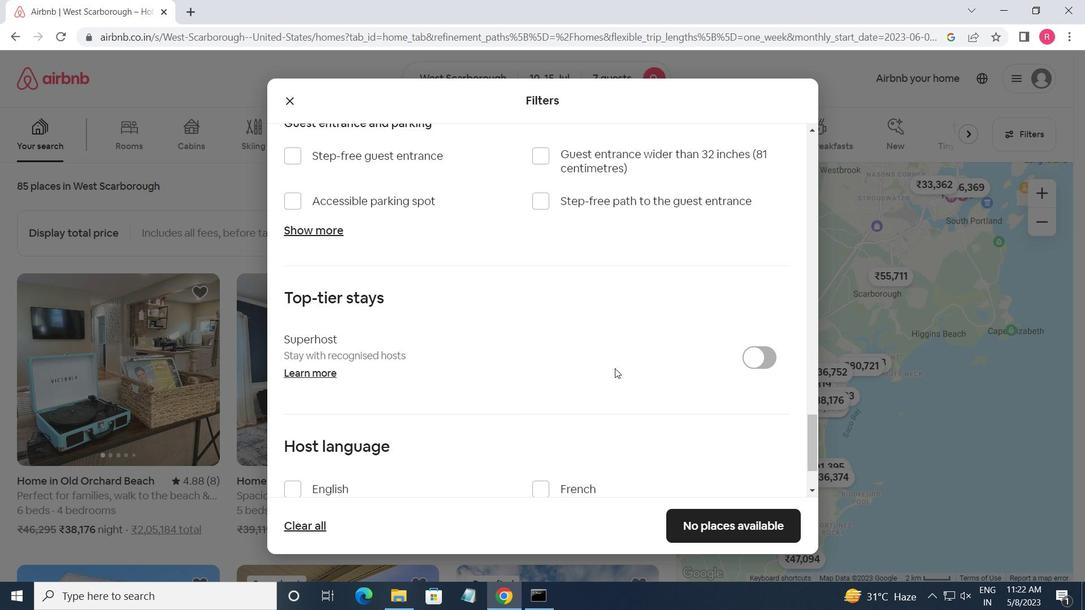 
Action: Mouse scrolled (580, 371) with delta (0, 0)
Screenshot: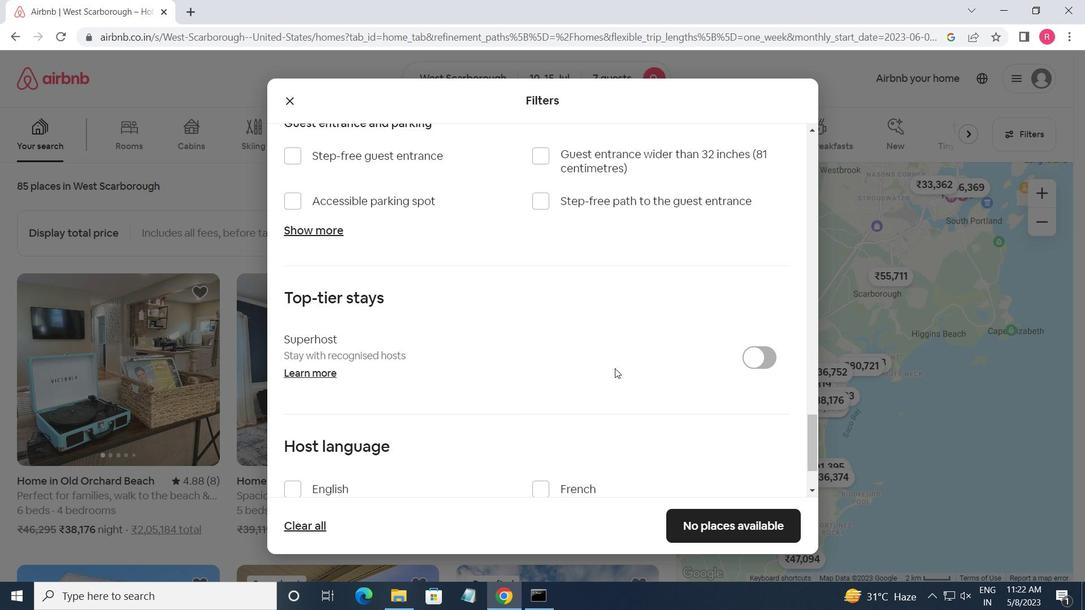 
Action: Mouse moved to (300, 401)
Screenshot: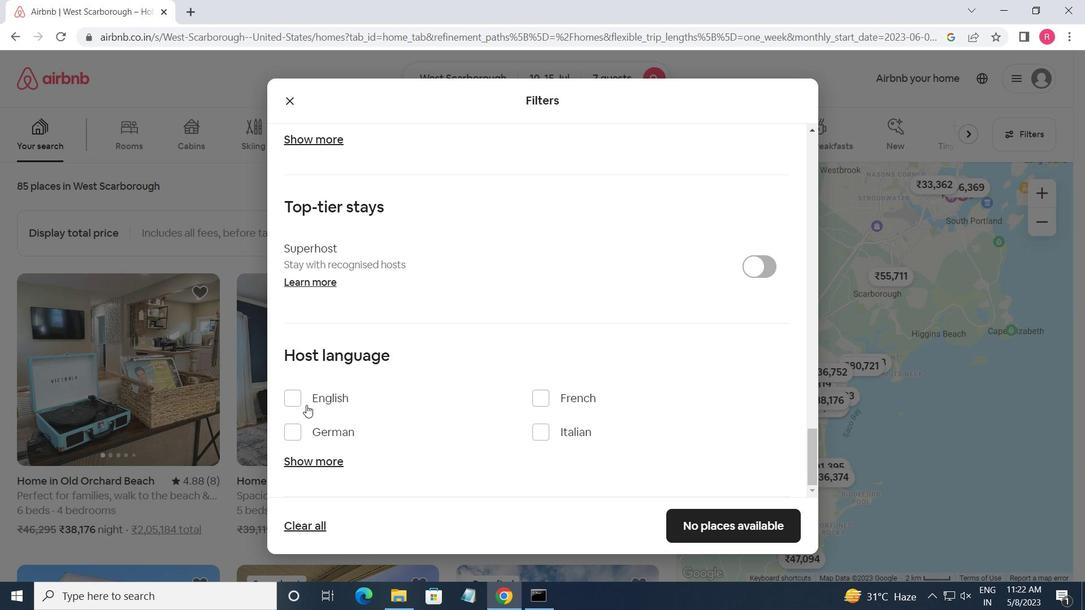 
Action: Mouse pressed left at (300, 401)
Screenshot: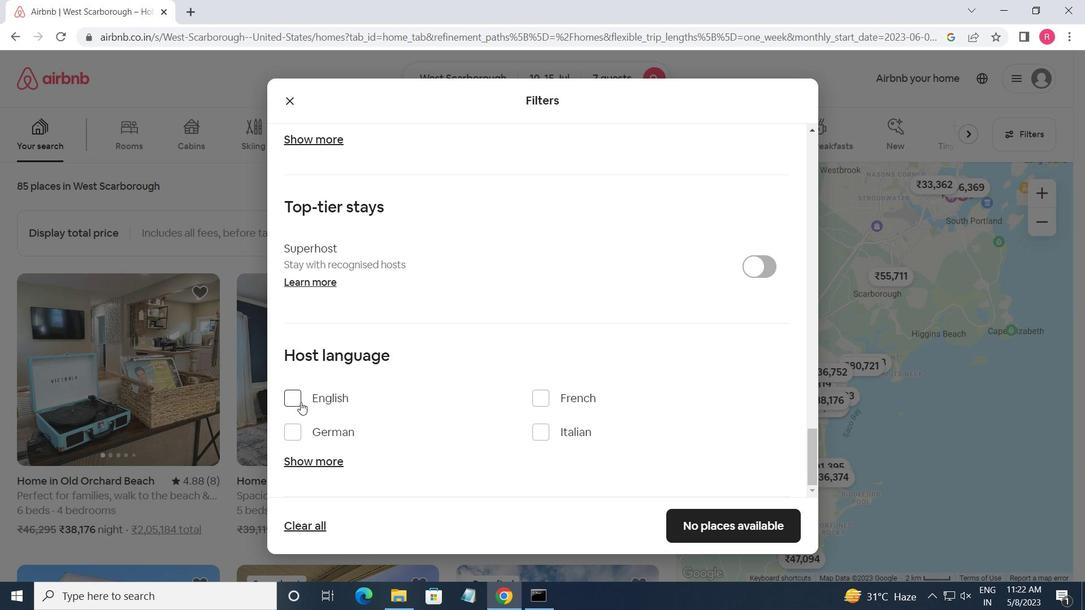 
Action: Mouse moved to (724, 519)
Screenshot: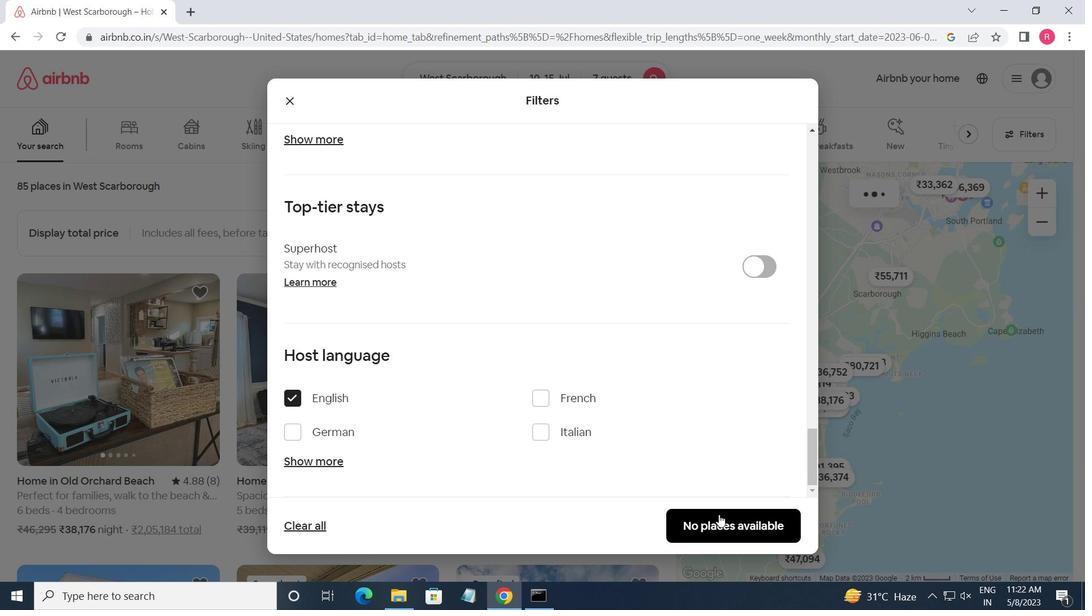 
Action: Mouse pressed left at (724, 519)
Screenshot: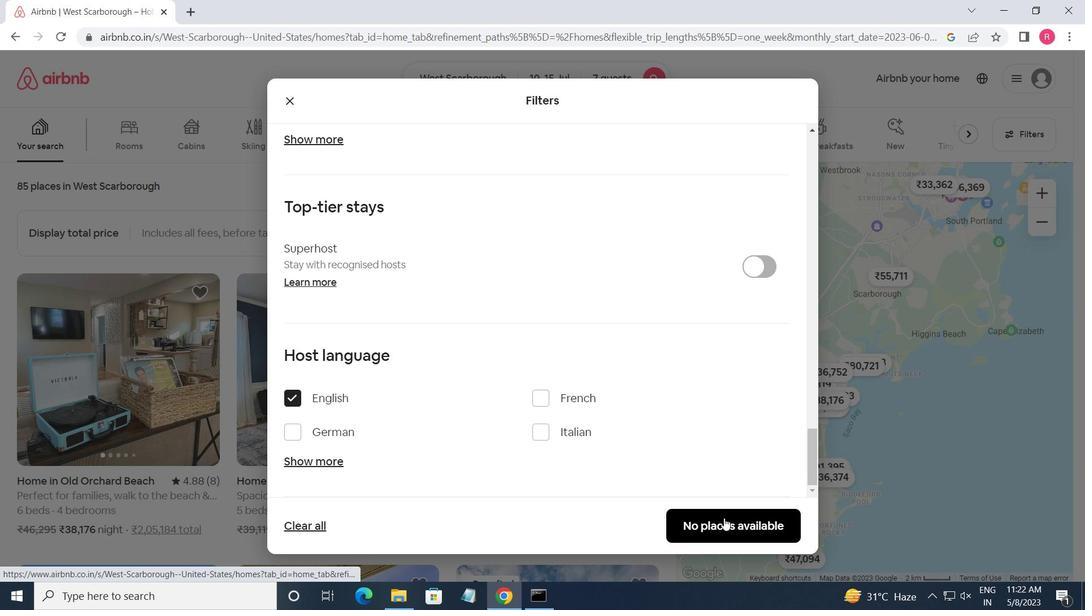 
